 Task: Find connections with filter location Goslar with filter topic #Analyticswith filter profile language Spanish with filter current company HDFC ERGO General Insurance with filter school B K Birla Institute of Engineering & Technology, Pilani with filter industry Government Relations Services with filter service category Marketing with filter keywords title Office Clerk
Action: Mouse moved to (669, 98)
Screenshot: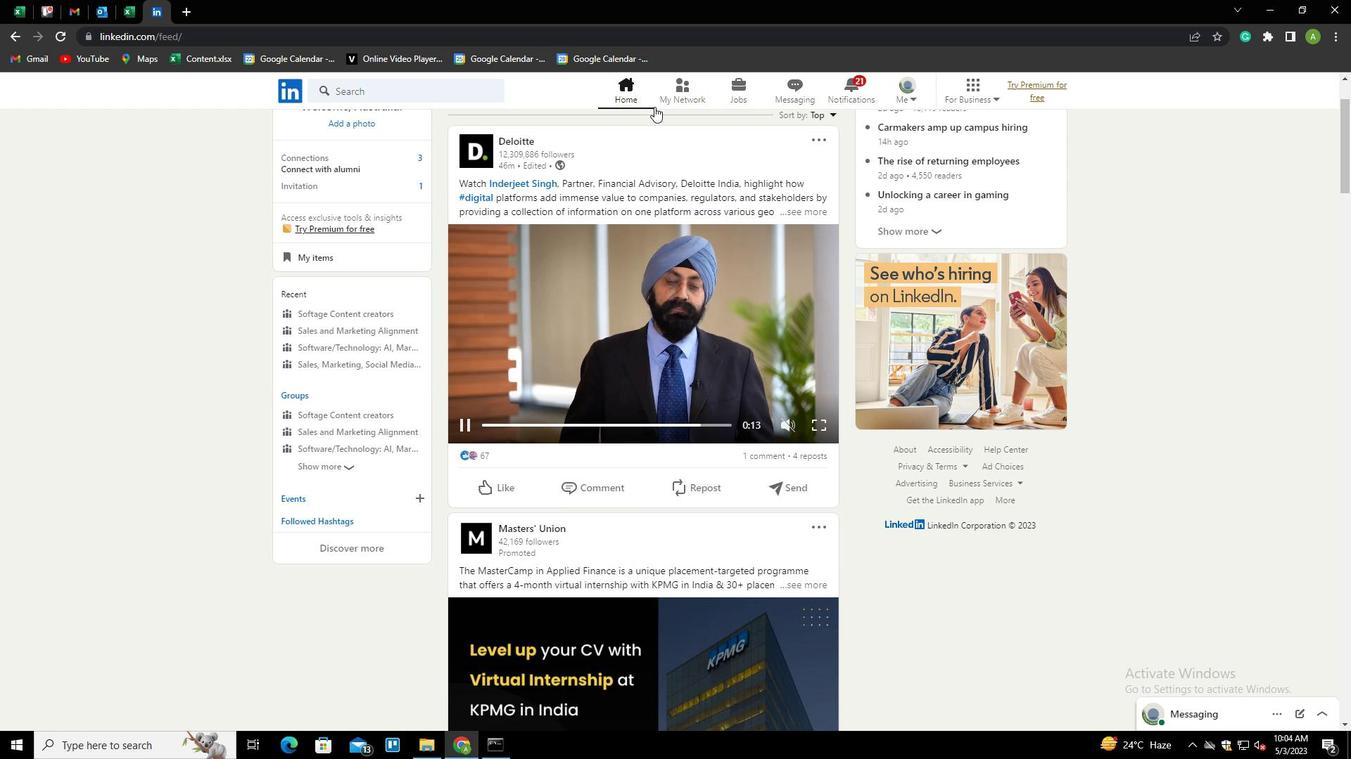 
Action: Mouse pressed left at (669, 98)
Screenshot: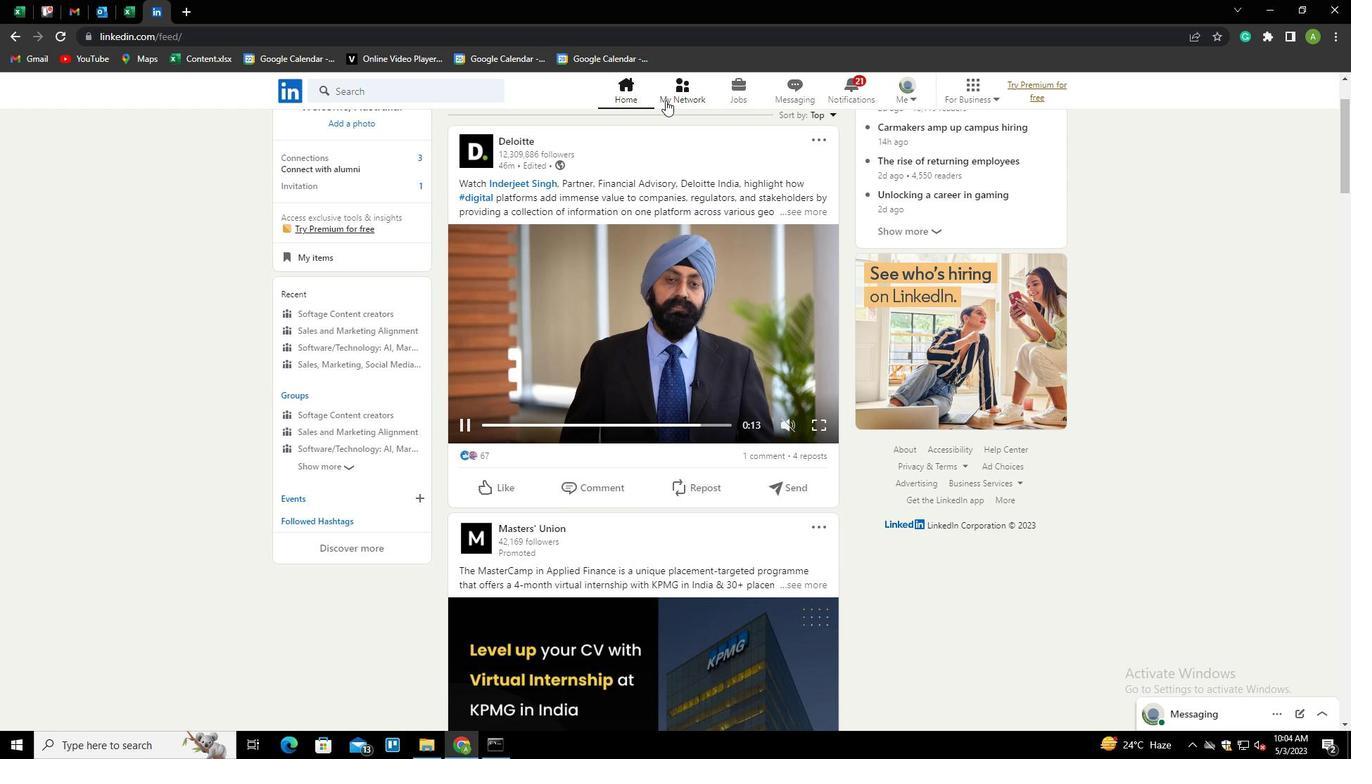 
Action: Mouse moved to (373, 170)
Screenshot: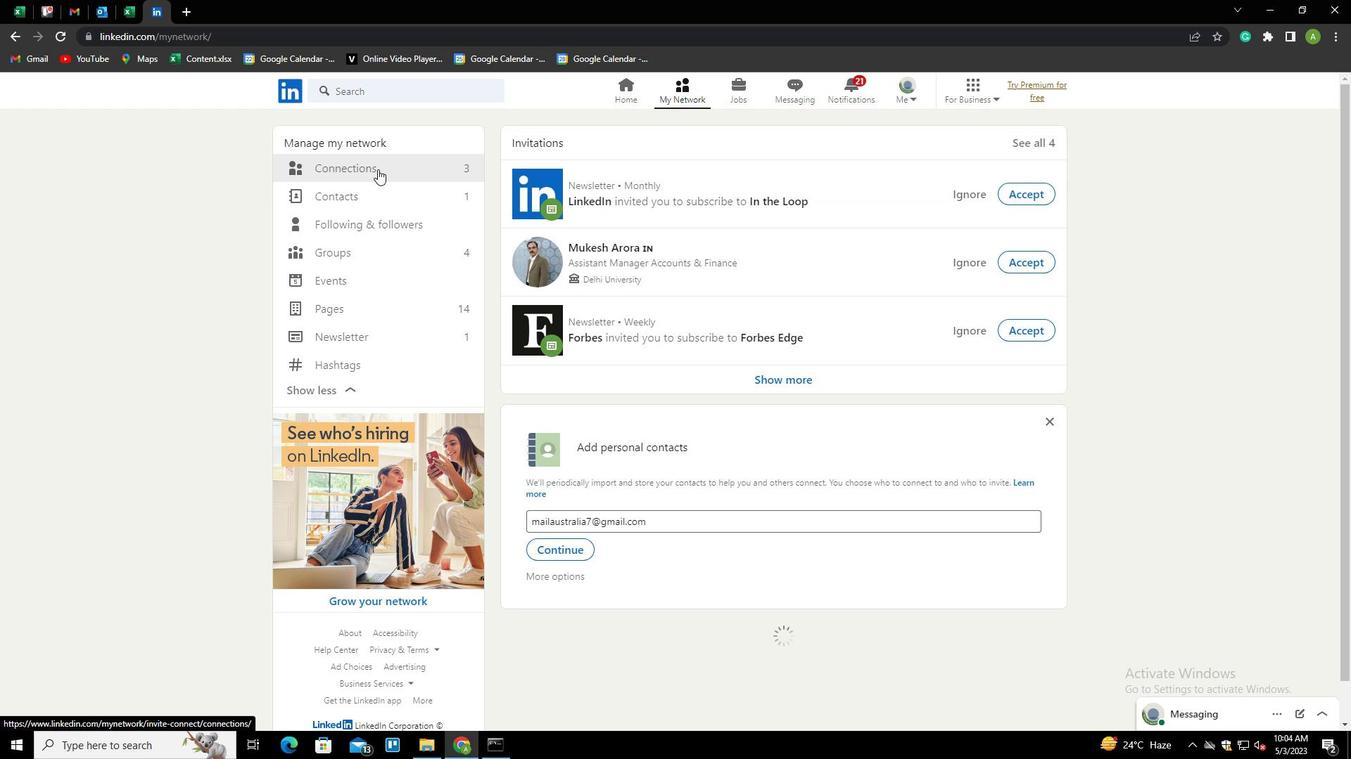 
Action: Mouse pressed left at (373, 170)
Screenshot: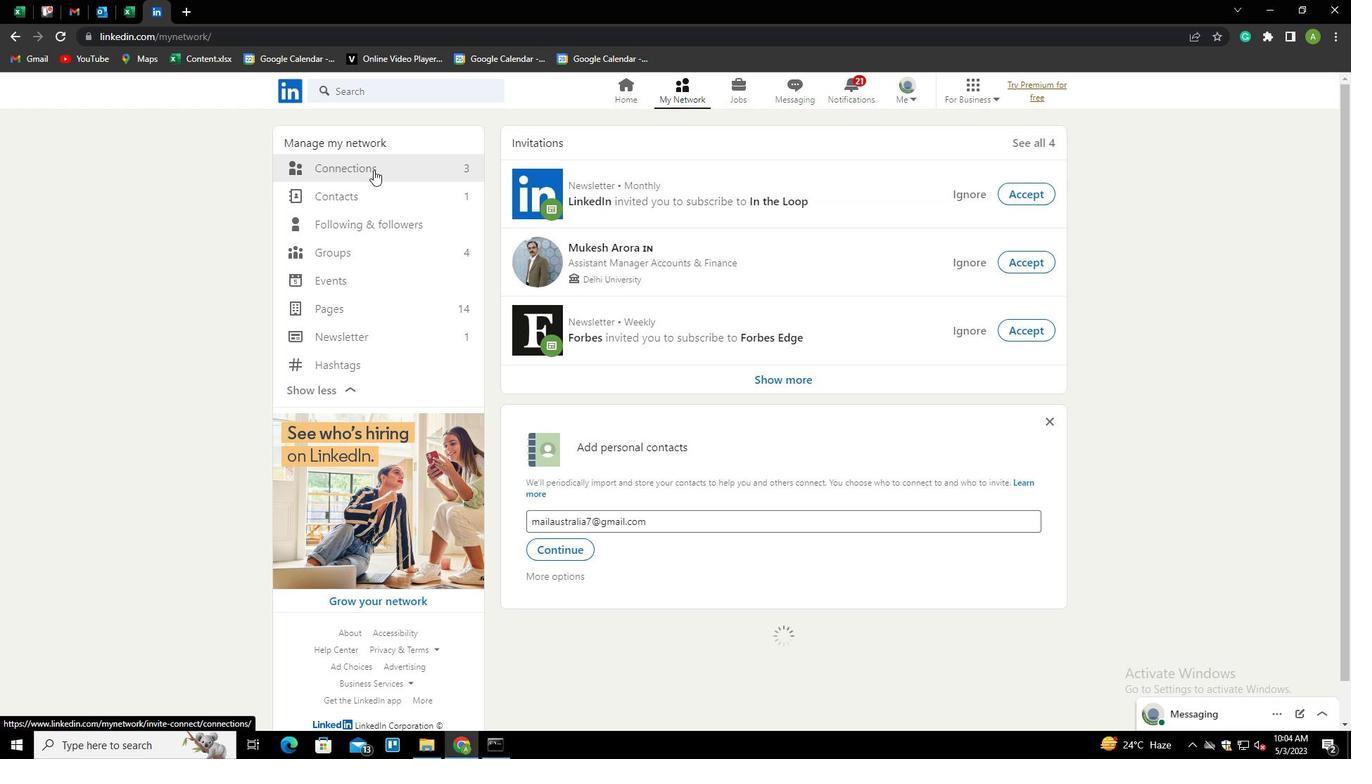 
Action: Mouse moved to (749, 169)
Screenshot: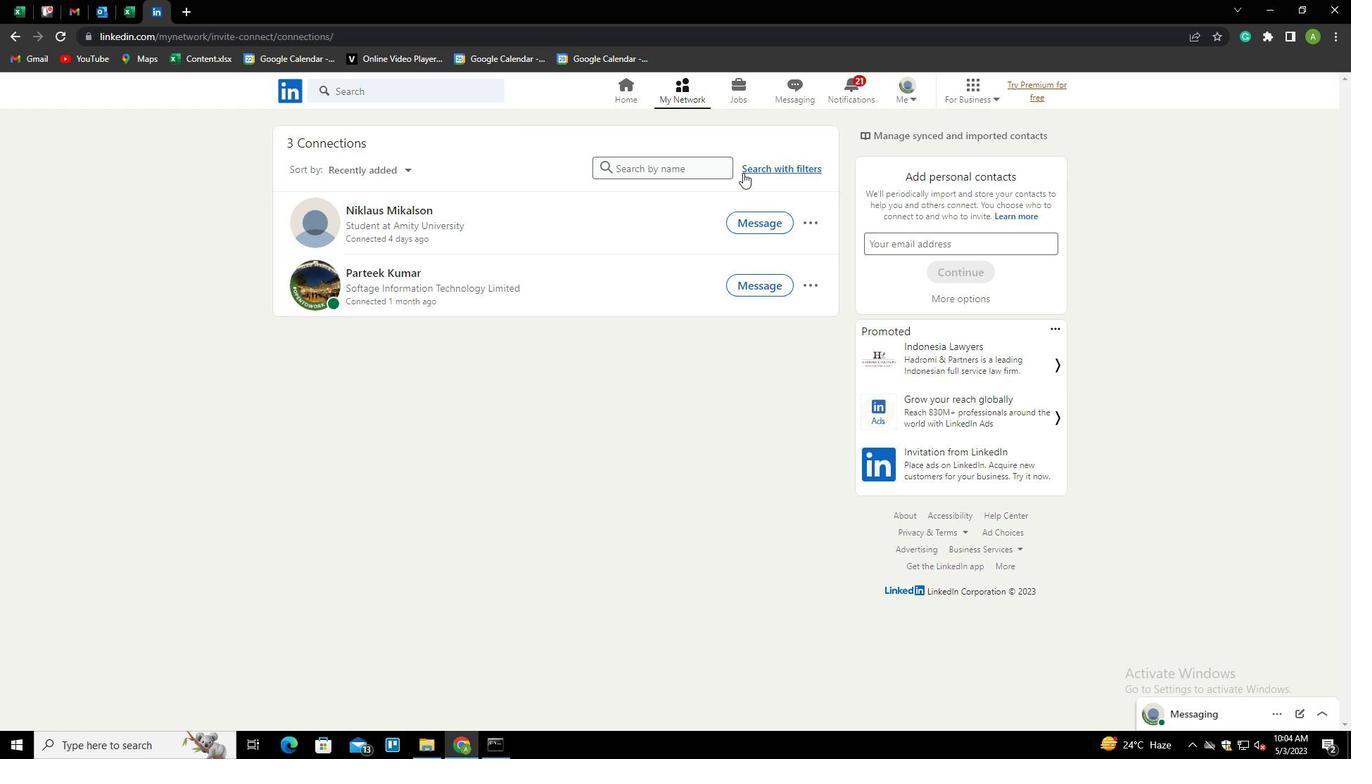 
Action: Mouse pressed left at (749, 169)
Screenshot: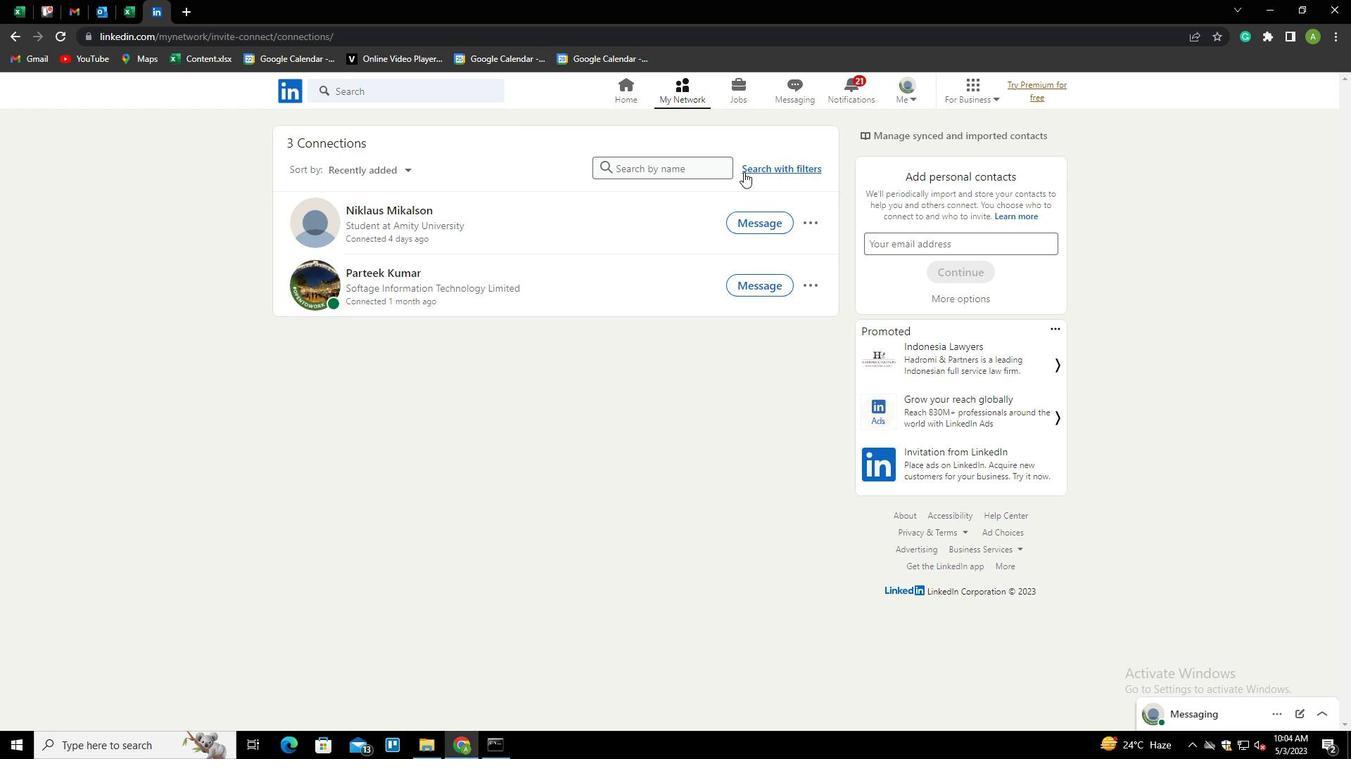 
Action: Mouse moved to (724, 130)
Screenshot: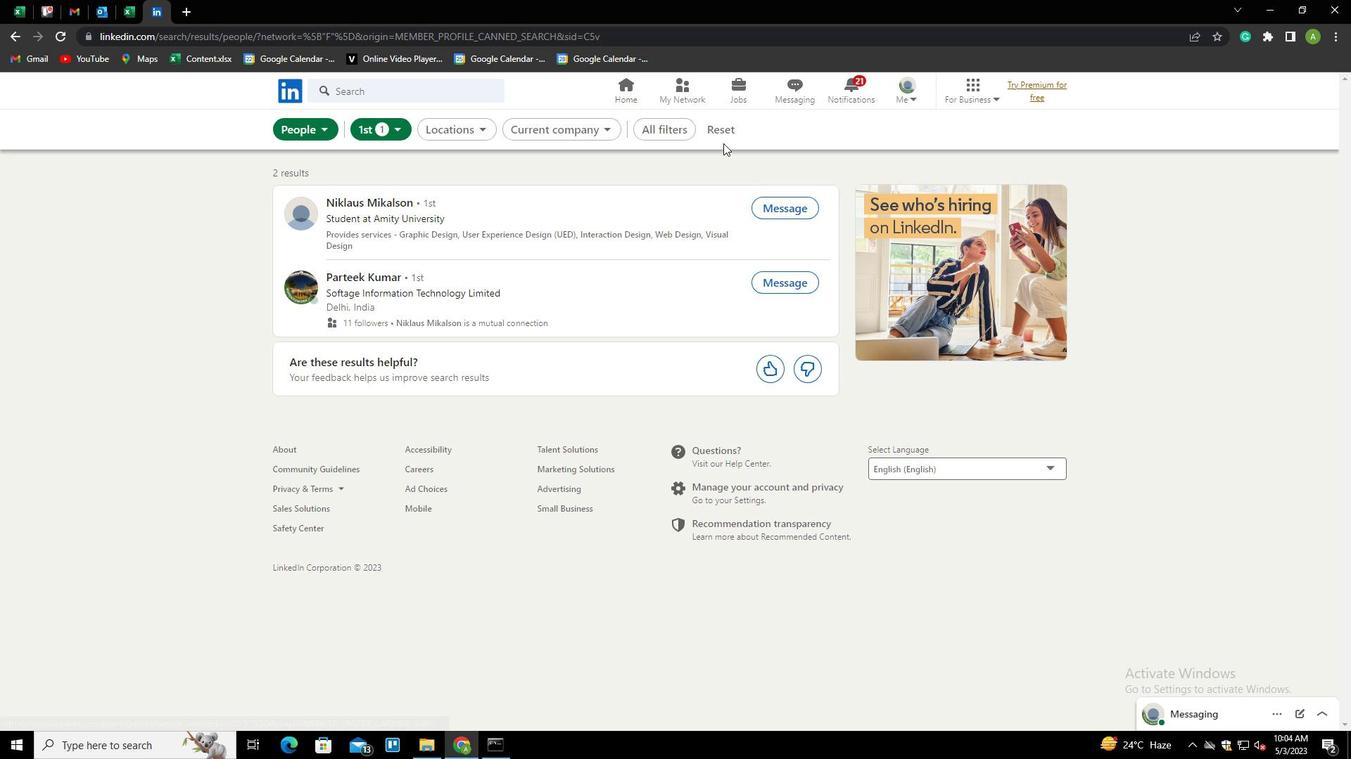 
Action: Mouse pressed left at (724, 130)
Screenshot: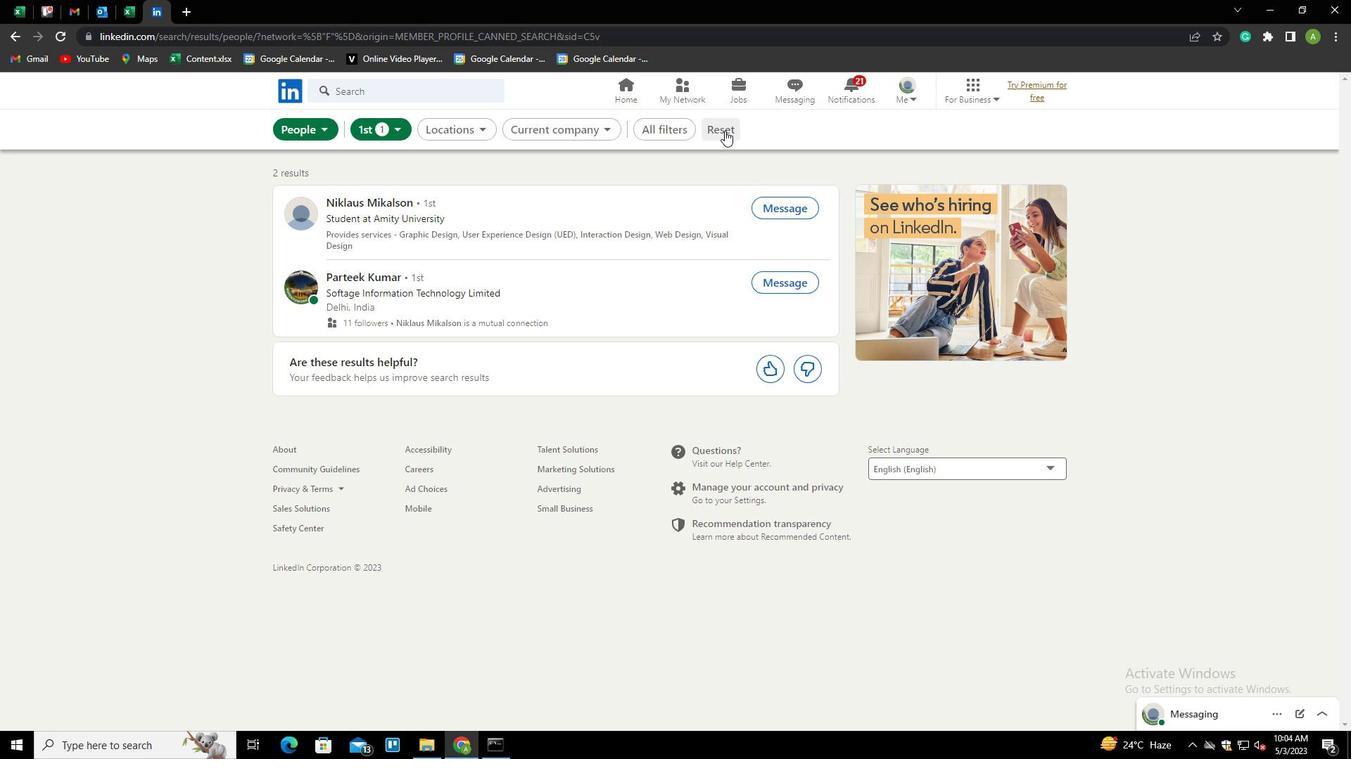 
Action: Mouse moved to (694, 130)
Screenshot: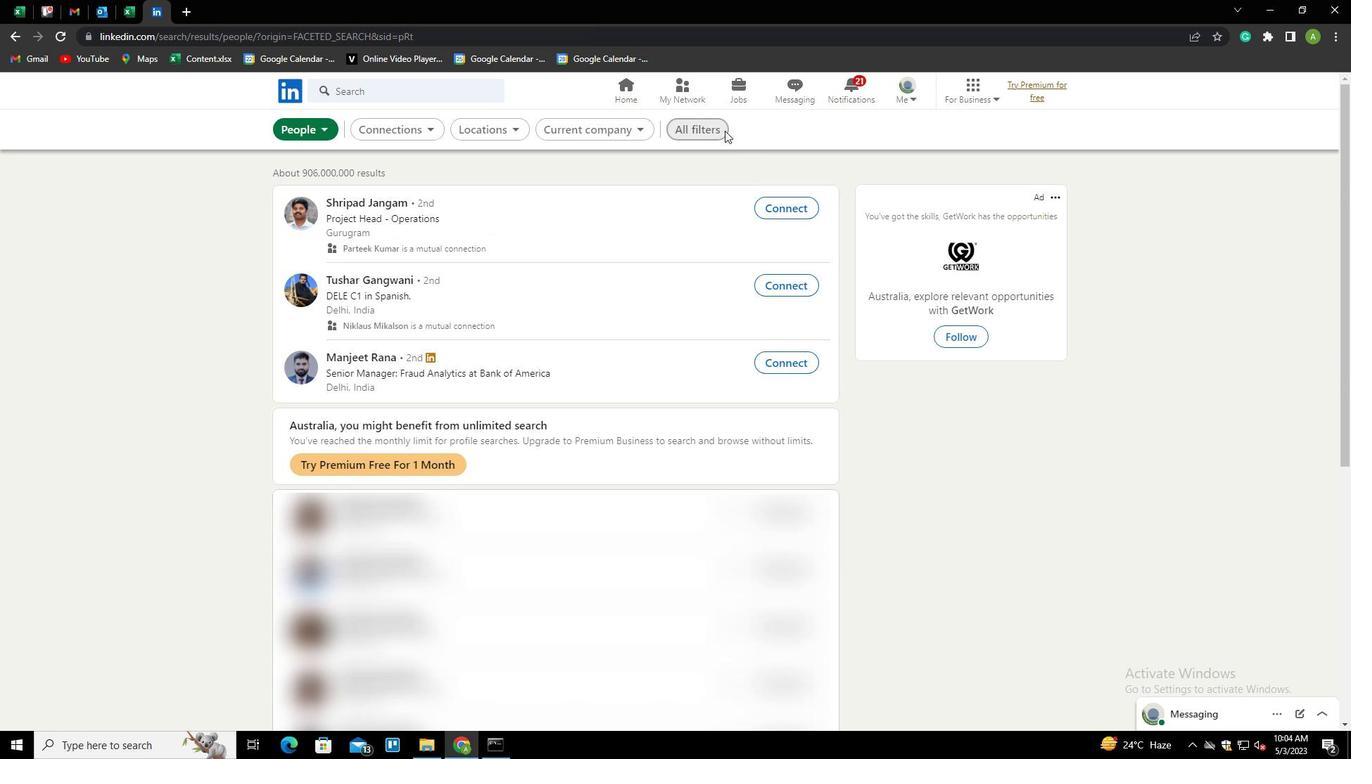 
Action: Mouse pressed left at (694, 130)
Screenshot: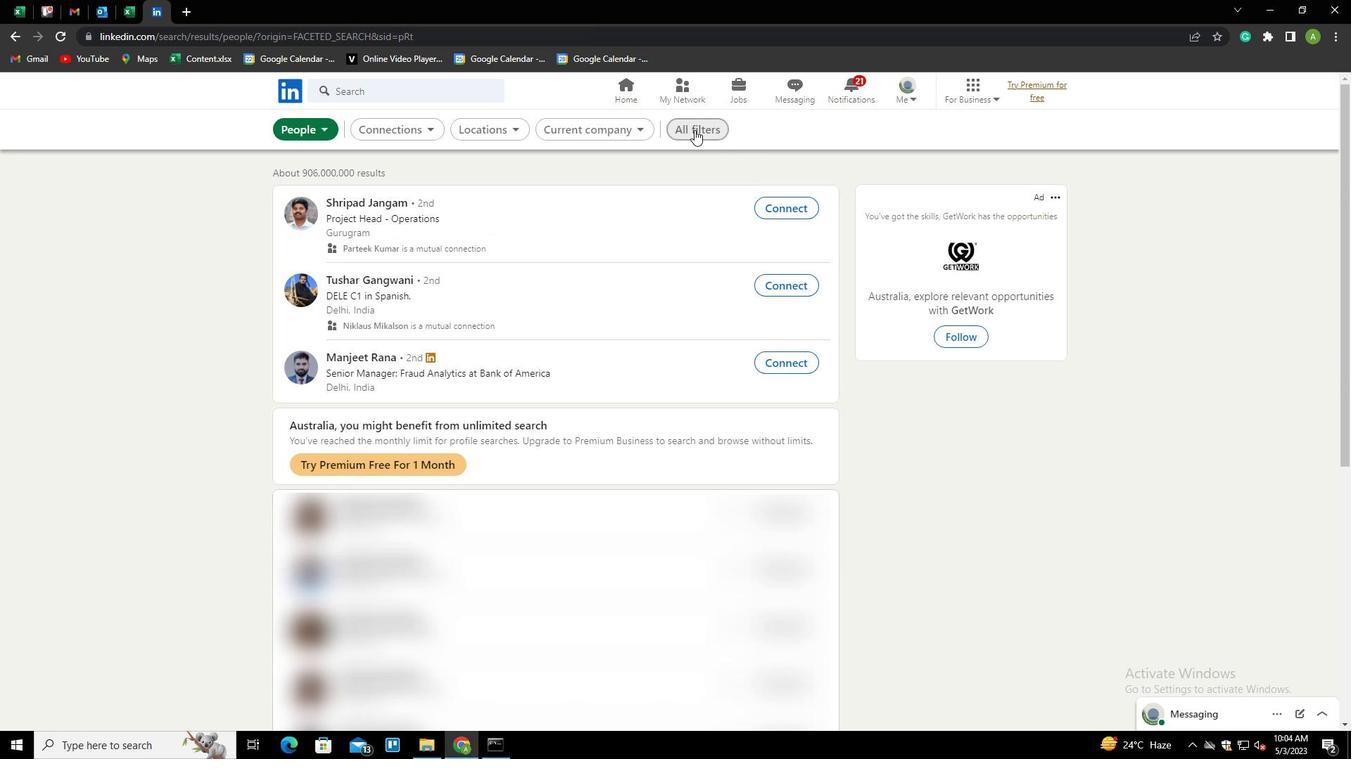 
Action: Mouse moved to (1111, 304)
Screenshot: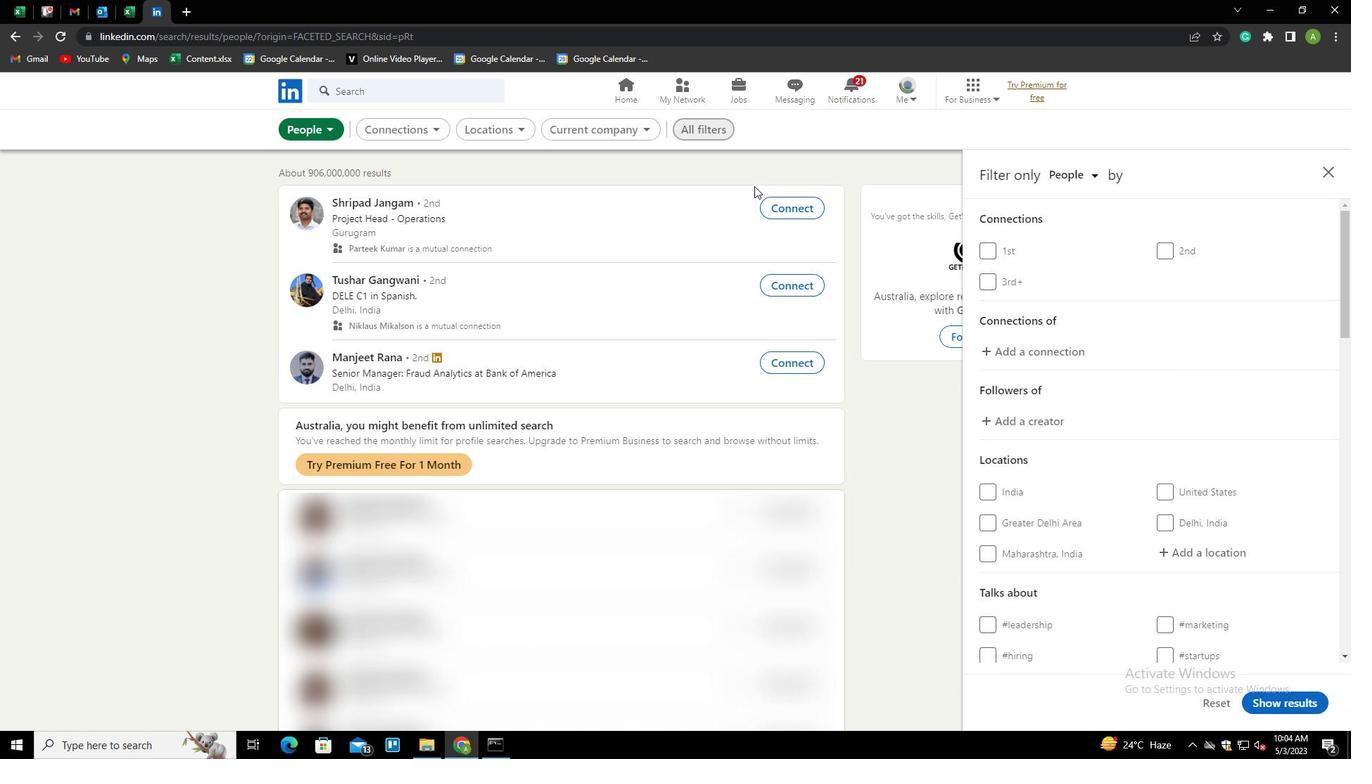 
Action: Mouse scrolled (1111, 303) with delta (0, 0)
Screenshot: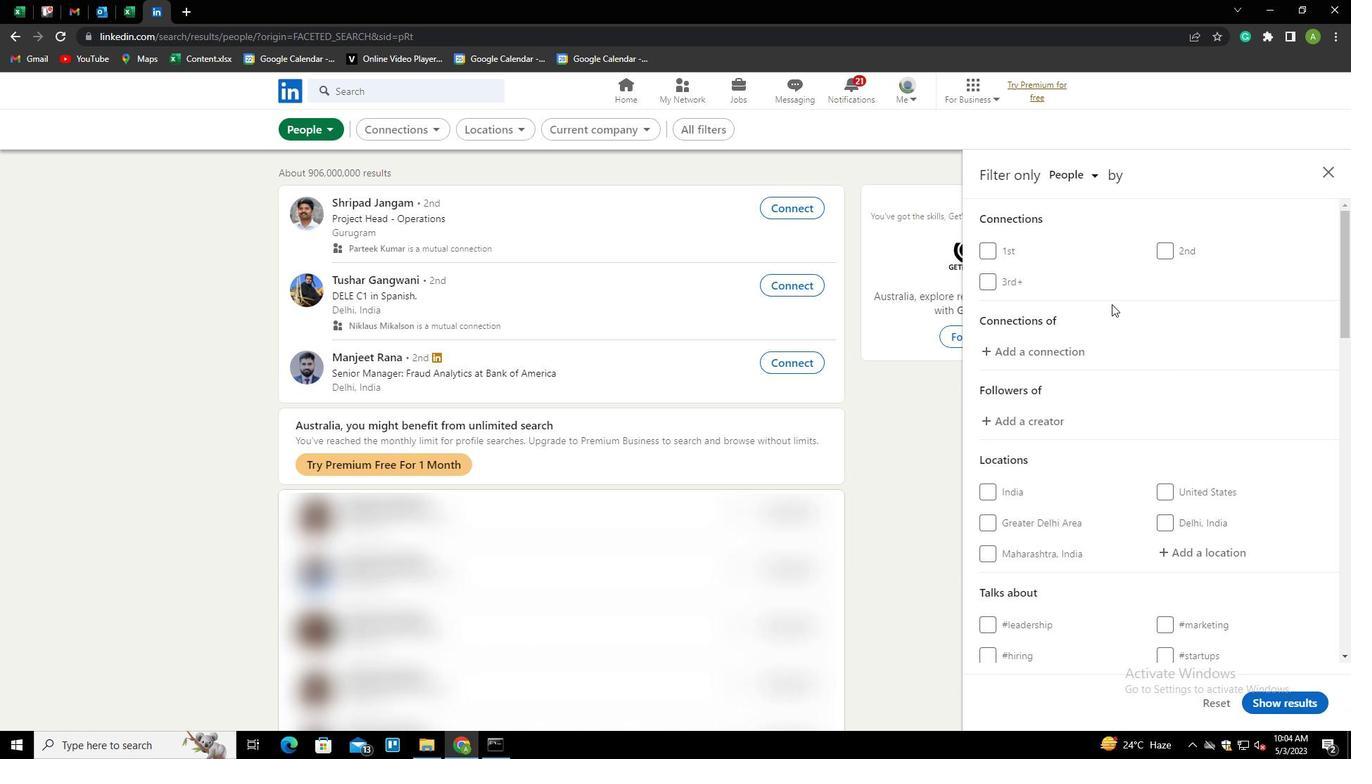 
Action: Mouse scrolled (1111, 303) with delta (0, 0)
Screenshot: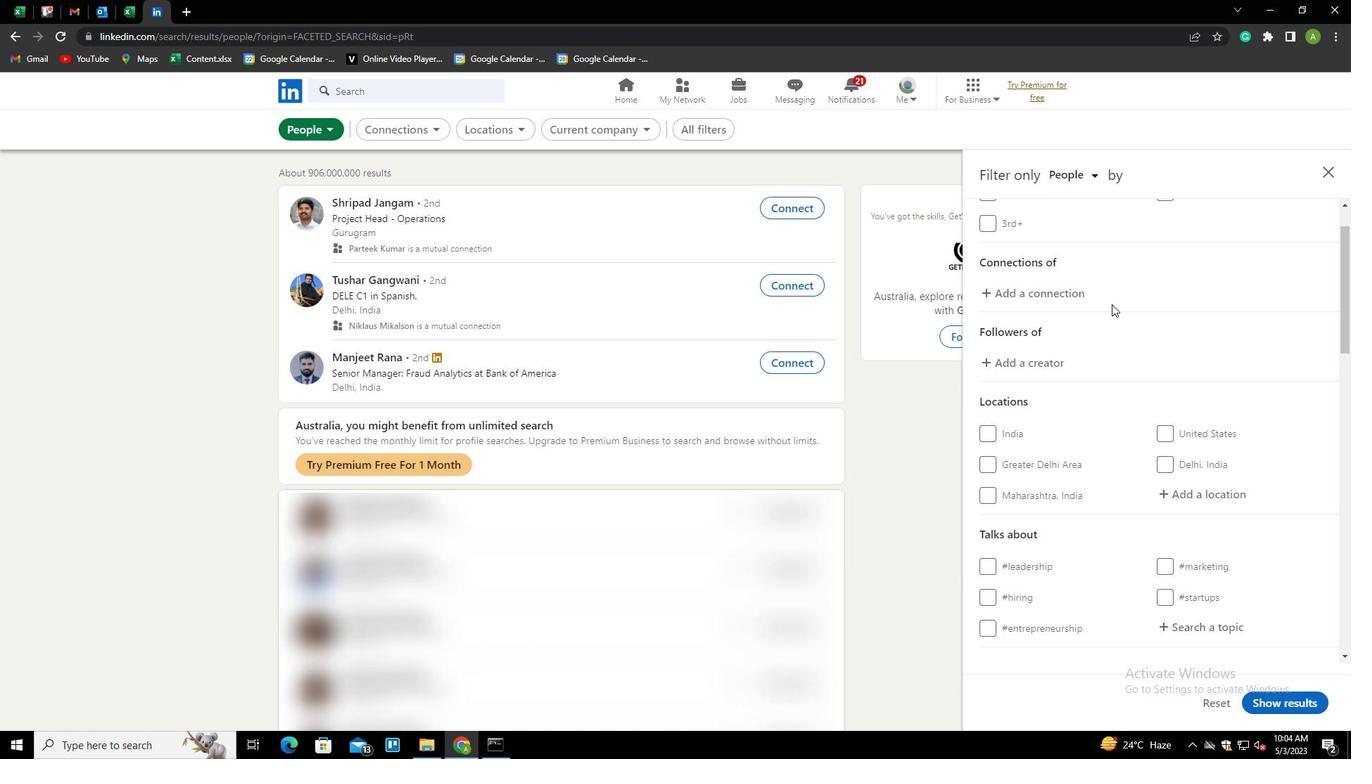 
Action: Mouse scrolled (1111, 303) with delta (0, 0)
Screenshot: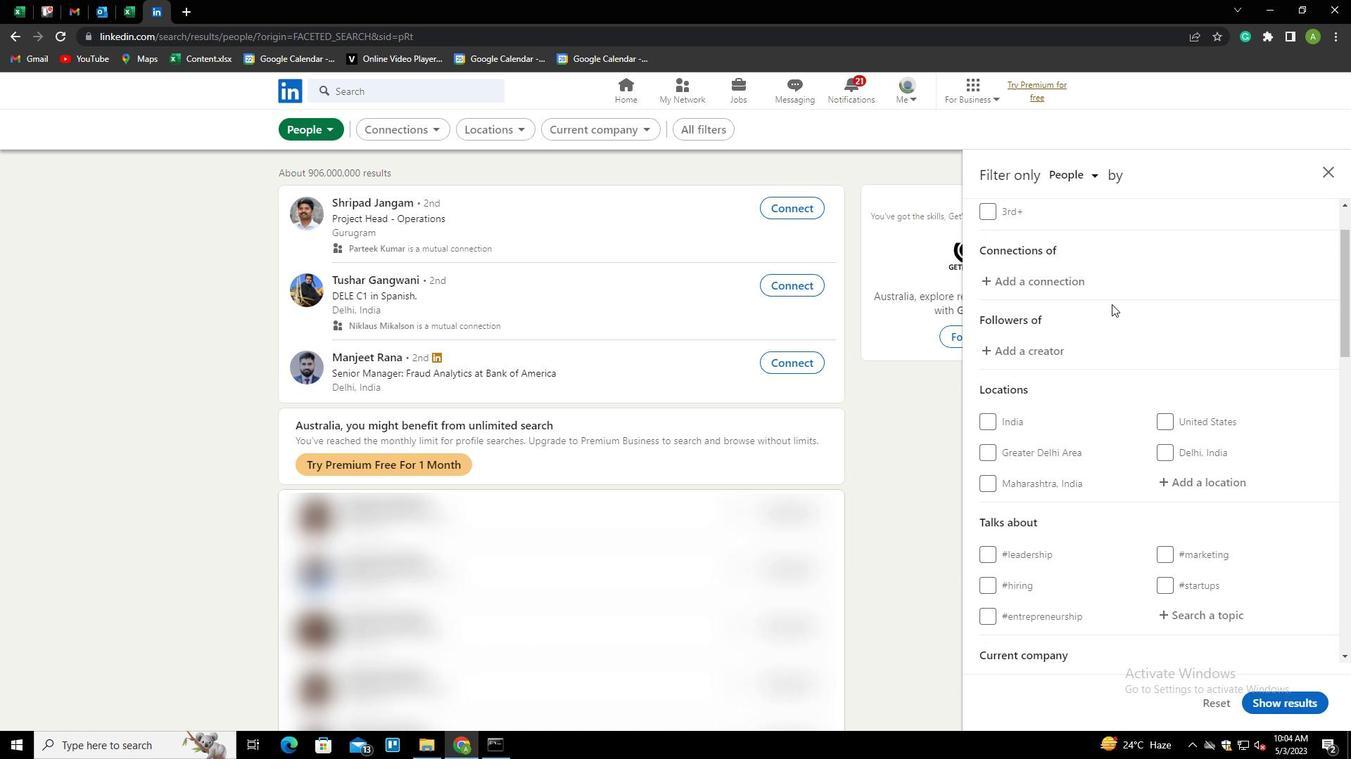 
Action: Mouse moved to (1198, 350)
Screenshot: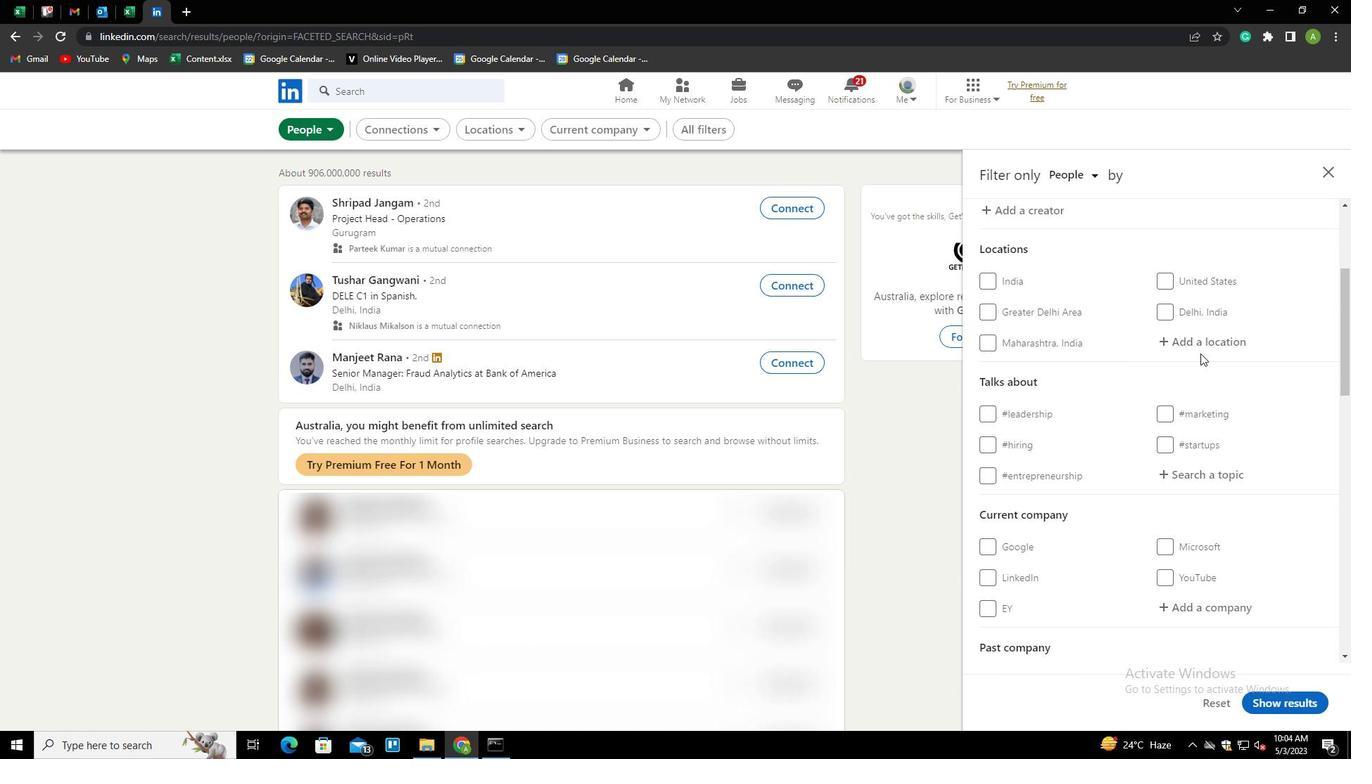 
Action: Mouse pressed left at (1198, 350)
Screenshot: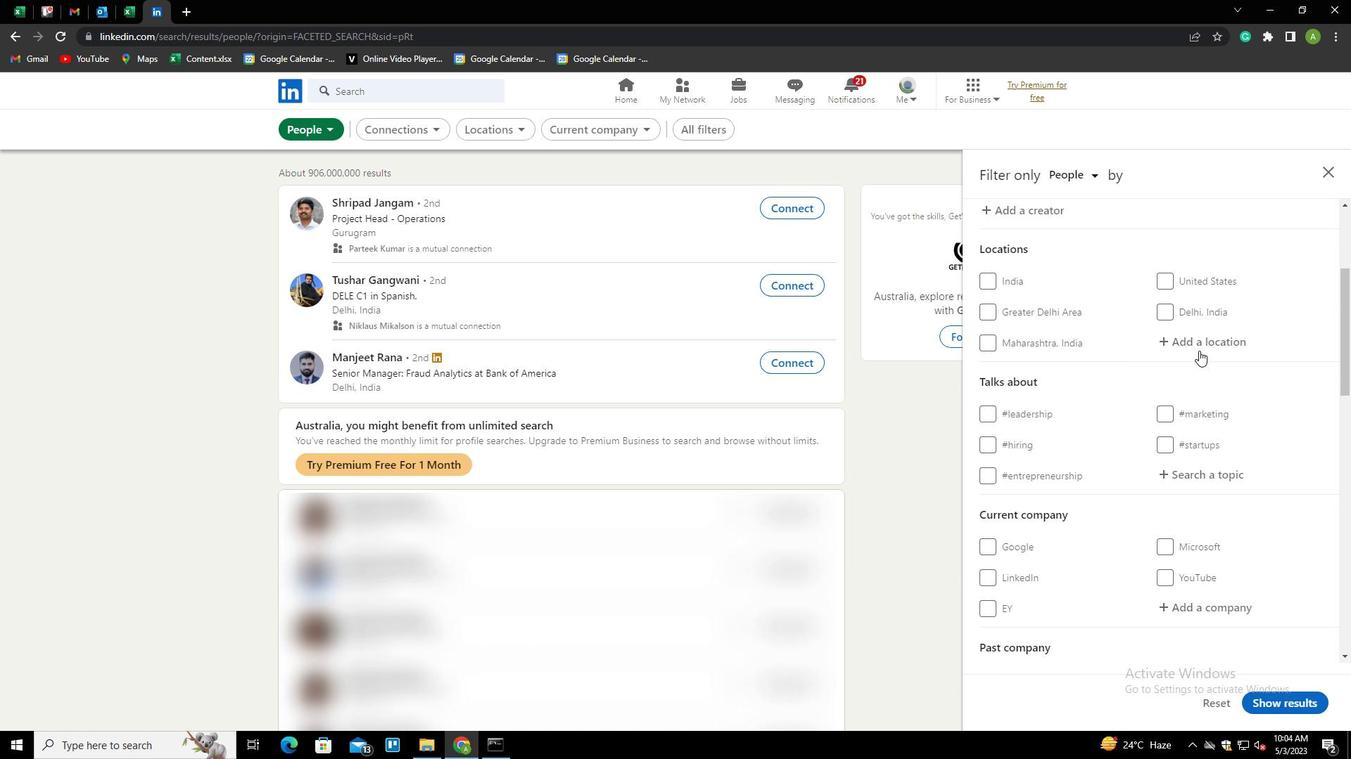 
Action: Key pressed <Key.shift>GOSLAR<Key.down><Key.enter>
Screenshot: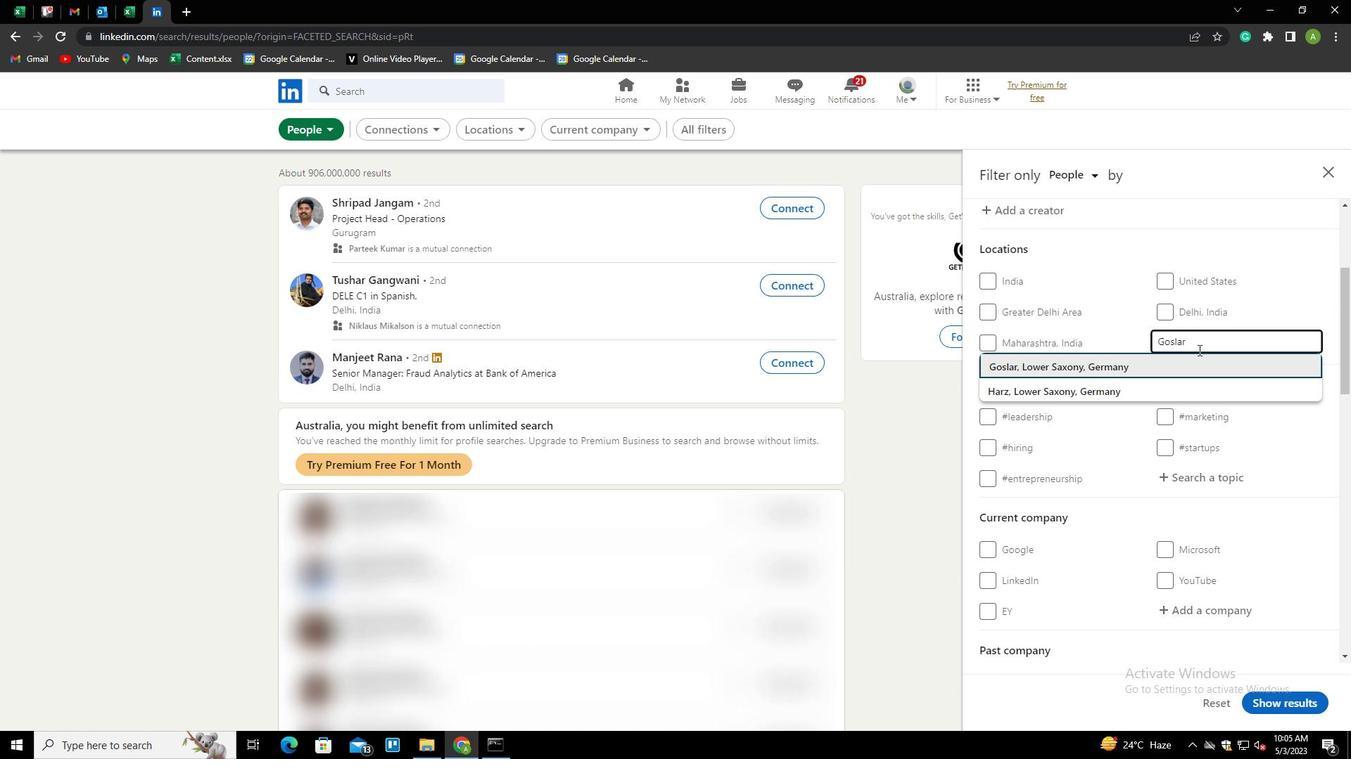 
Action: Mouse scrolled (1198, 349) with delta (0, 0)
Screenshot: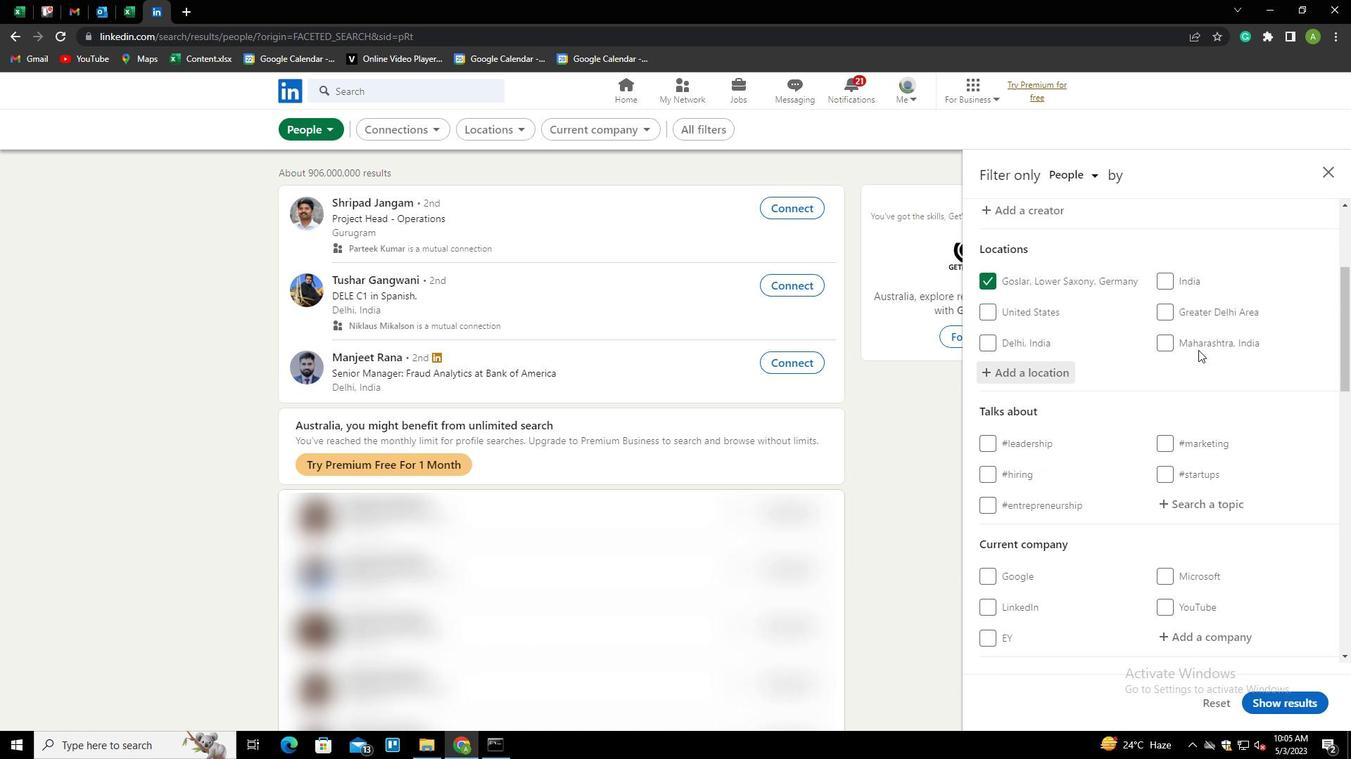 
Action: Mouse scrolled (1198, 349) with delta (0, 0)
Screenshot: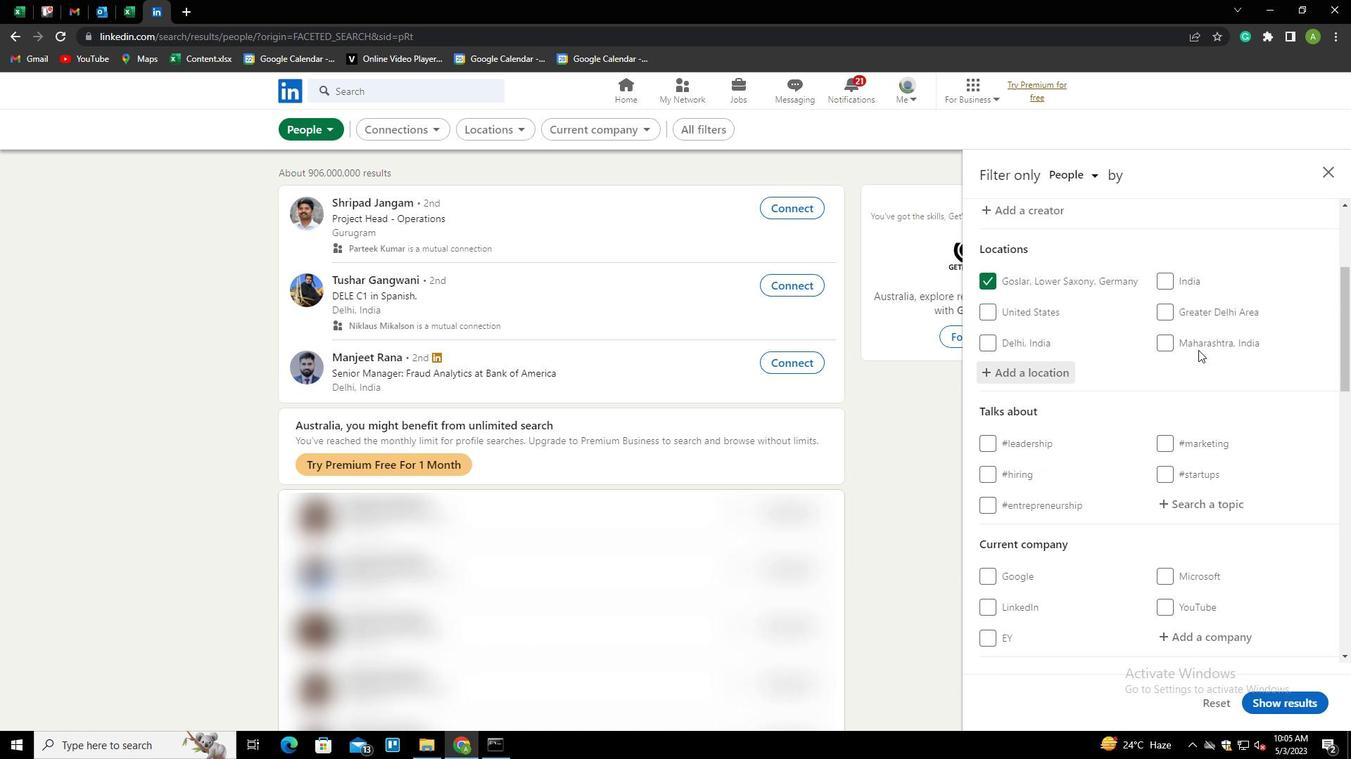 
Action: Mouse moved to (1197, 365)
Screenshot: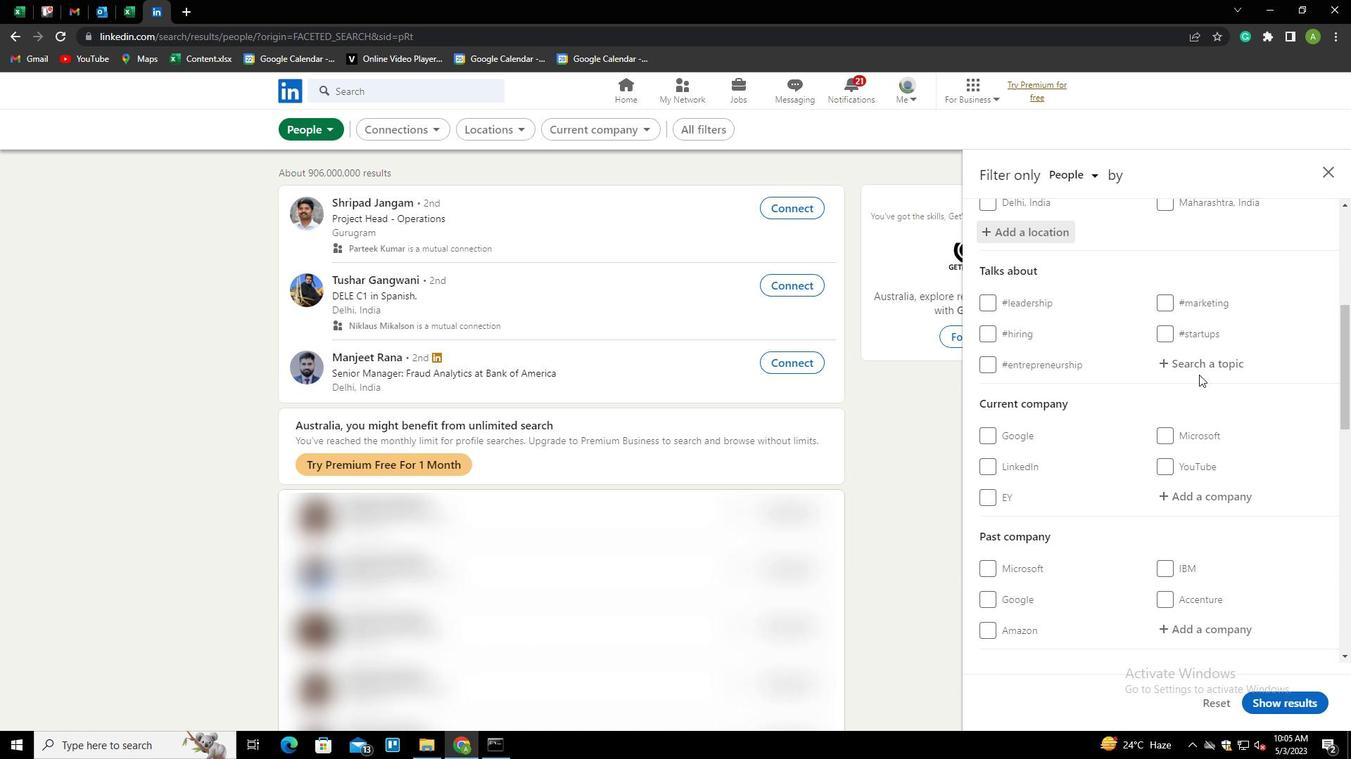 
Action: Mouse pressed left at (1197, 365)
Screenshot: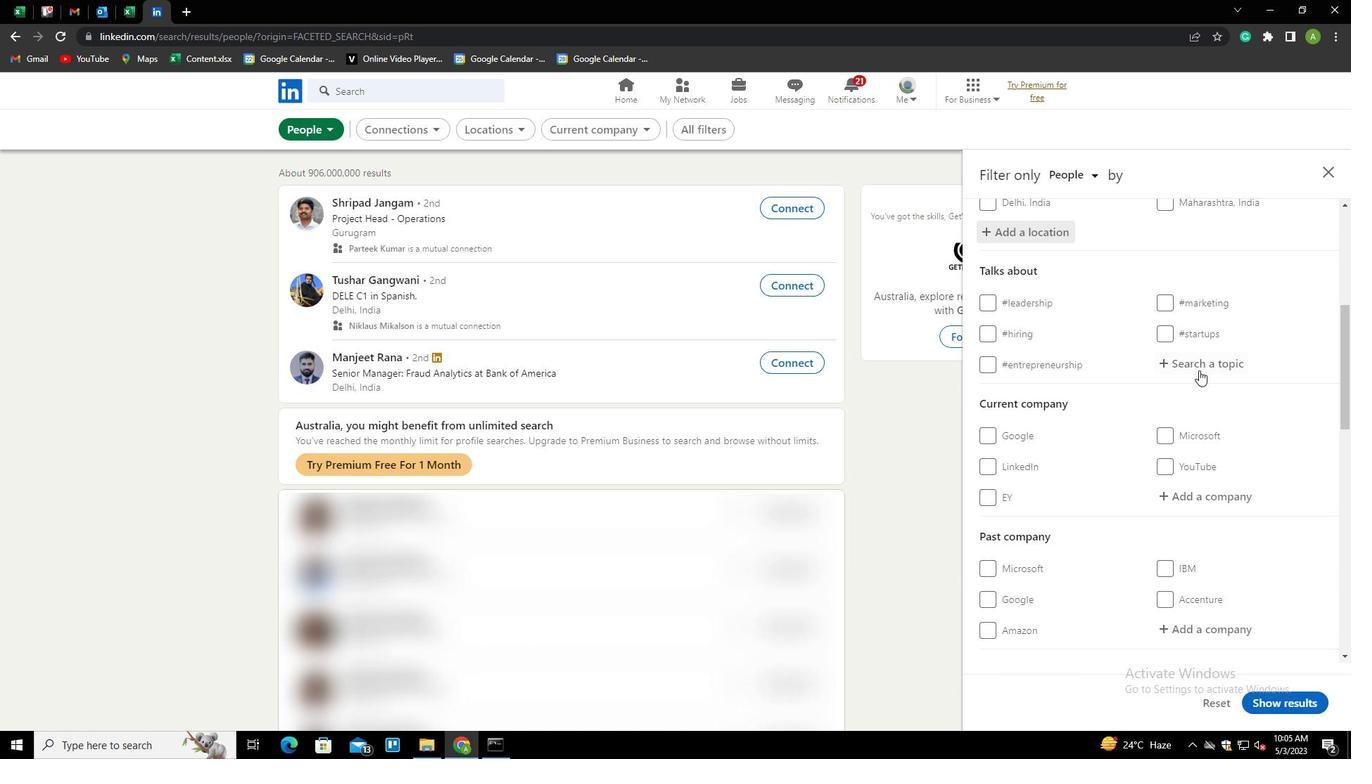 
Action: Key pressed ANALYTICS<Key.down><Key.enter>
Screenshot: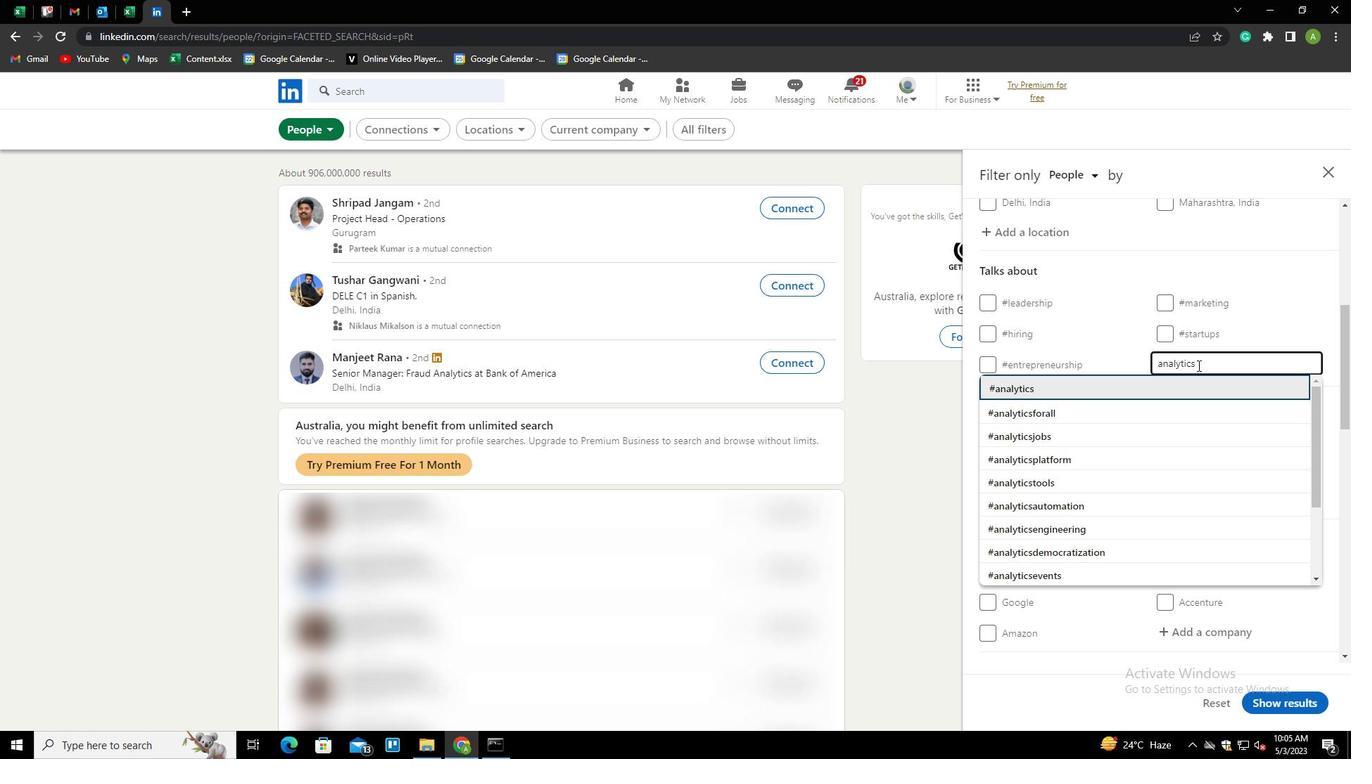 
Action: Mouse scrolled (1197, 365) with delta (0, 0)
Screenshot: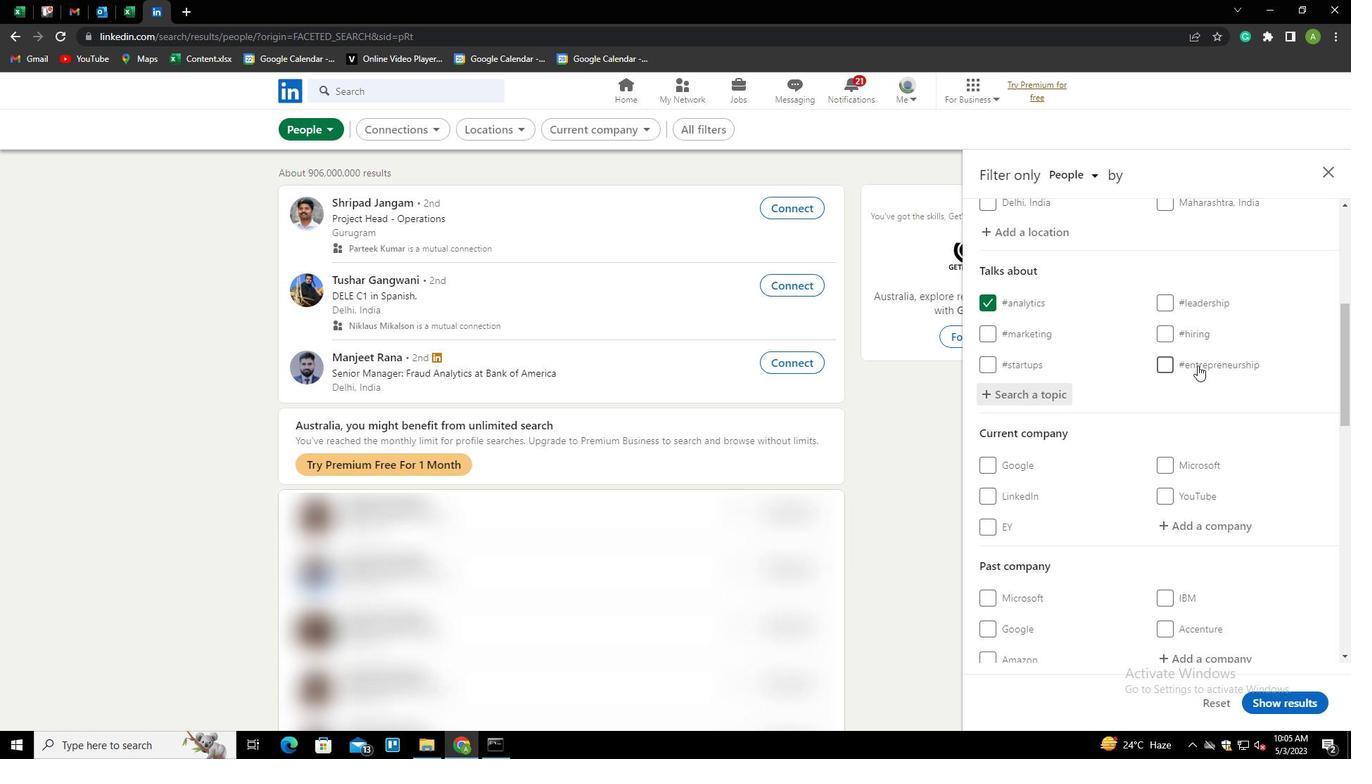 
Action: Mouse scrolled (1197, 365) with delta (0, 0)
Screenshot: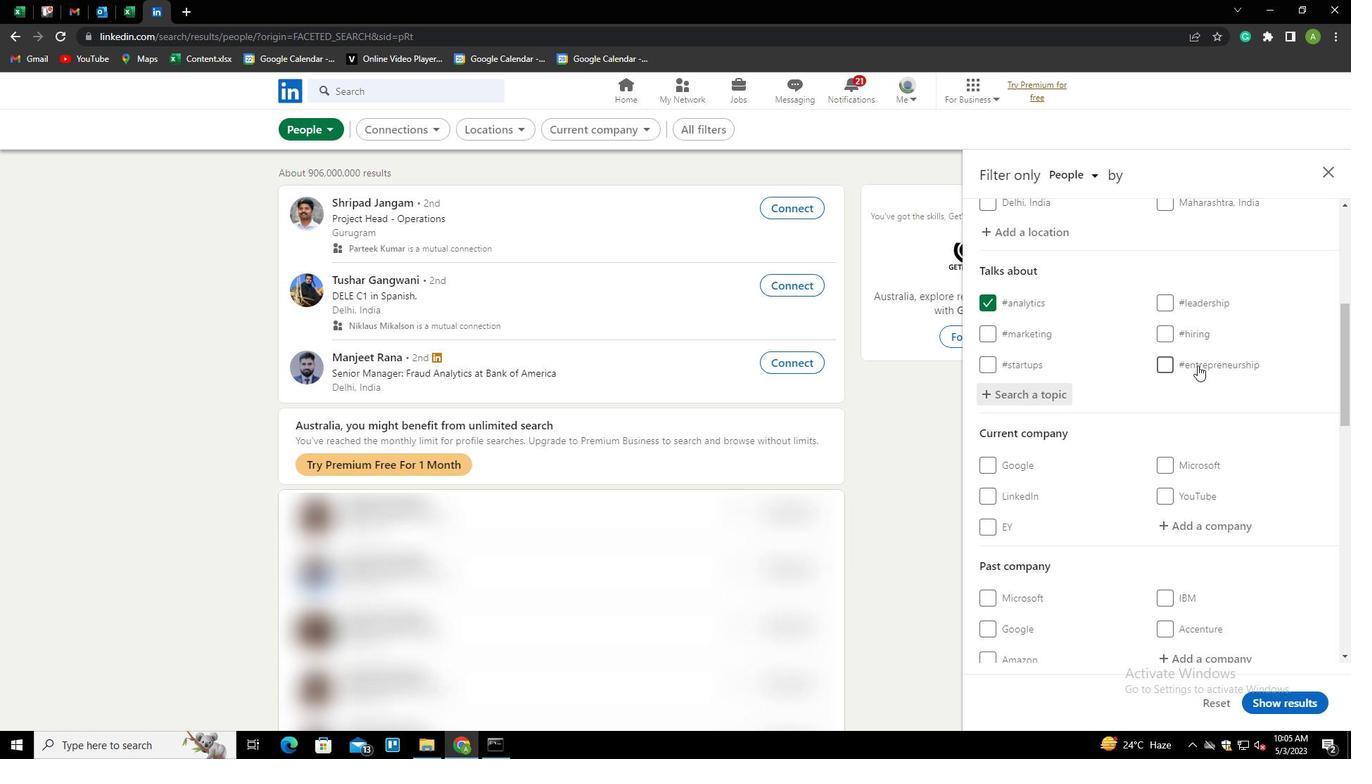 
Action: Mouse scrolled (1197, 365) with delta (0, 0)
Screenshot: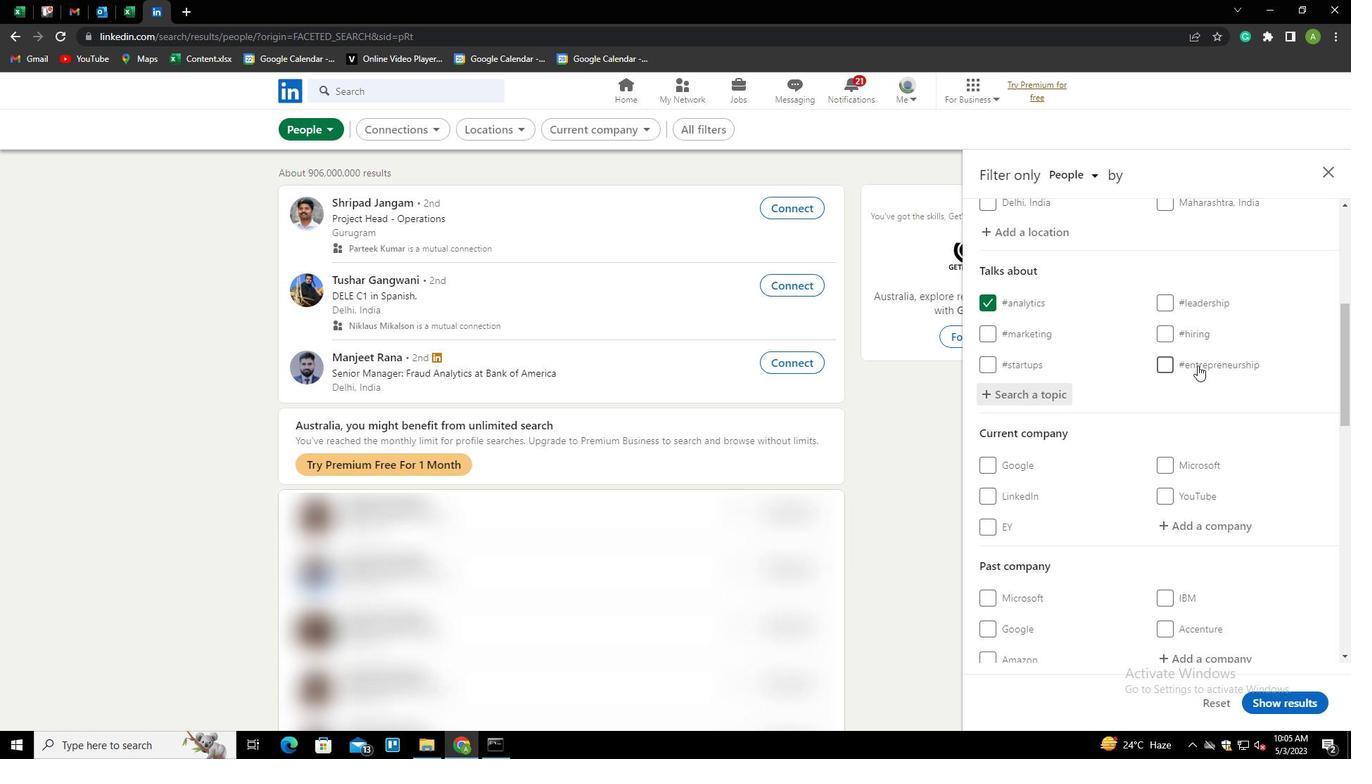 
Action: Mouse scrolled (1197, 365) with delta (0, 0)
Screenshot: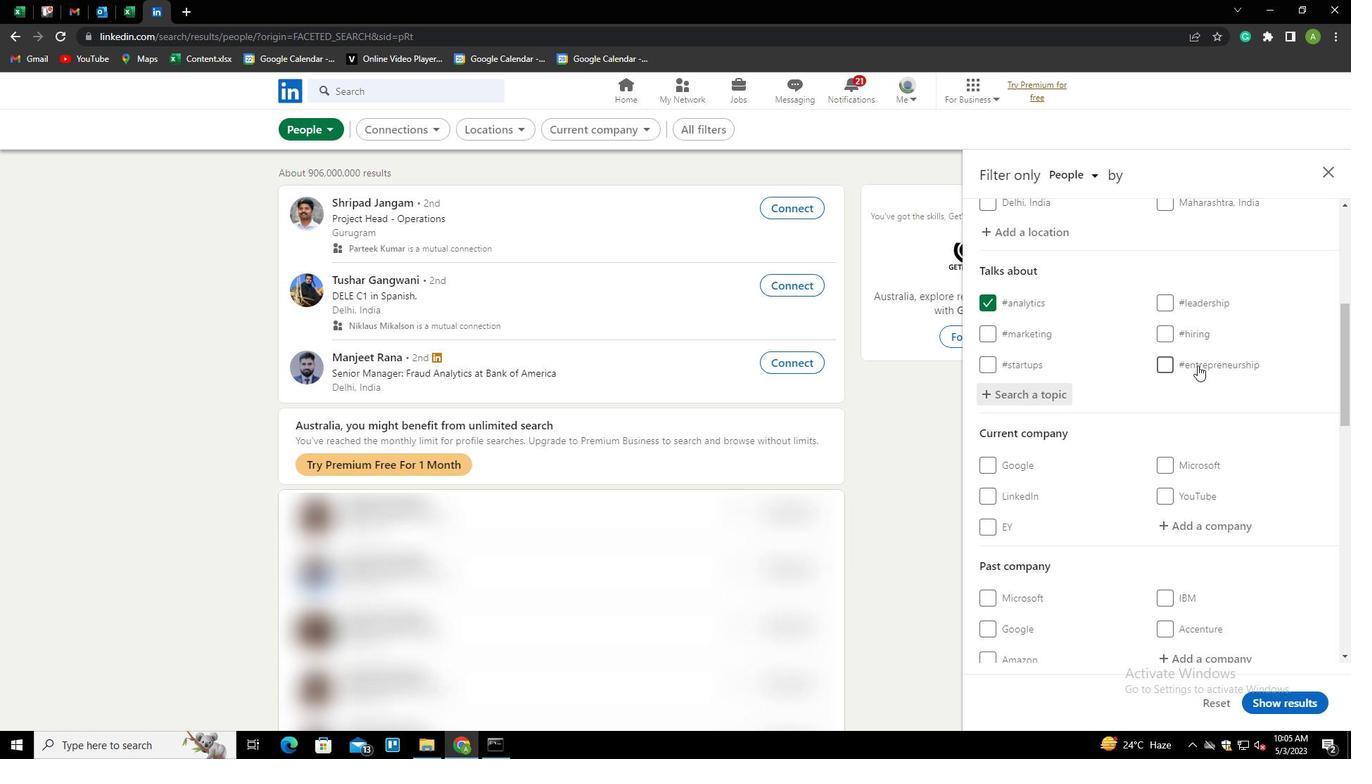 
Action: Mouse scrolled (1197, 365) with delta (0, 0)
Screenshot: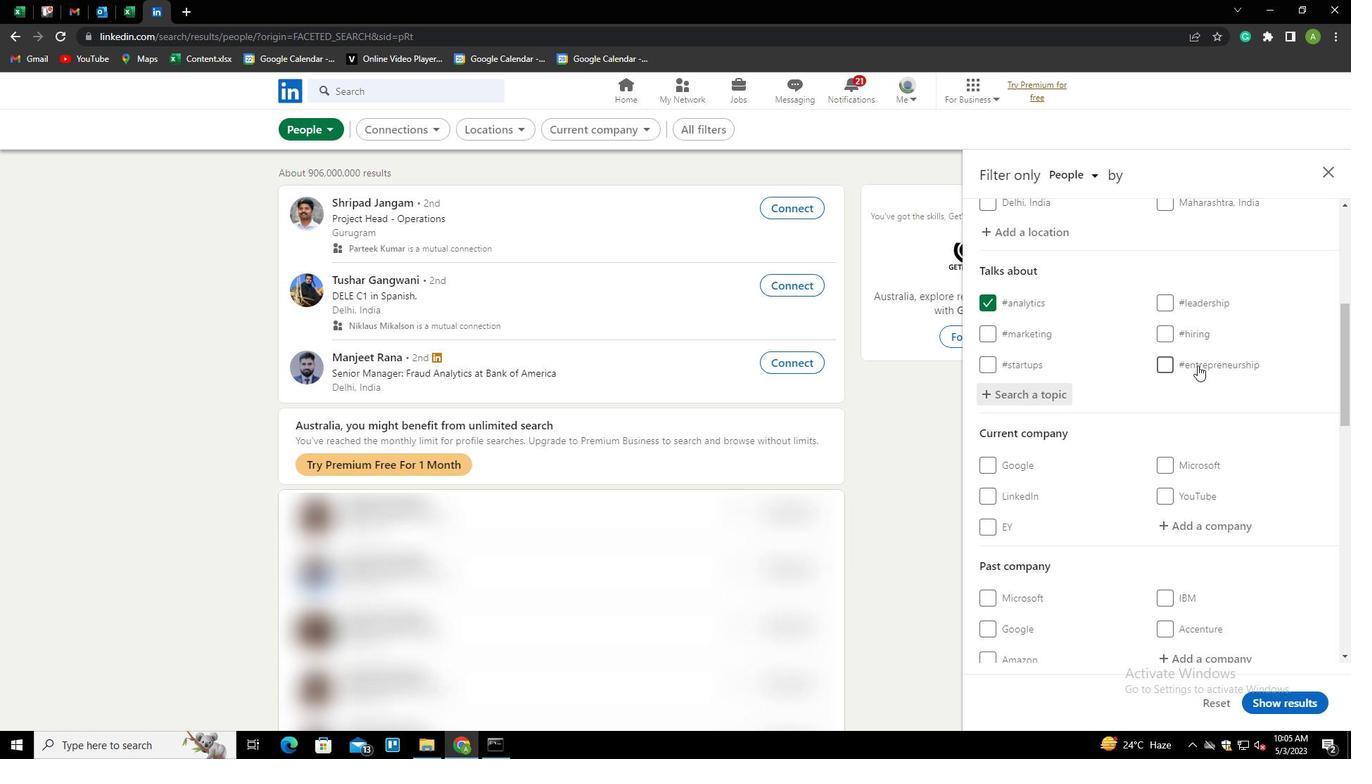 
Action: Mouse scrolled (1197, 365) with delta (0, 0)
Screenshot: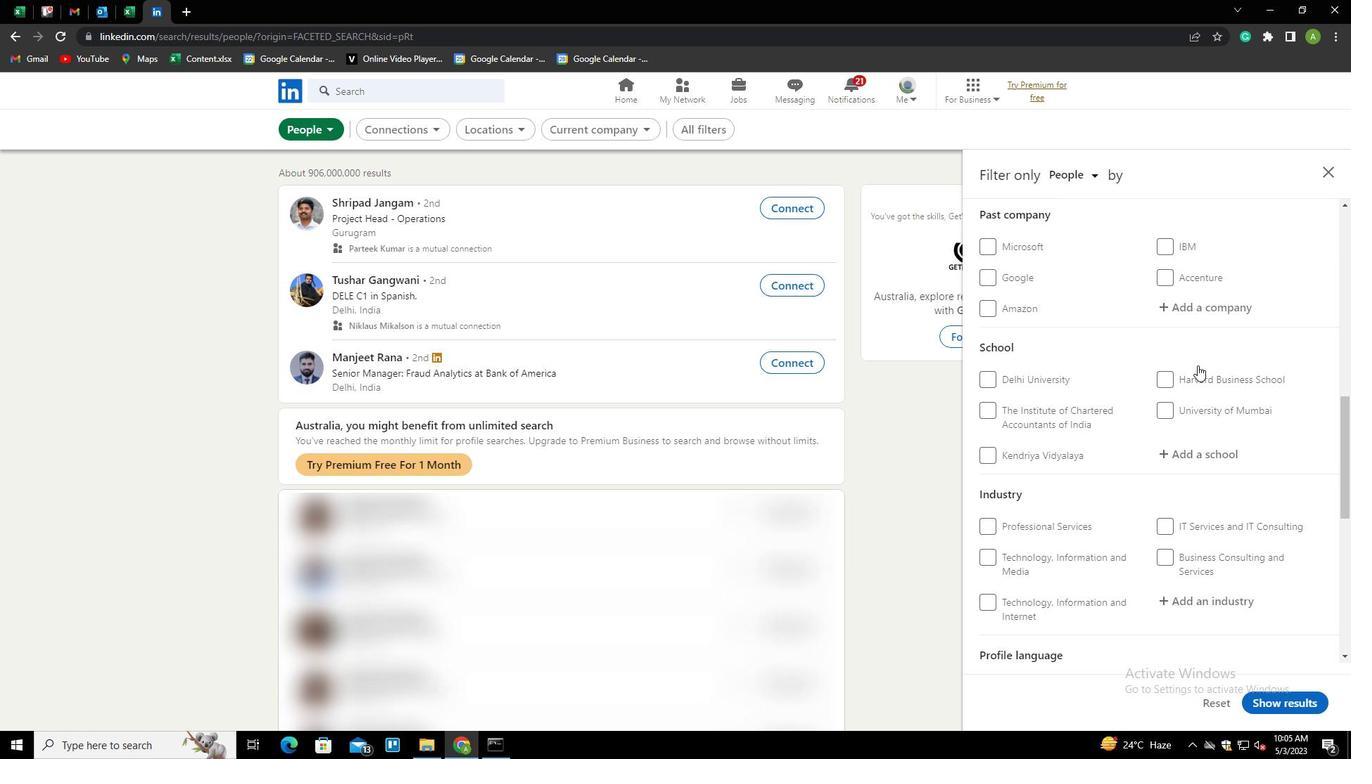 
Action: Mouse scrolled (1197, 365) with delta (0, 0)
Screenshot: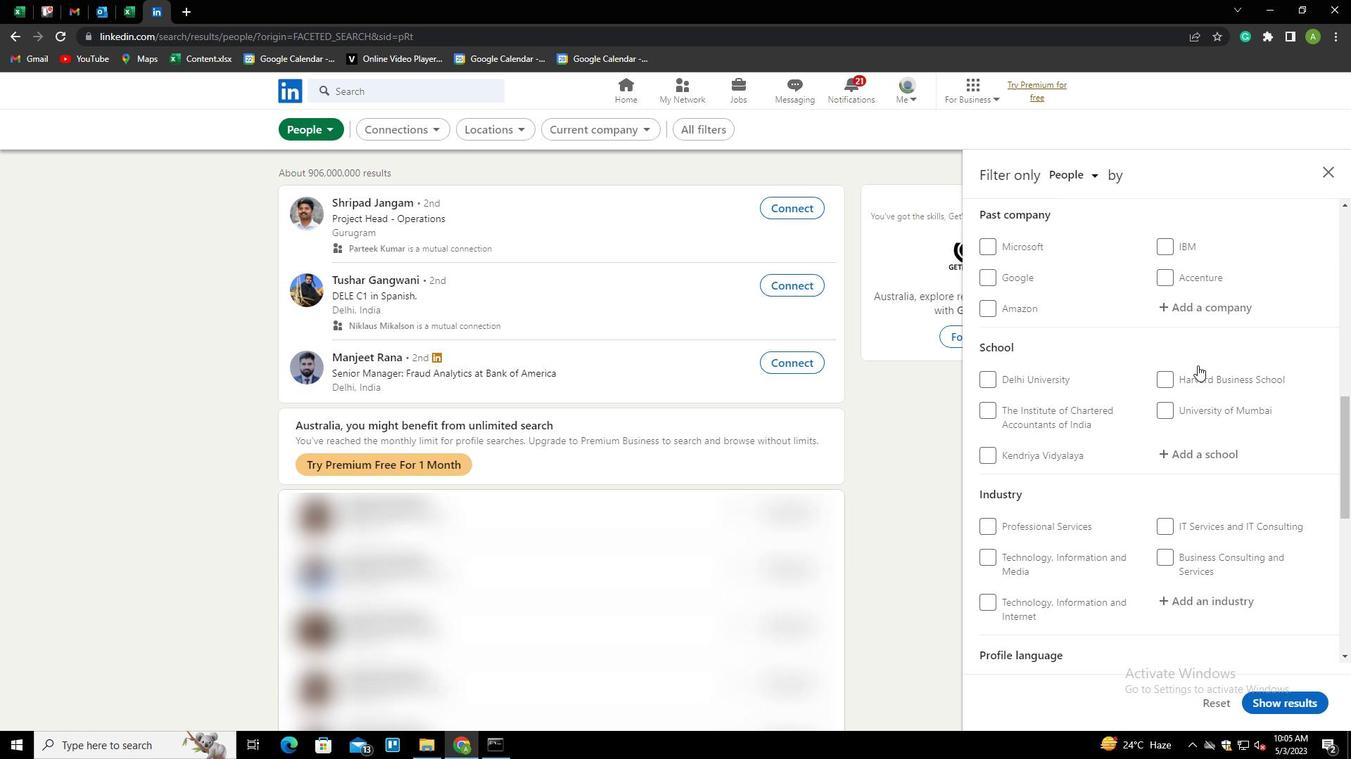 
Action: Mouse scrolled (1197, 365) with delta (0, 0)
Screenshot: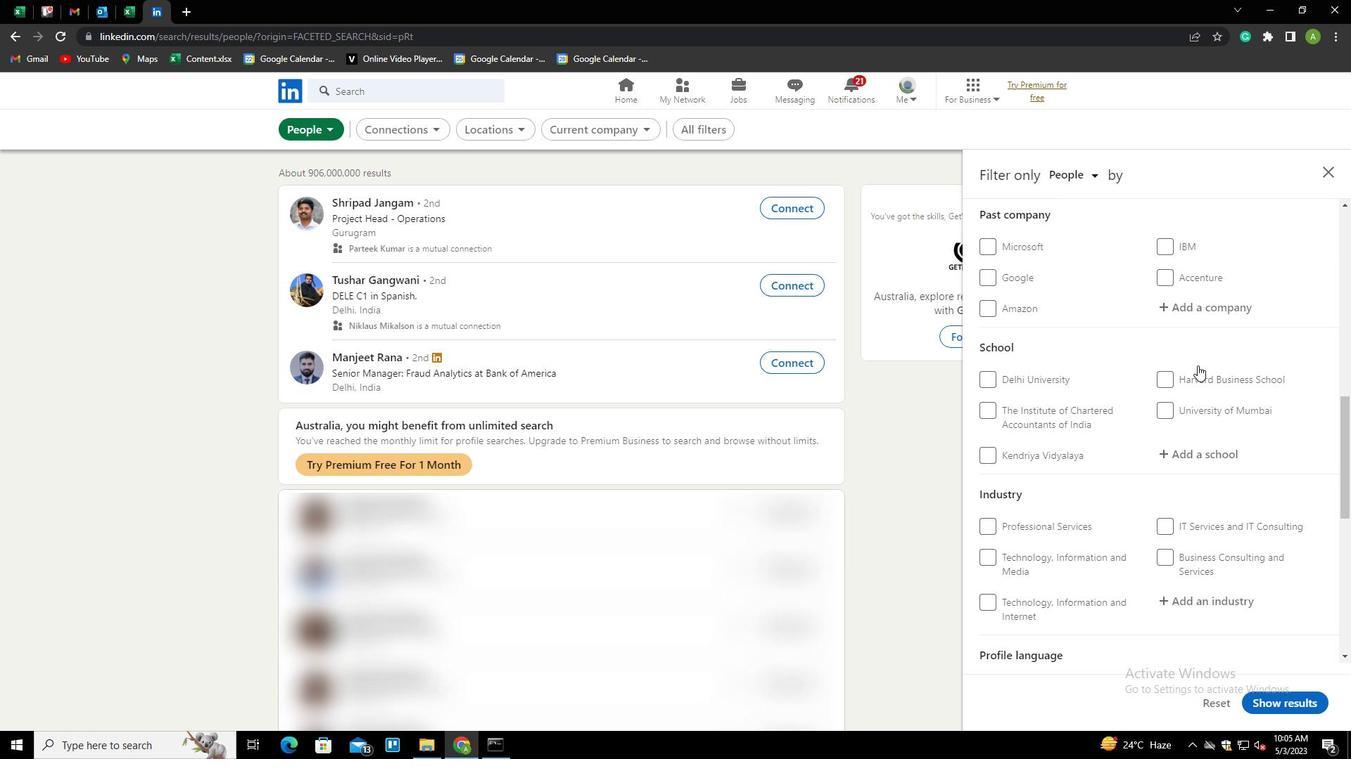 
Action: Mouse moved to (1000, 512)
Screenshot: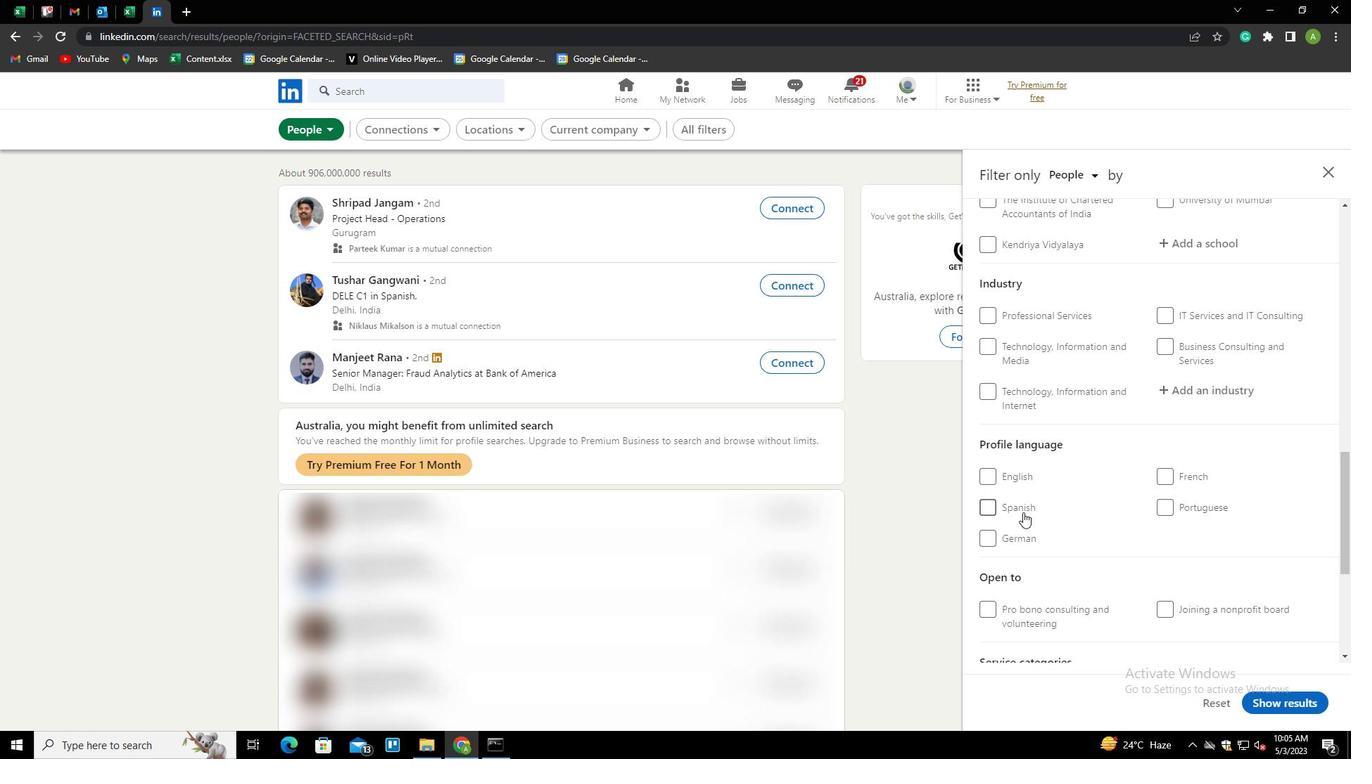 
Action: Mouse pressed left at (1000, 512)
Screenshot: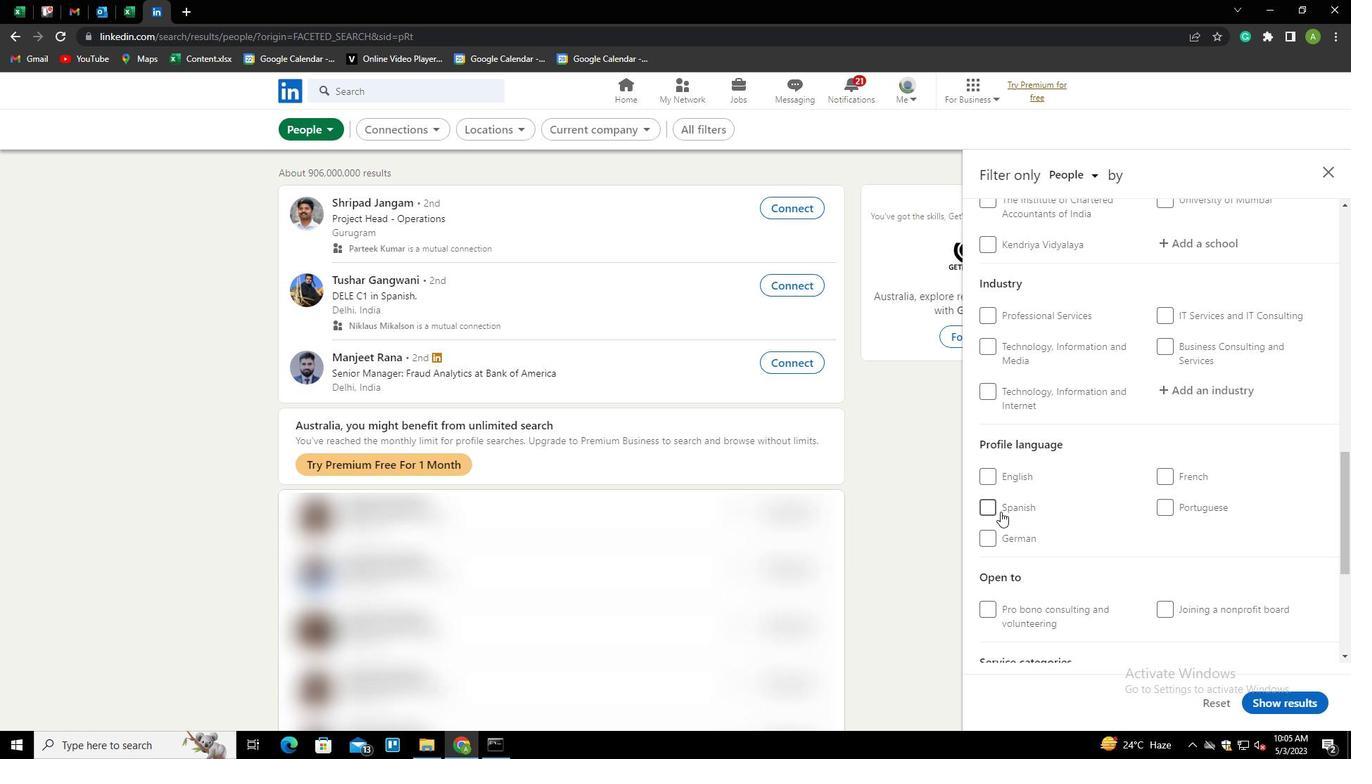 
Action: Mouse moved to (1135, 451)
Screenshot: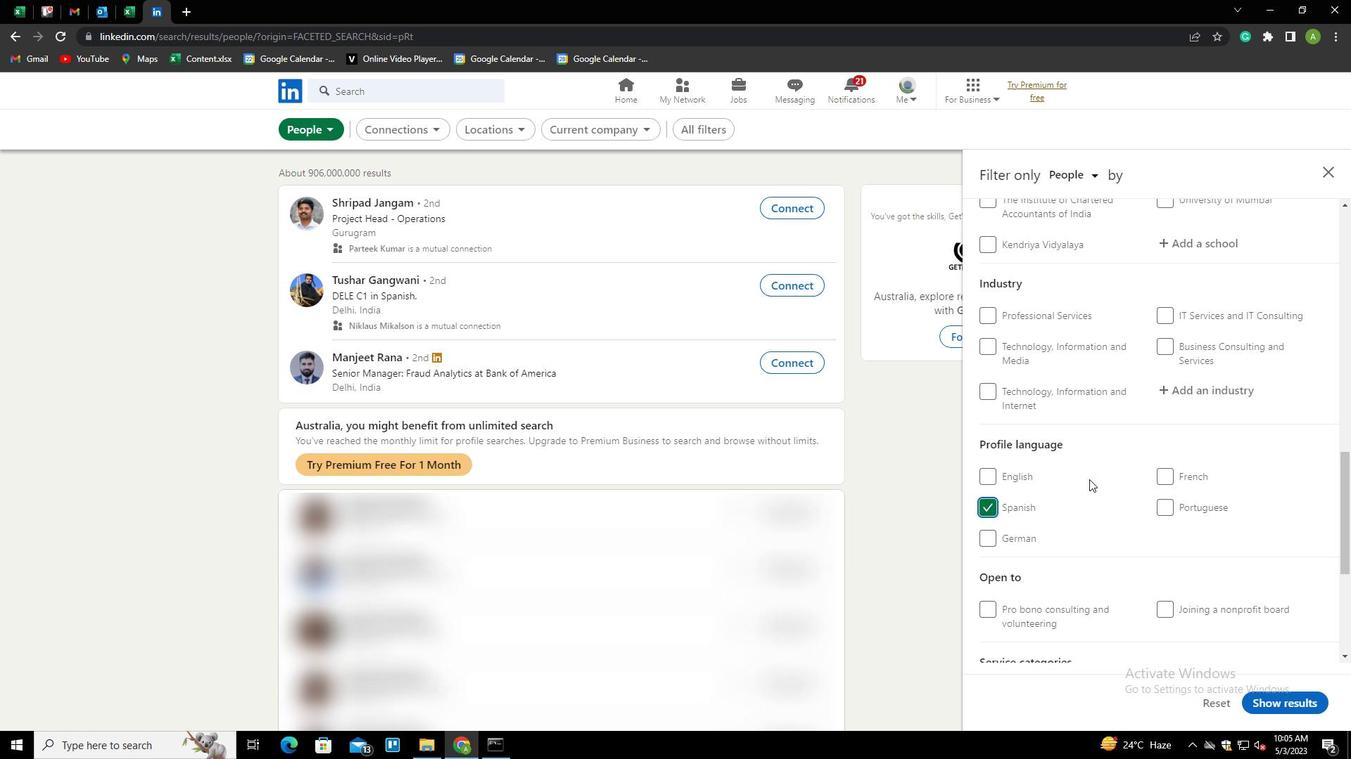 
Action: Mouse scrolled (1135, 452) with delta (0, 0)
Screenshot: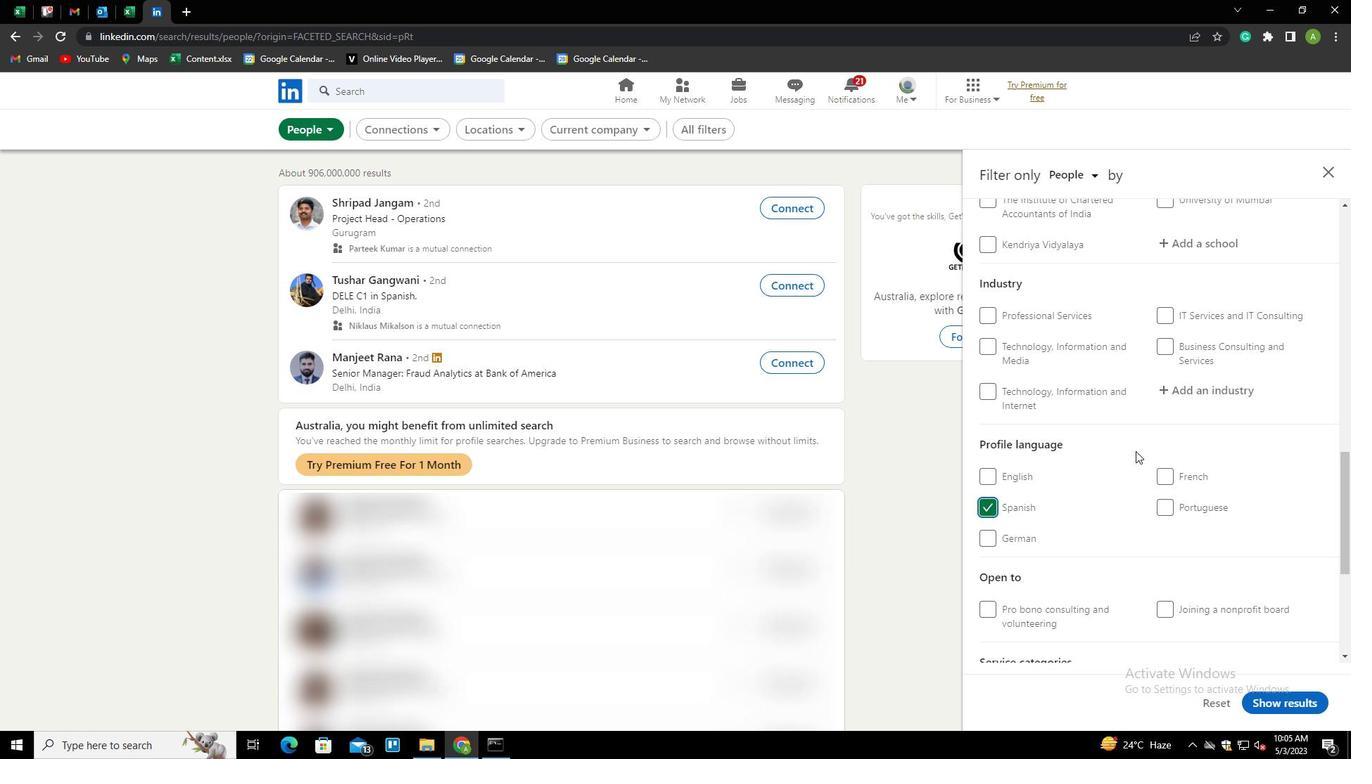 
Action: Mouse scrolled (1135, 452) with delta (0, 0)
Screenshot: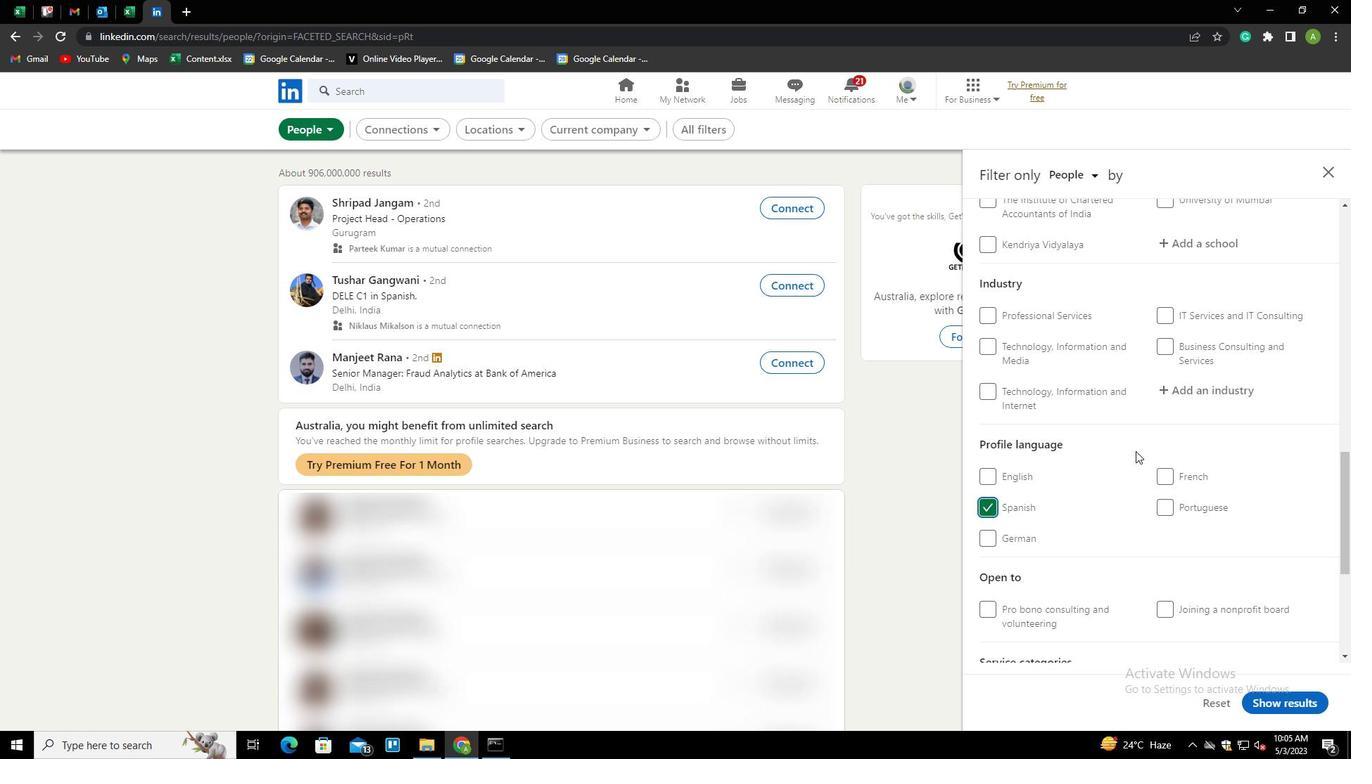 
Action: Mouse scrolled (1135, 452) with delta (0, 0)
Screenshot: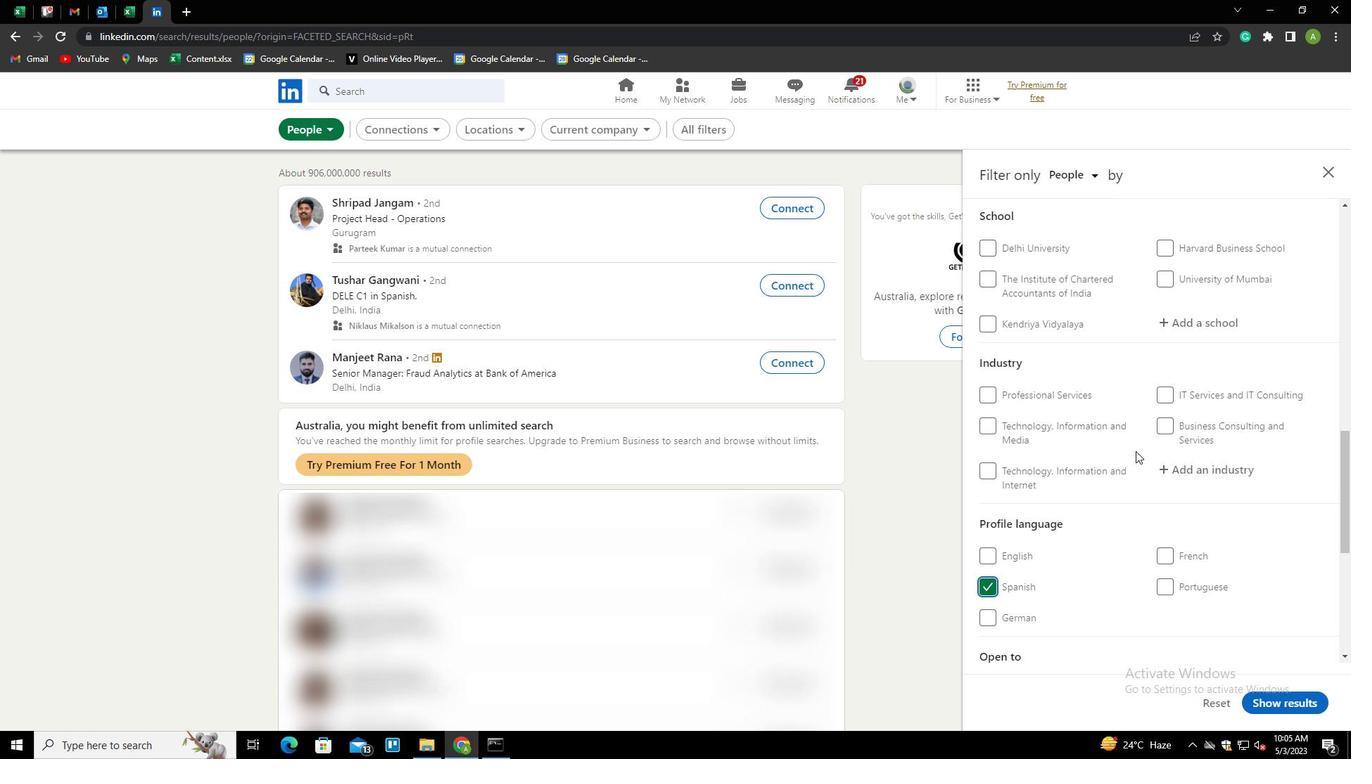 
Action: Mouse scrolled (1135, 452) with delta (0, 0)
Screenshot: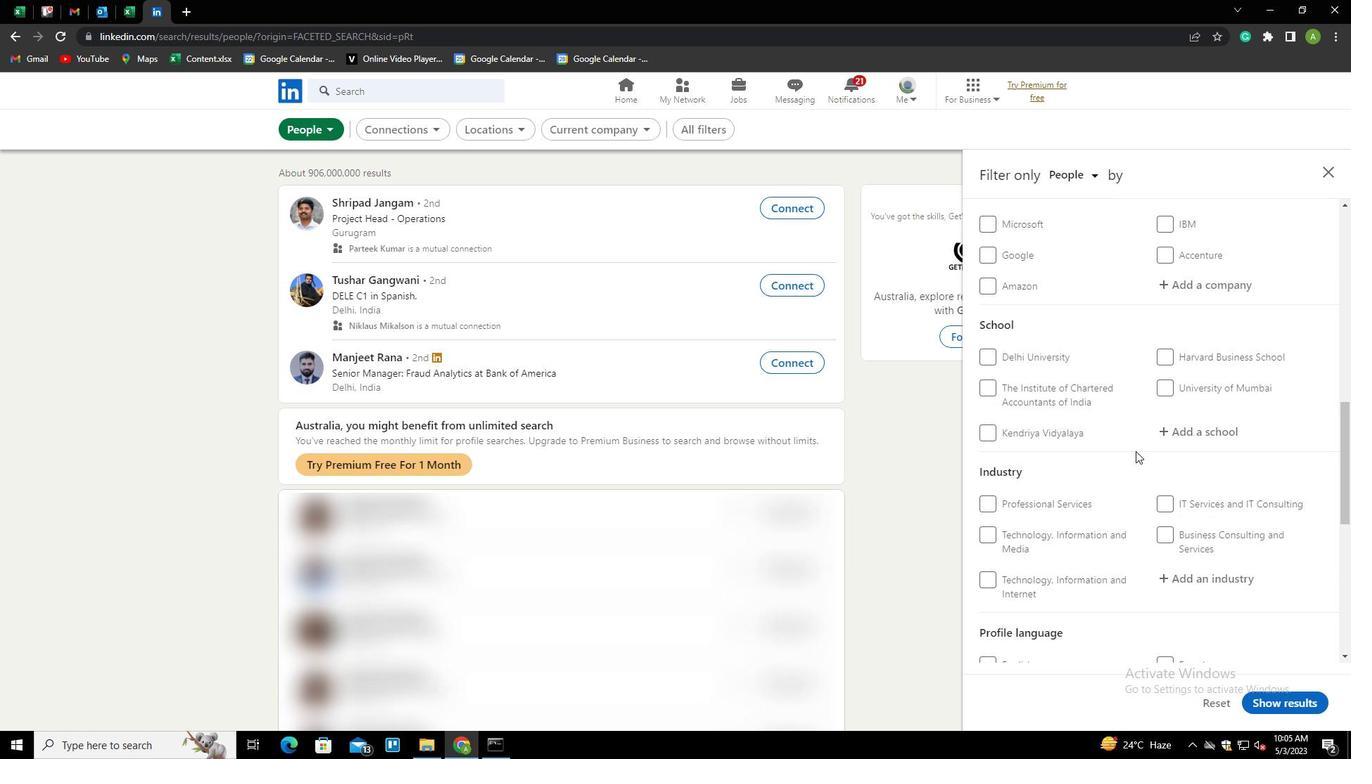 
Action: Mouse scrolled (1135, 452) with delta (0, 0)
Screenshot: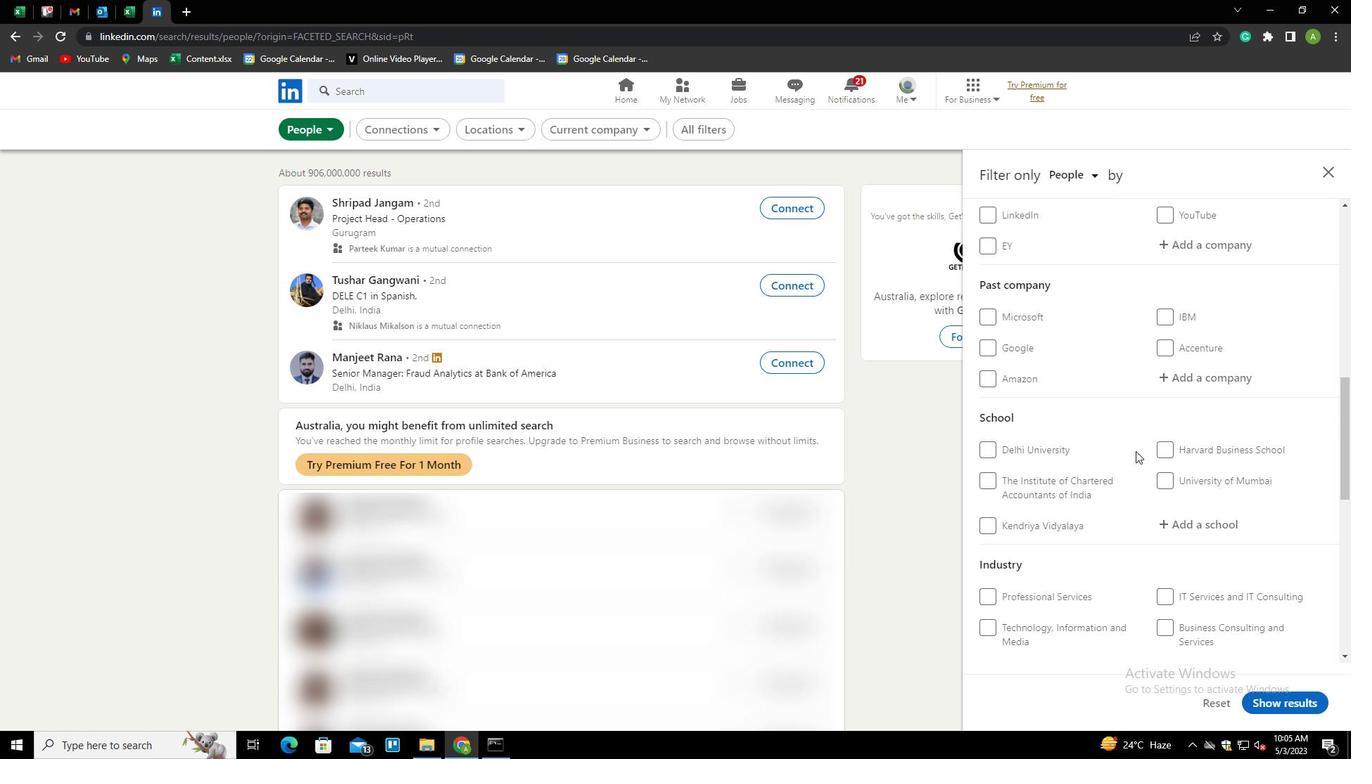 
Action: Mouse scrolled (1135, 452) with delta (0, 0)
Screenshot: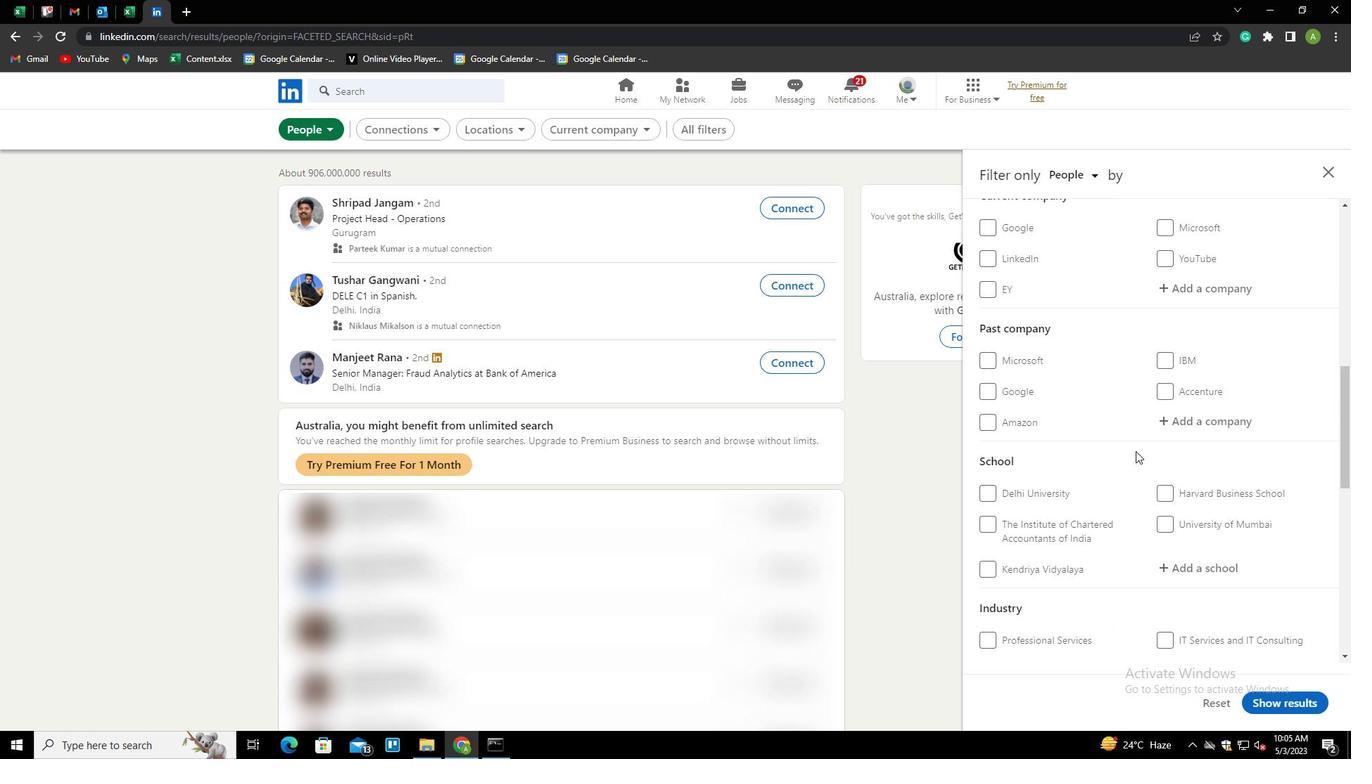
Action: Mouse scrolled (1135, 452) with delta (0, 0)
Screenshot: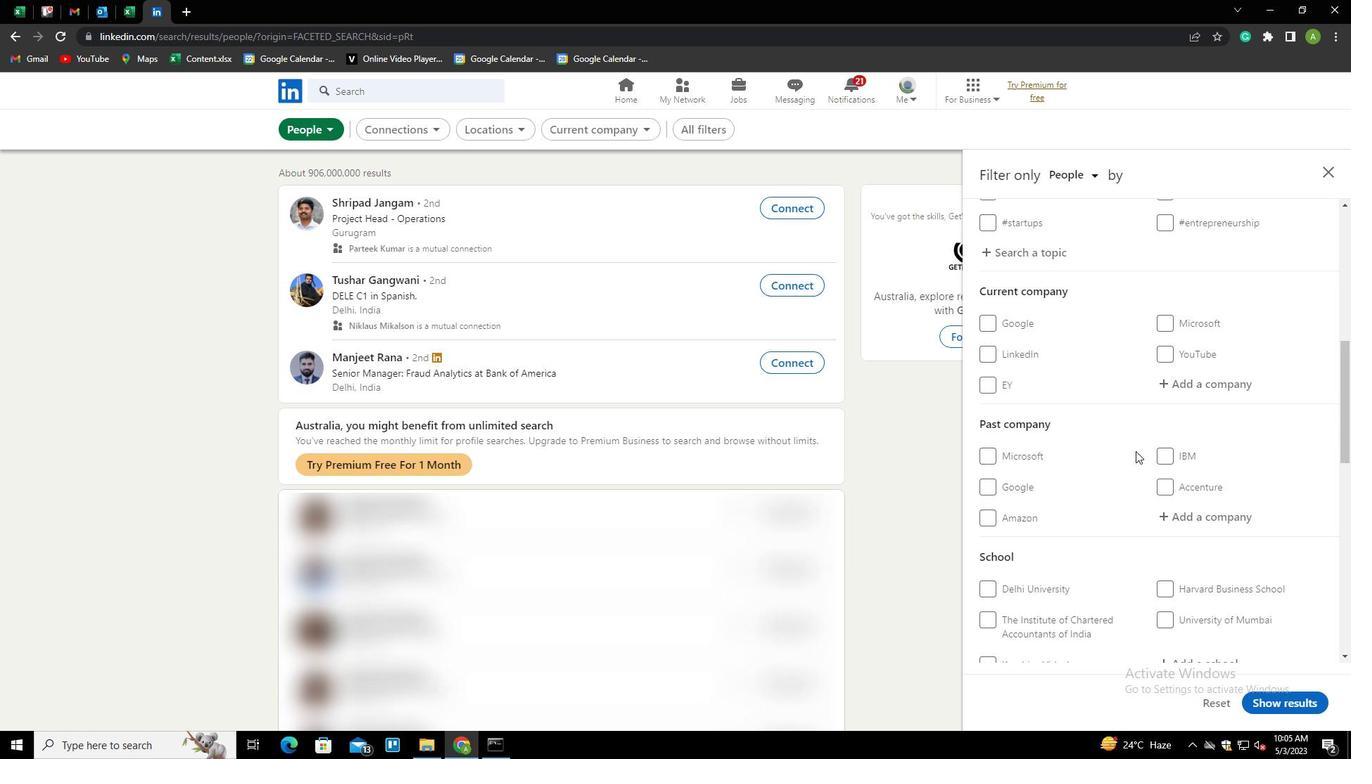 
Action: Mouse moved to (1202, 453)
Screenshot: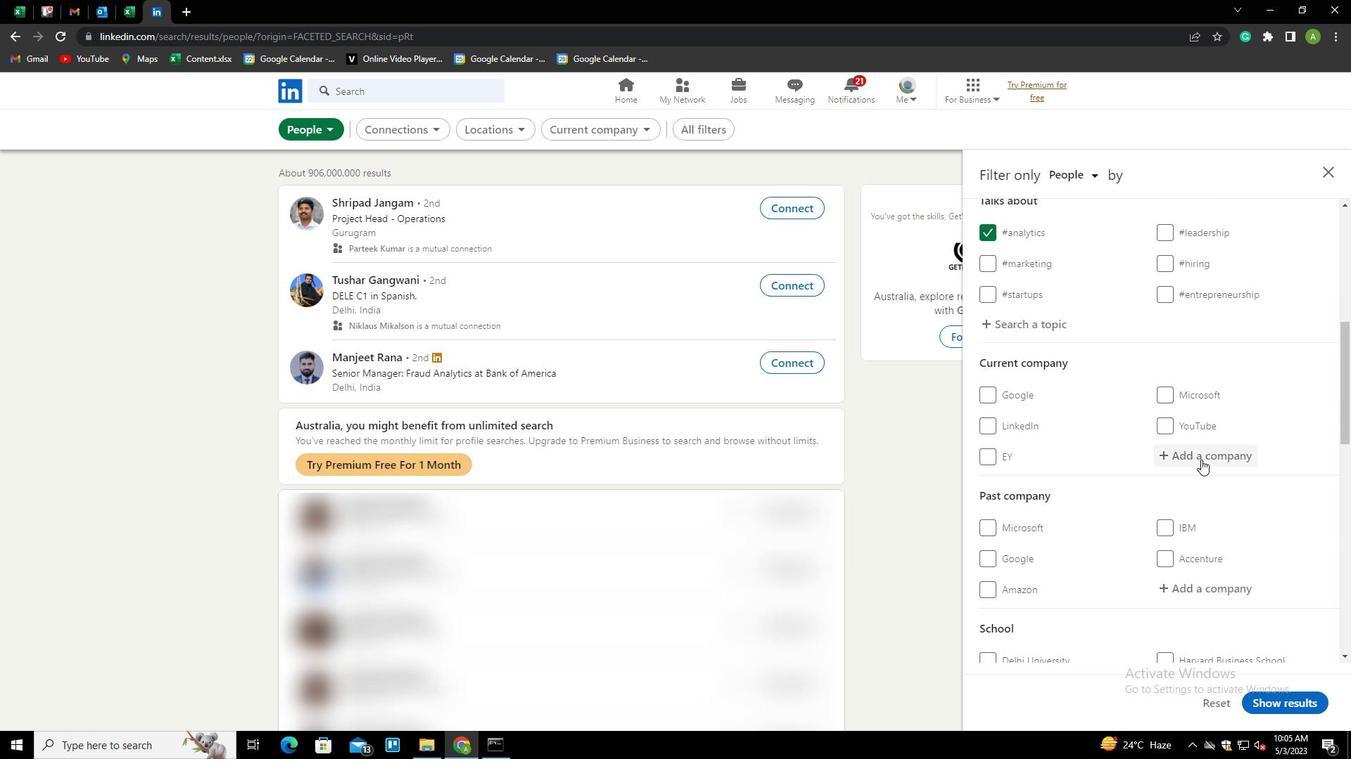 
Action: Mouse pressed left at (1202, 453)
Screenshot: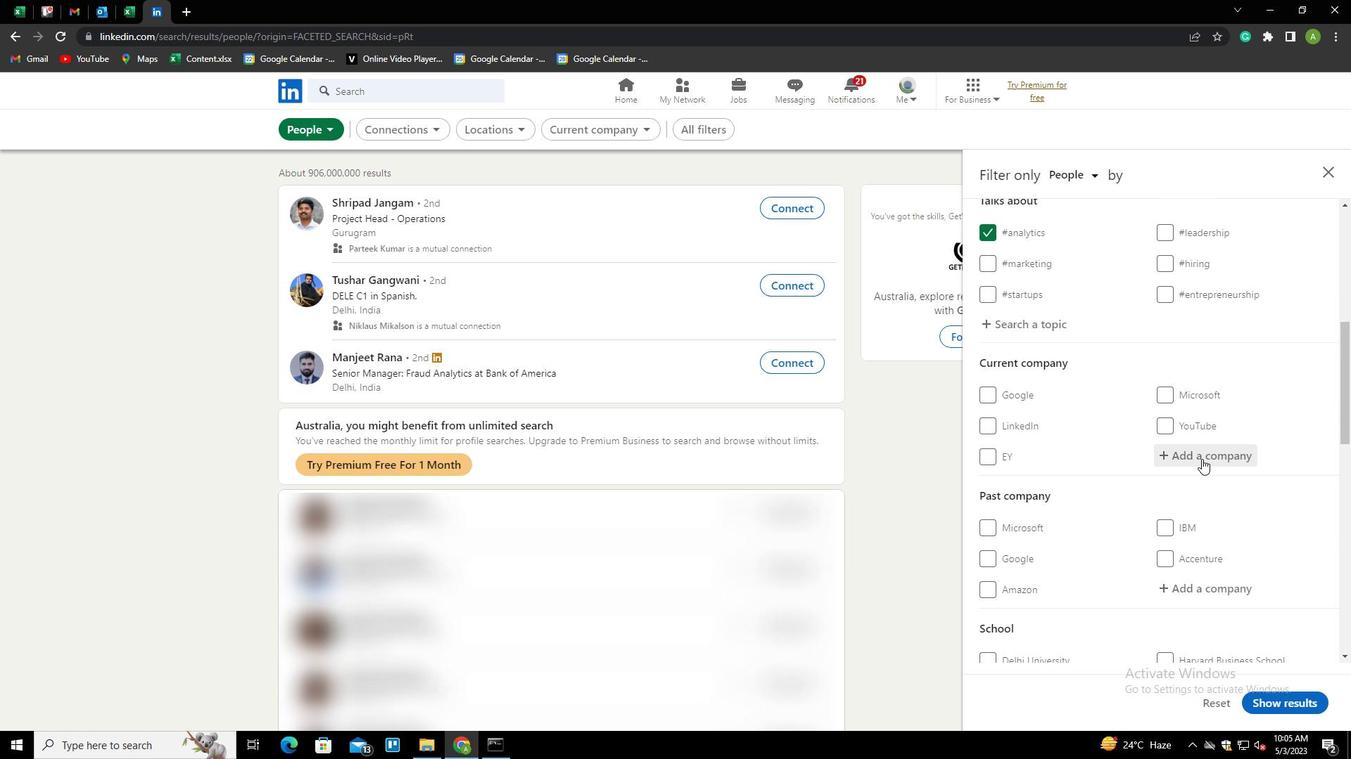 
Action: Key pressed <Key.shift>HE<Key.backspace><Key.shift>DFC<Key.space>ERDO<Key.backspace><Key.backspace>GO<Key.down><Key.enter>
Screenshot: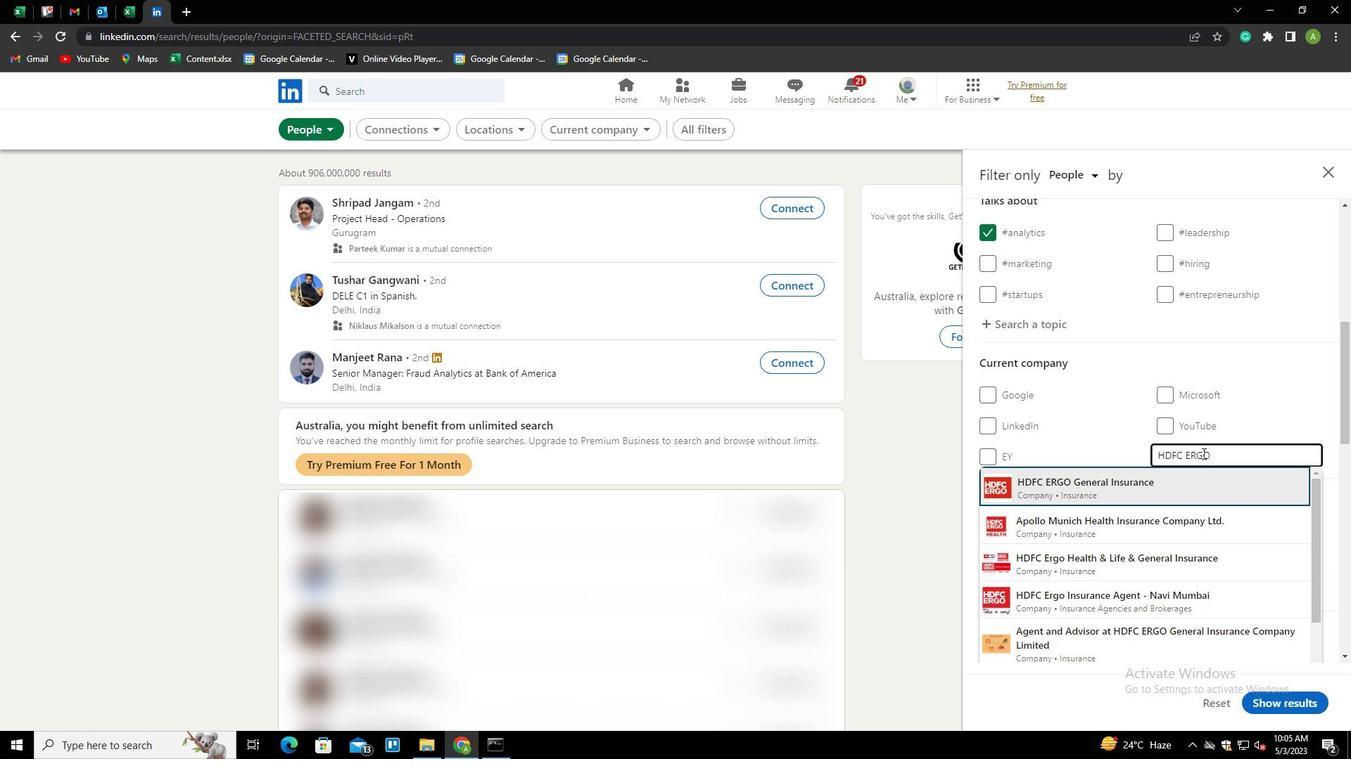 
Action: Mouse scrolled (1202, 453) with delta (0, 0)
Screenshot: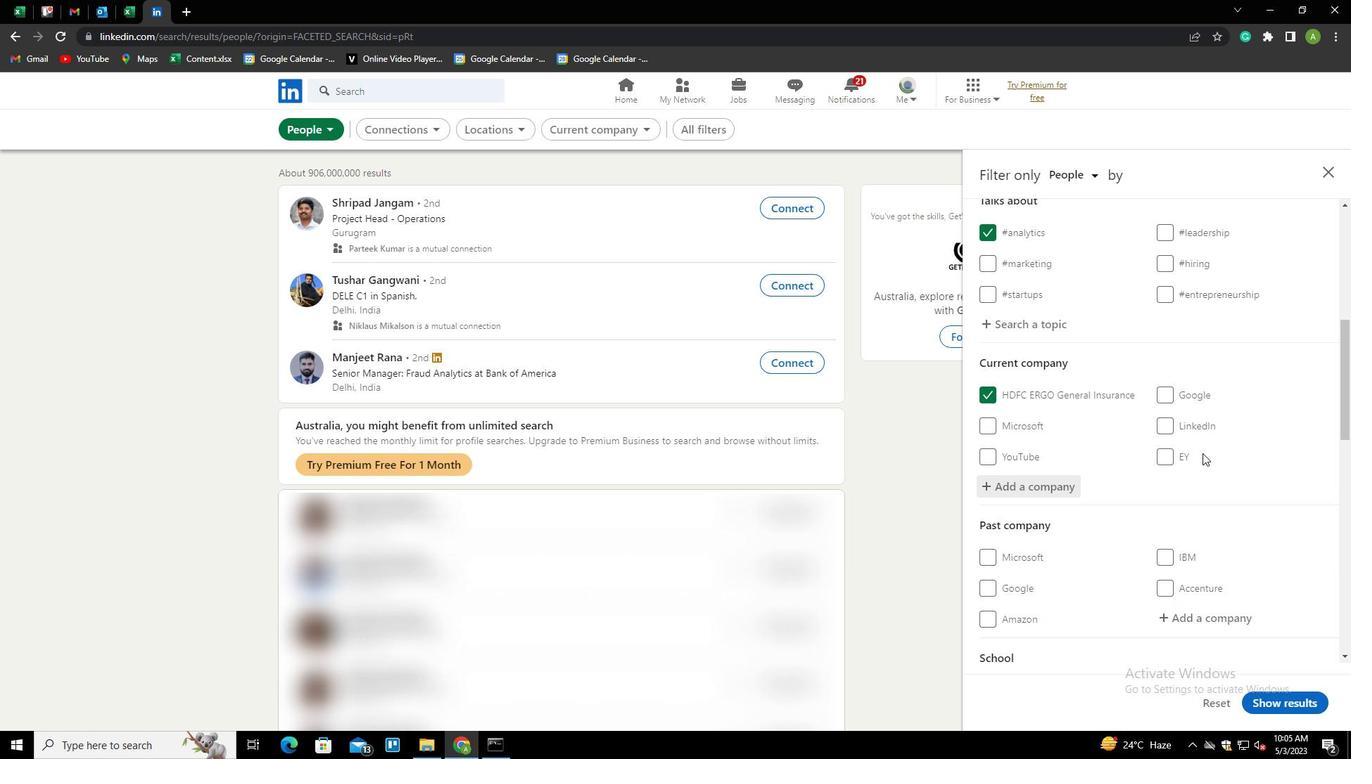 
Action: Mouse scrolled (1202, 453) with delta (0, 0)
Screenshot: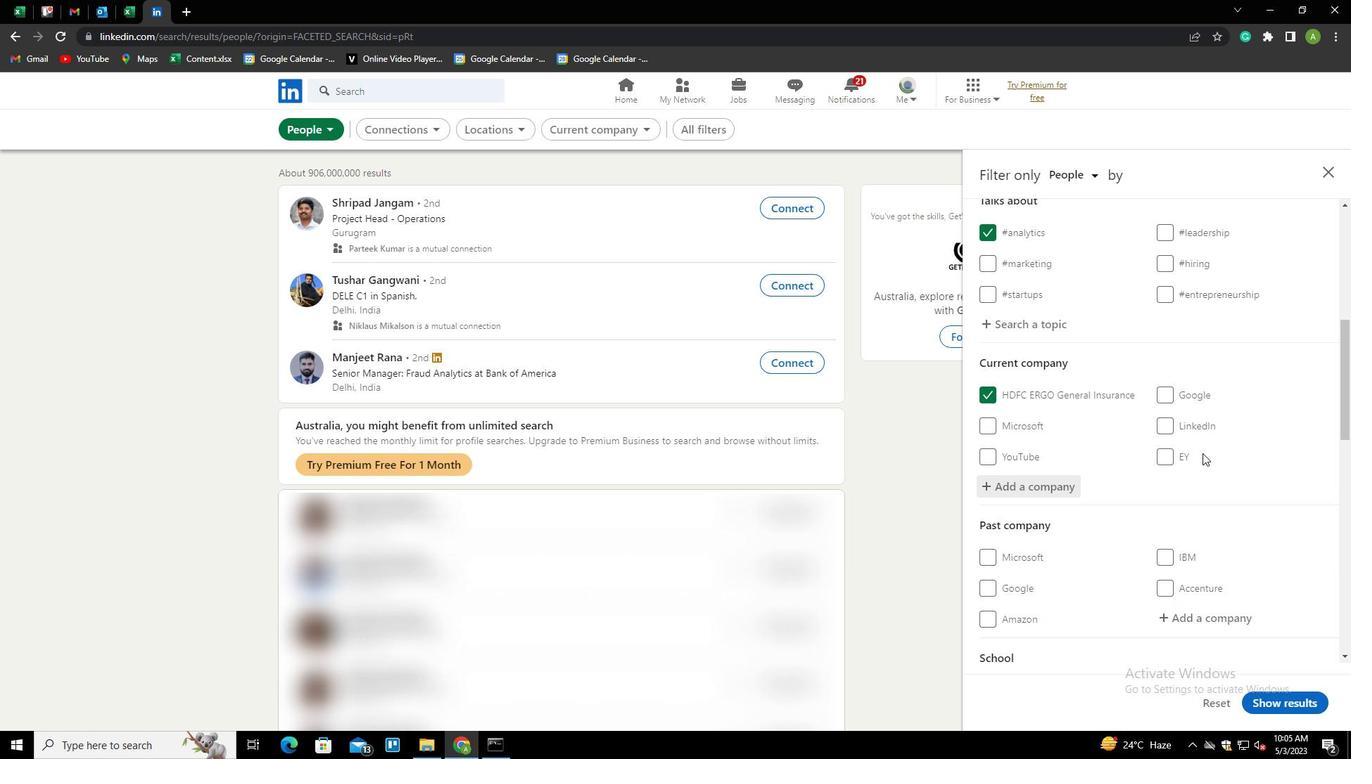 
Action: Mouse scrolled (1202, 453) with delta (0, 0)
Screenshot: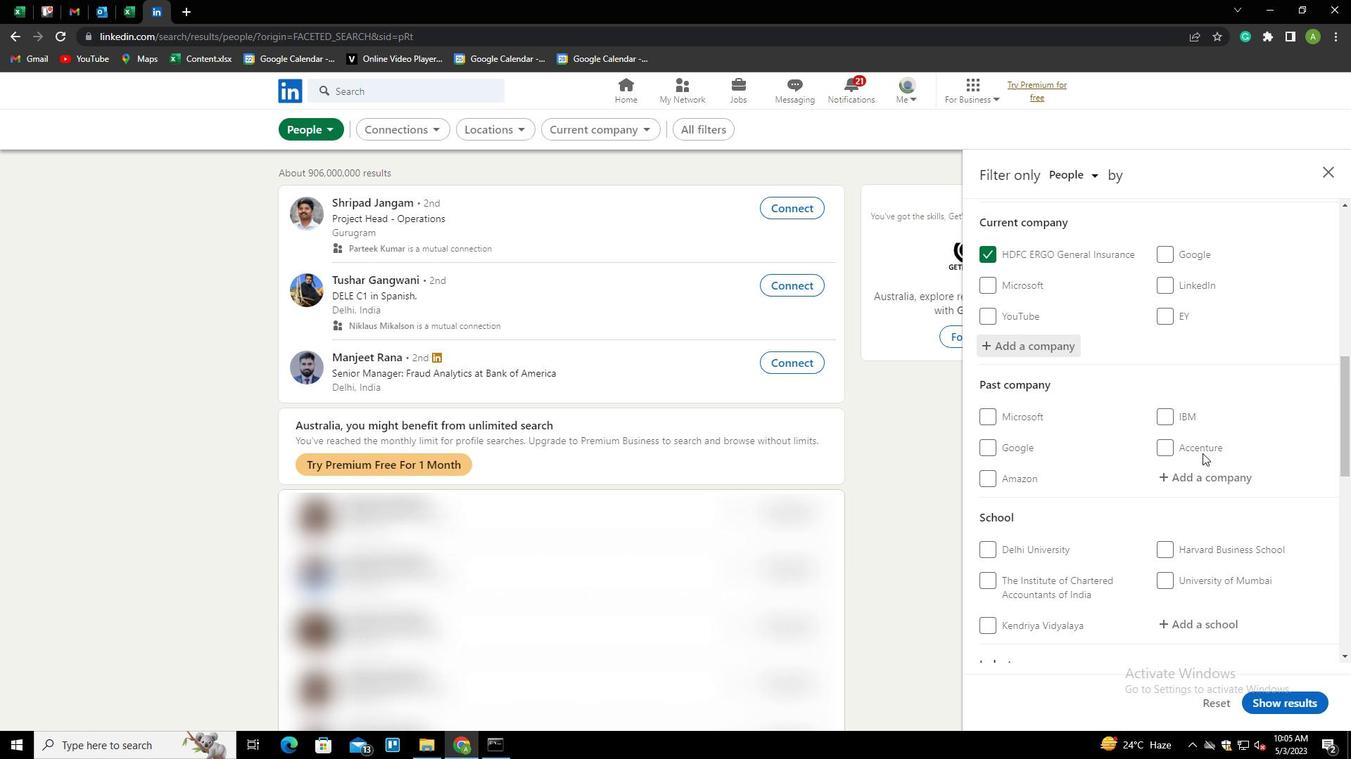 
Action: Mouse scrolled (1202, 453) with delta (0, 0)
Screenshot: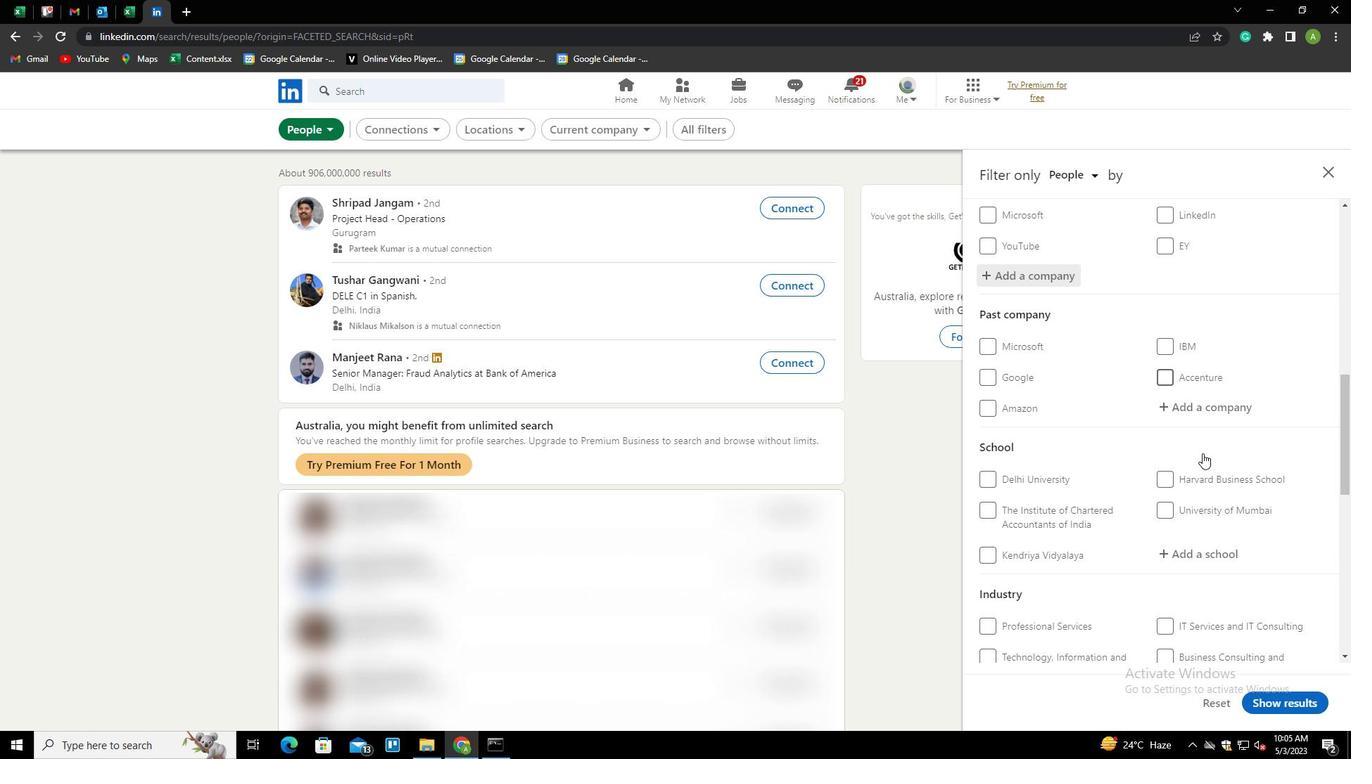 
Action: Mouse scrolled (1202, 453) with delta (0, 0)
Screenshot: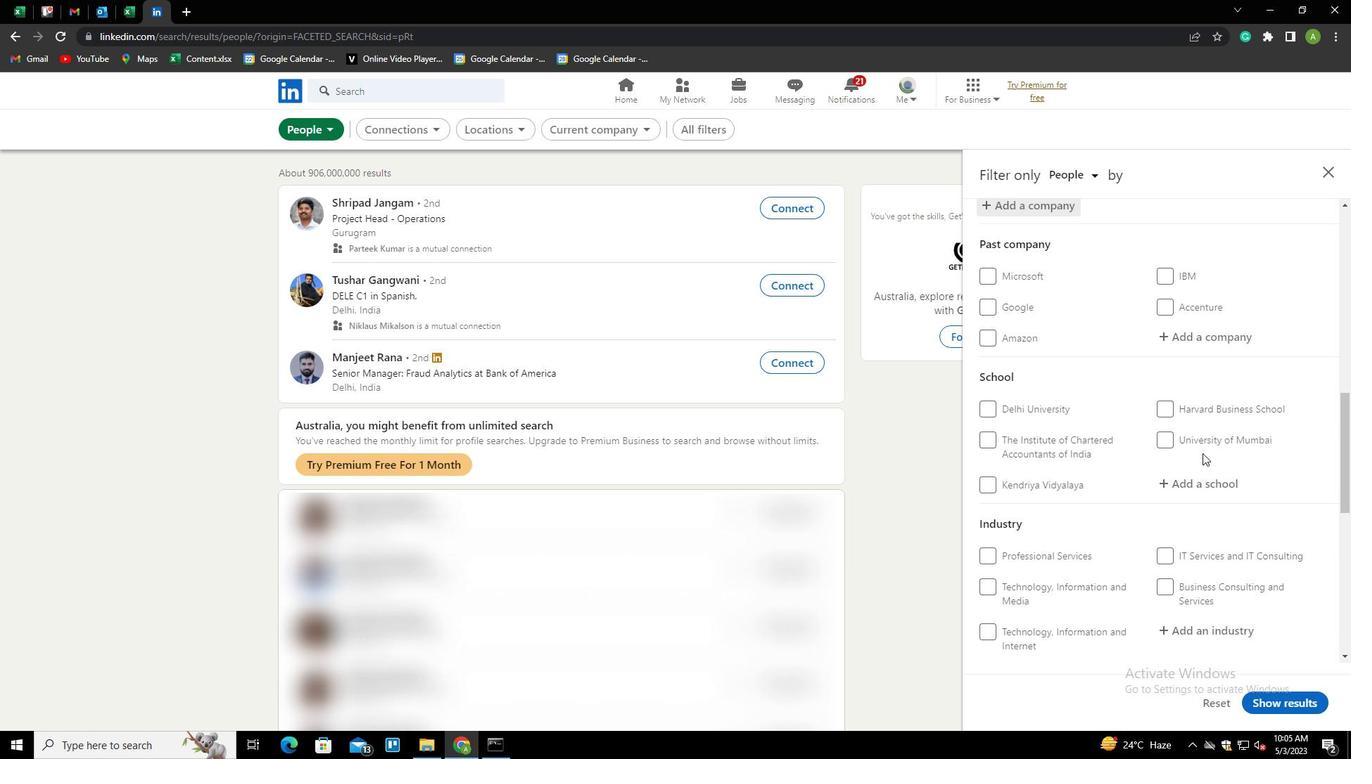 
Action: Mouse moved to (1183, 408)
Screenshot: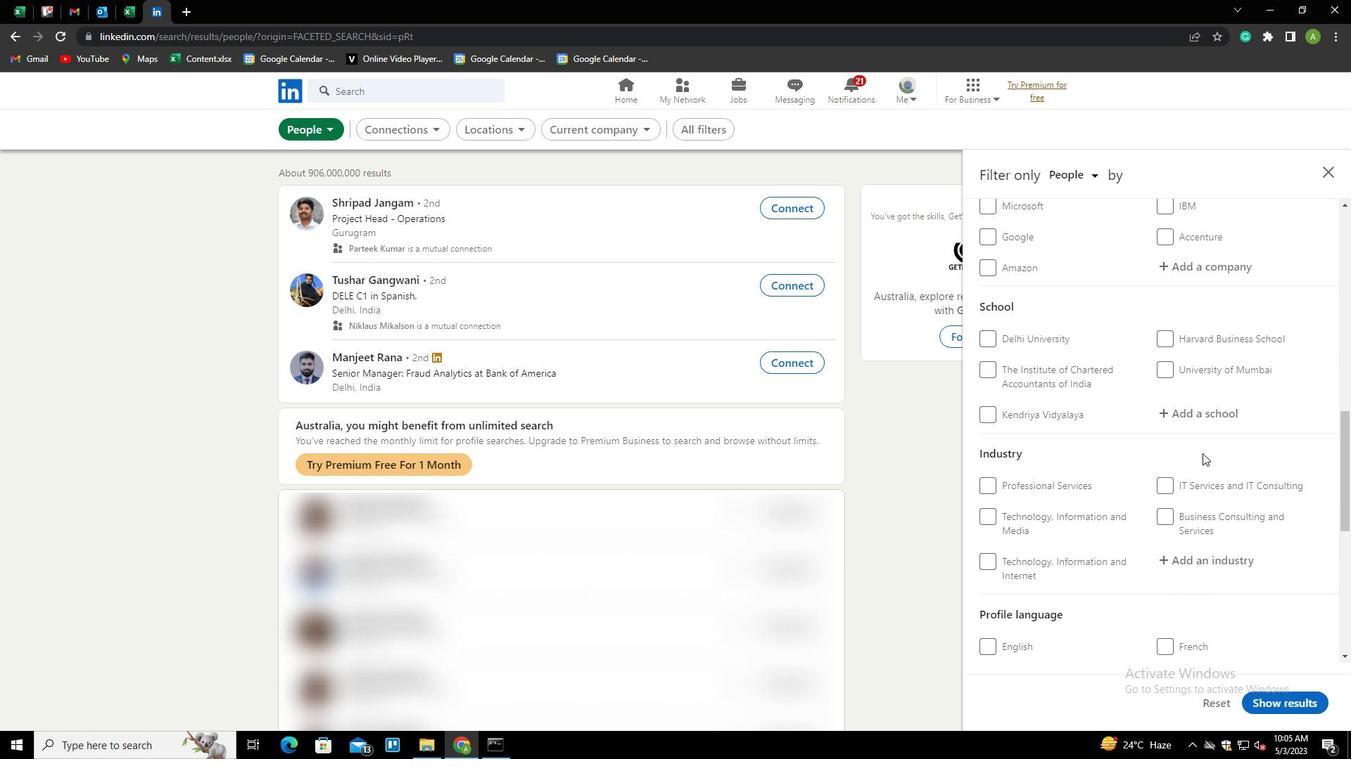 
Action: Mouse pressed left at (1183, 408)
Screenshot: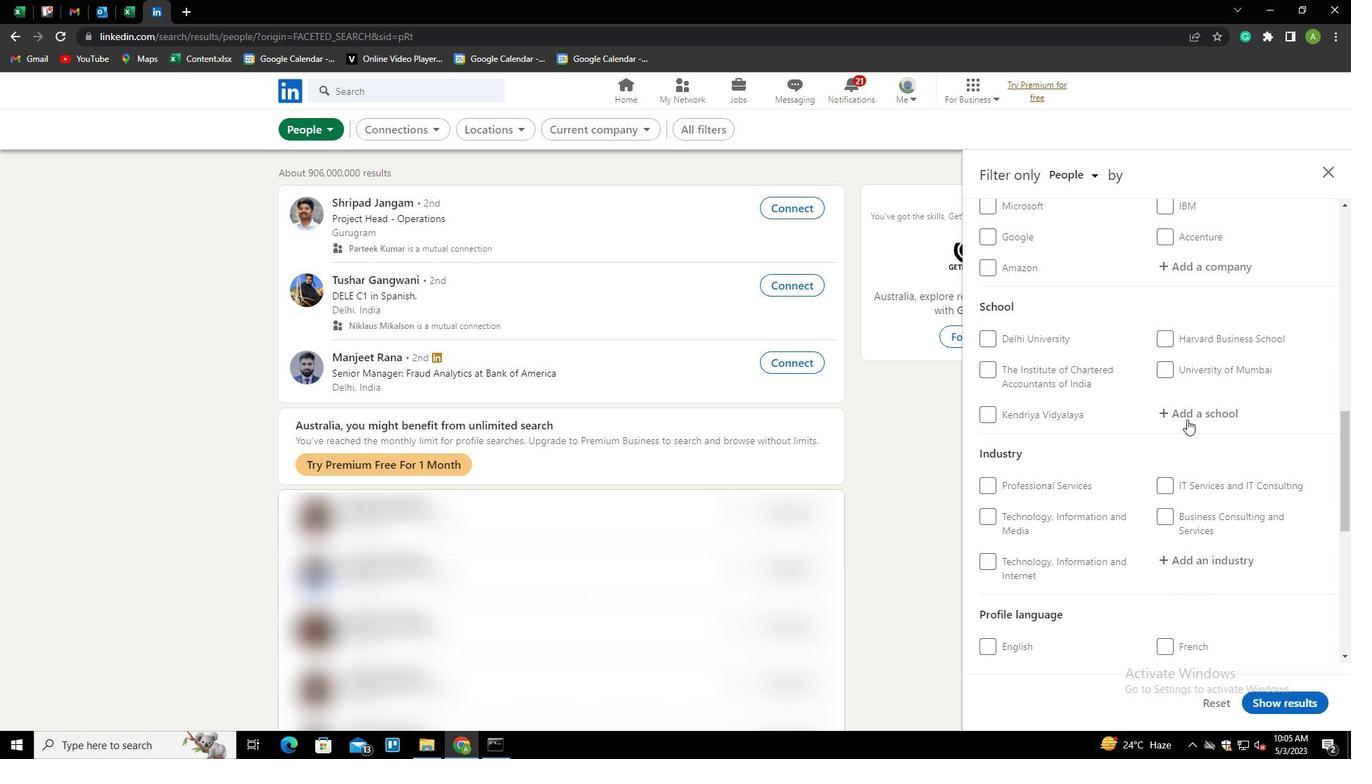 
Action: Mouse moved to (1187, 410)
Screenshot: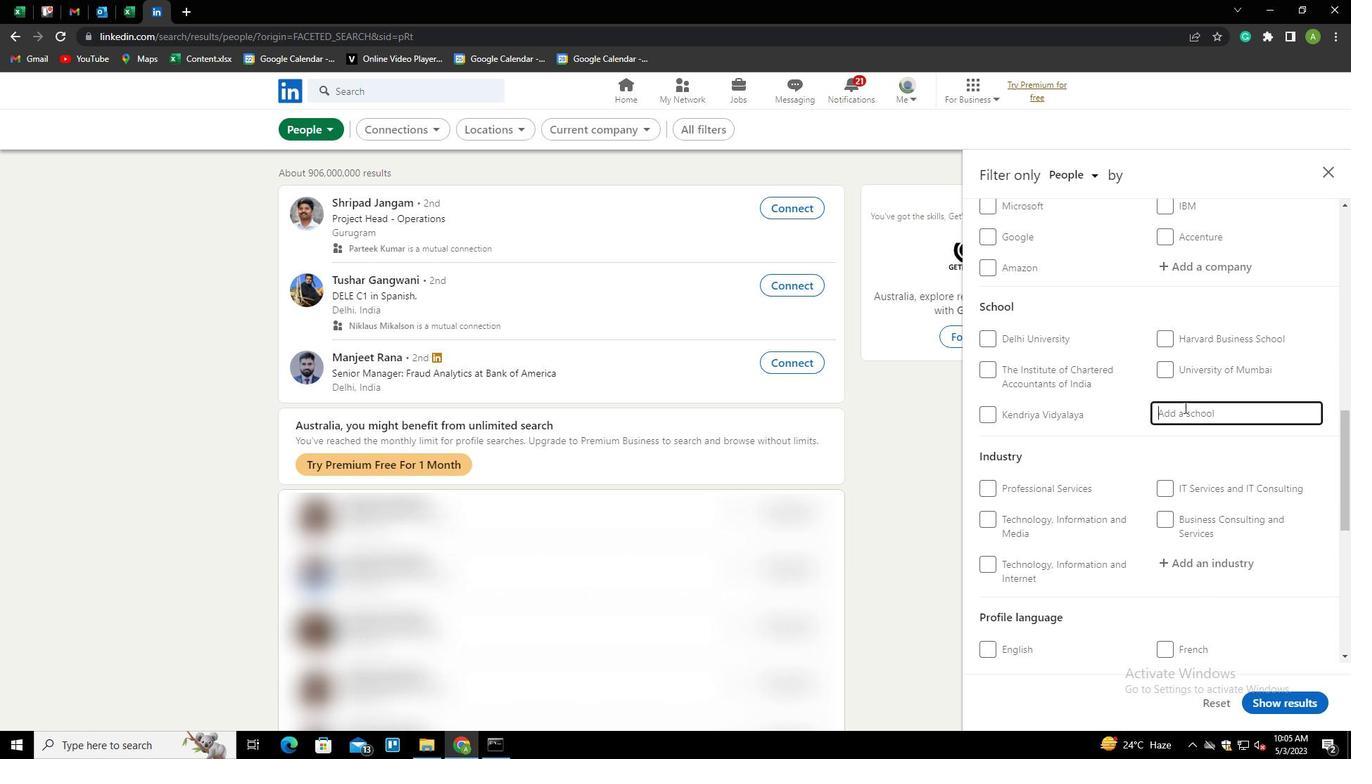 
Action: Mouse pressed left at (1187, 410)
Screenshot: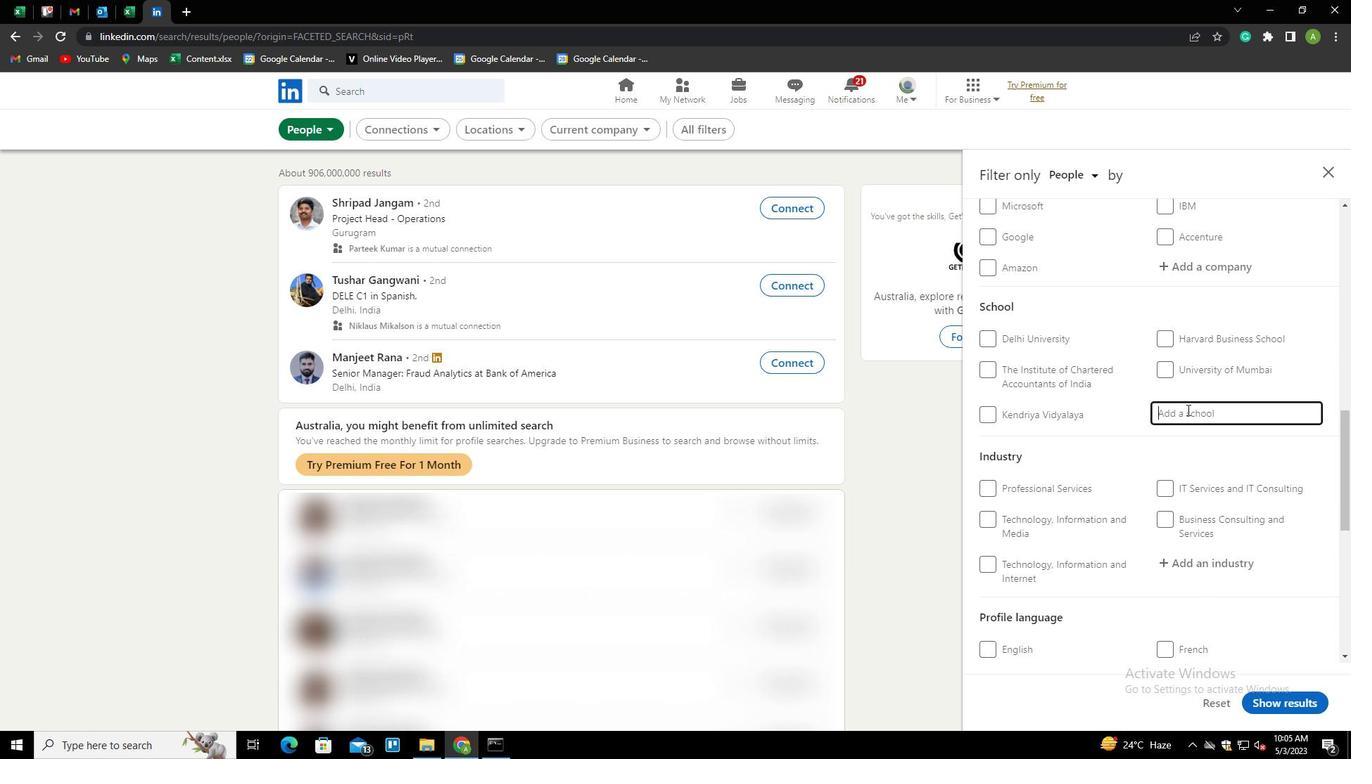 
Action: Key pressed <Key.shift>K<Key.backspace><Key.shift><Key.shift><Key.shift><Key.shift><Key.shift><Key.shift><Key.shift><Key.shift><Key.shift><Key.shift><Key.shift><Key.shift><Key.shift><Key.shift><Key.shift><Key.shift><Key.shift><Key.shift><Key.shift><Key.shift><Key.shift><Key.shift><Key.shift><Key.shift><Key.shift><Key.shift><Key.shift><Key.shift><Key.shift><Key.shift><Key.shift><Key.shift><Key.shift><Key.shift><Key.shift><Key.shift><Key.shift><Key.shift><Key.shift><Key.shift><Key.shift><Key.shift><Key.shift><Key.shift><Key.shift><Key.shift><Key.shift><Key.shift><Key.shift><Key.shift><Key.shift><Key.shift><Key.shift><Key.shift><Key.shift><Key.shift><Key.shift><Key.shift><Key.shift><Key.shift><Key.shift><Key.shift><Key.shift><Key.shift>B<Key.space>K<Key.space>BIRLA<Key.down><Key.enter>
Screenshot: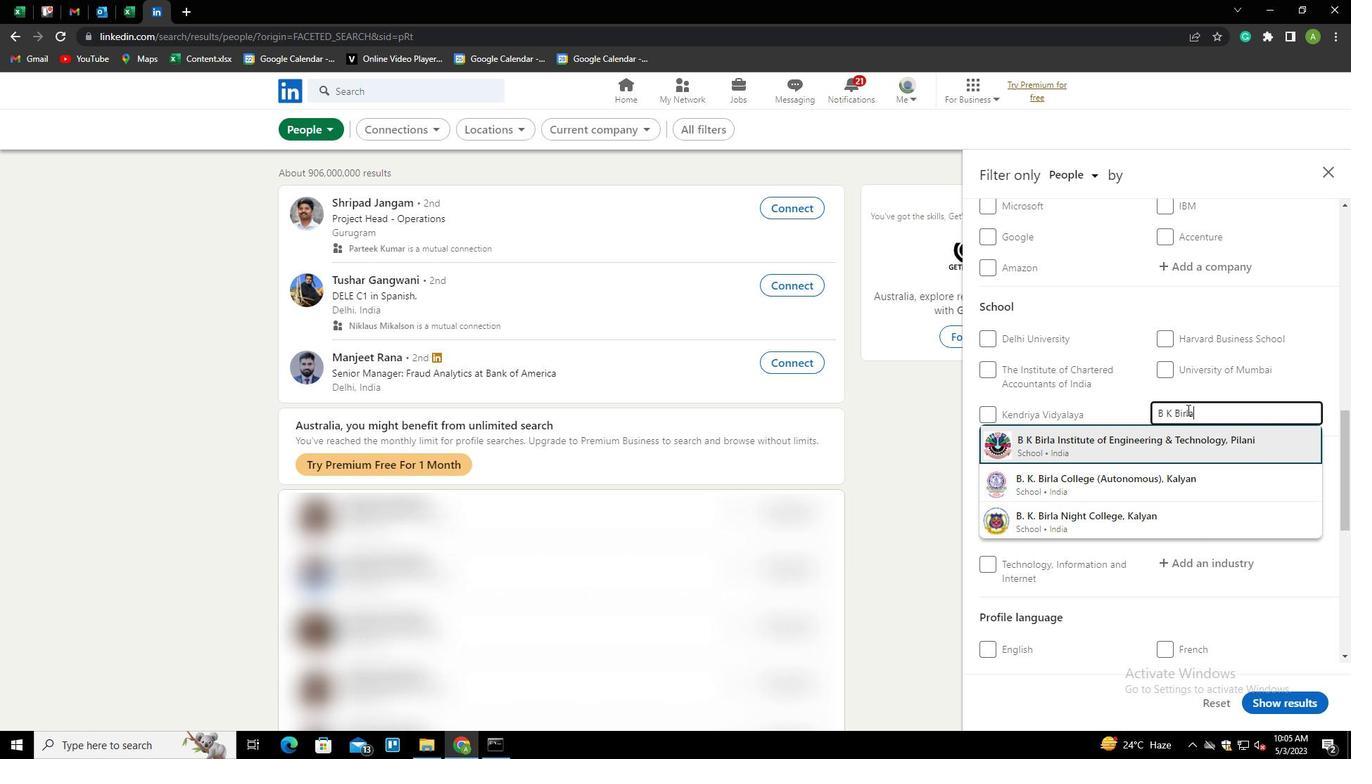 
Action: Mouse scrolled (1187, 409) with delta (0, 0)
Screenshot: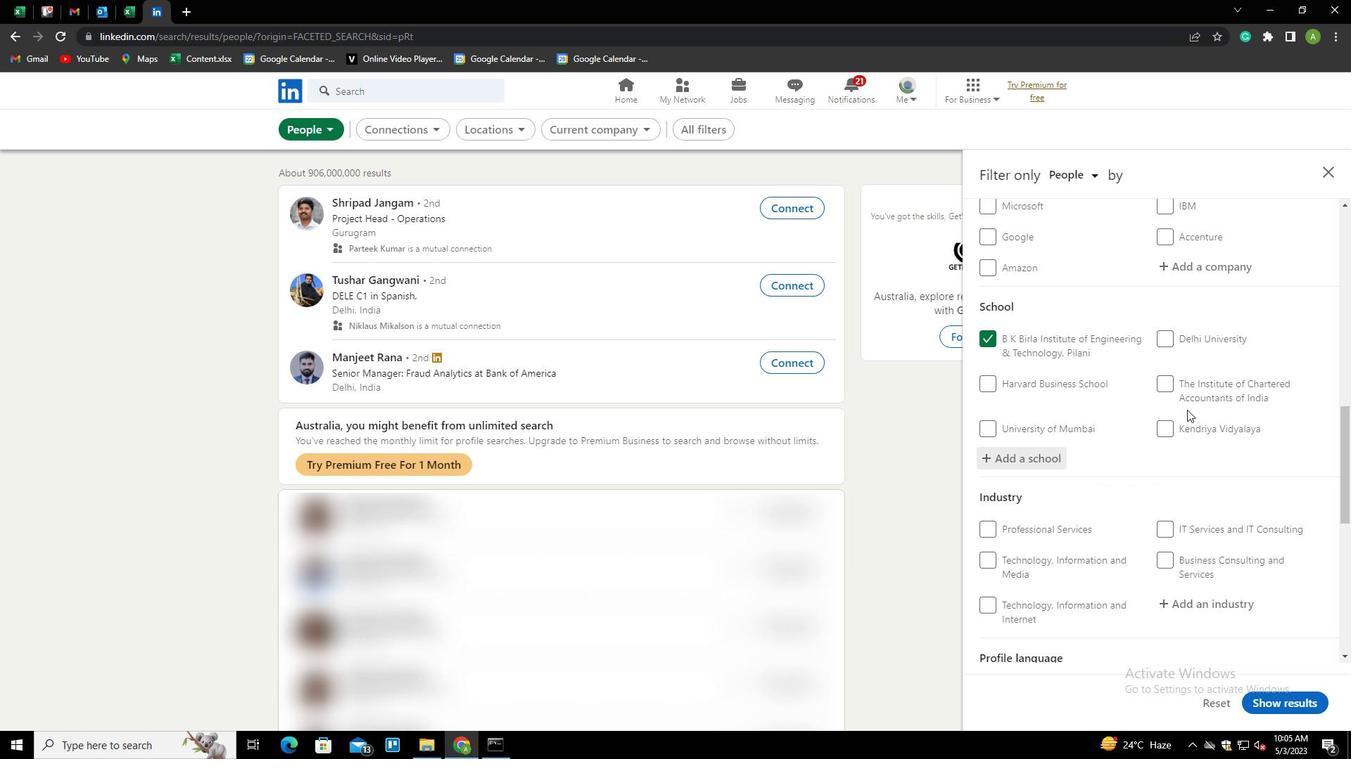 
Action: Mouse scrolled (1187, 409) with delta (0, 0)
Screenshot: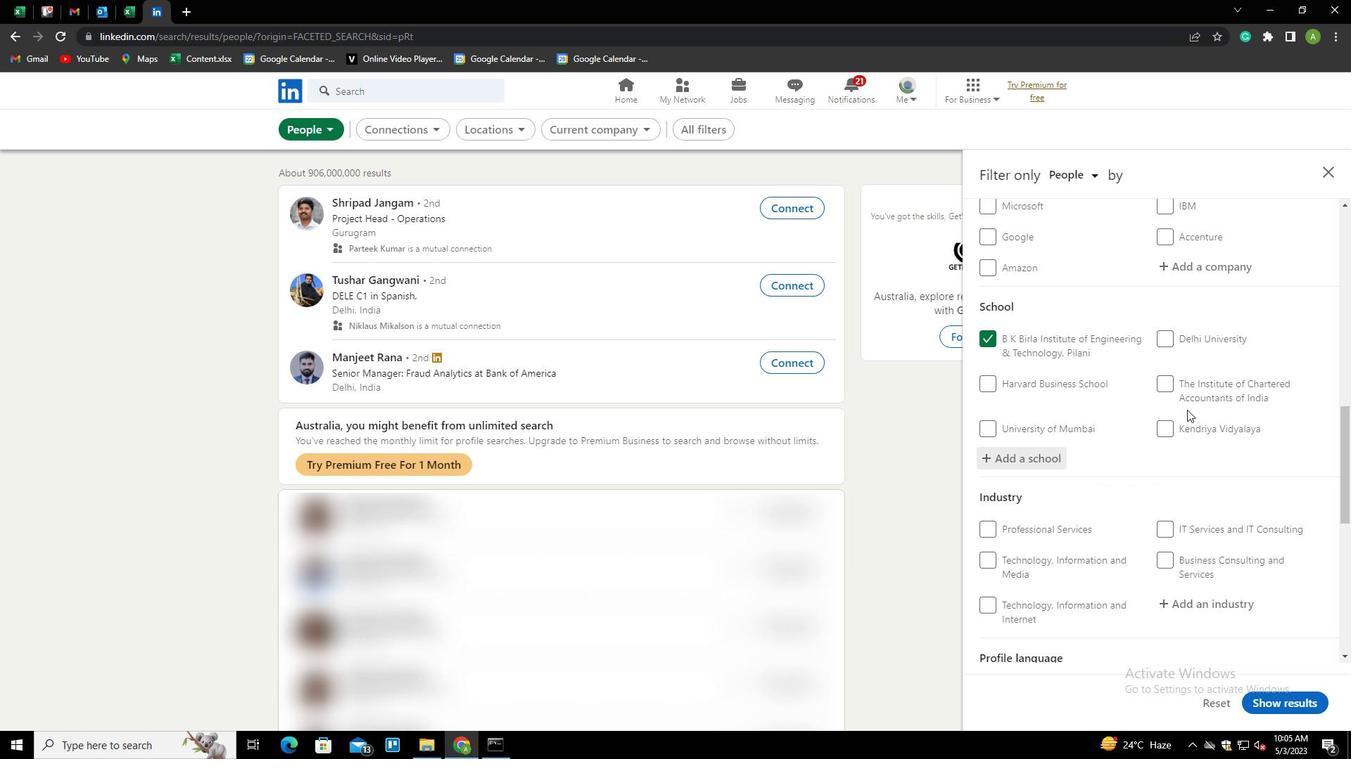 
Action: Mouse scrolled (1187, 409) with delta (0, 0)
Screenshot: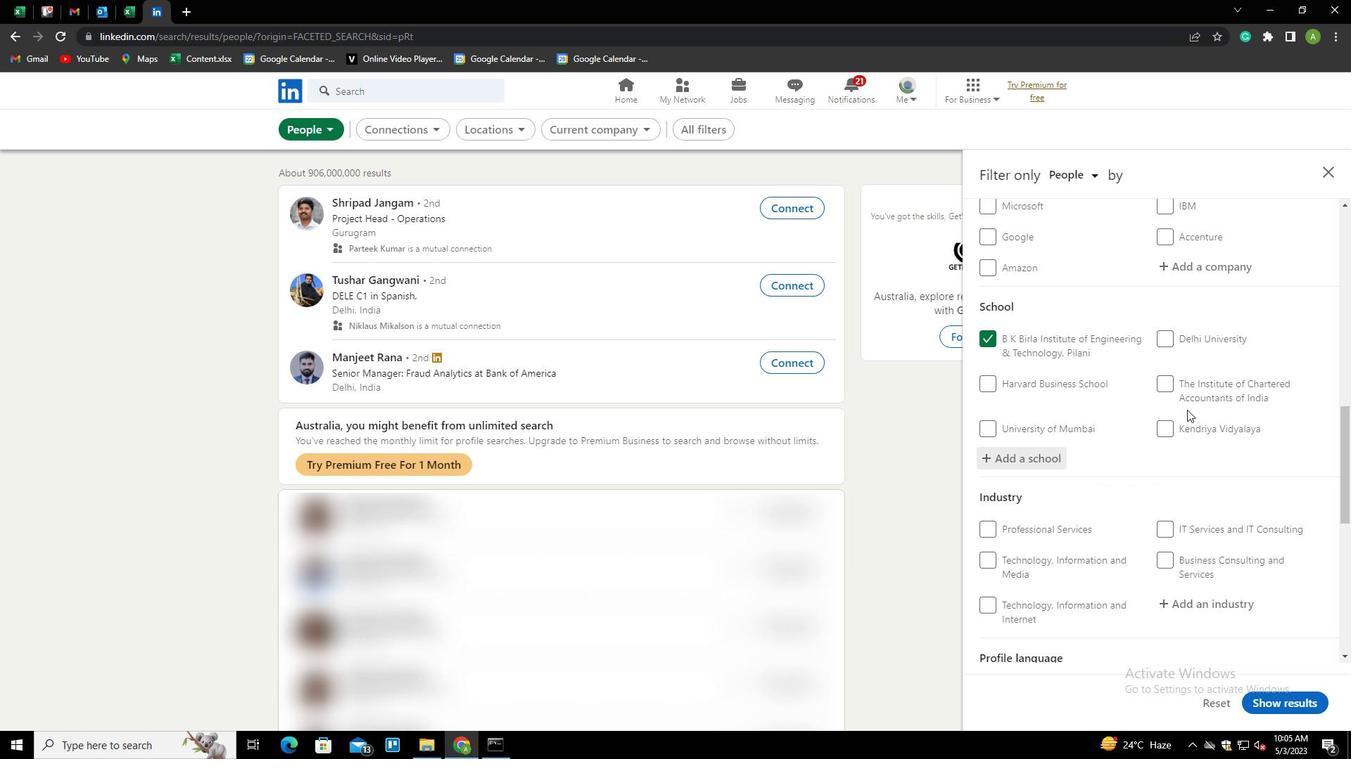 
Action: Mouse moved to (1193, 392)
Screenshot: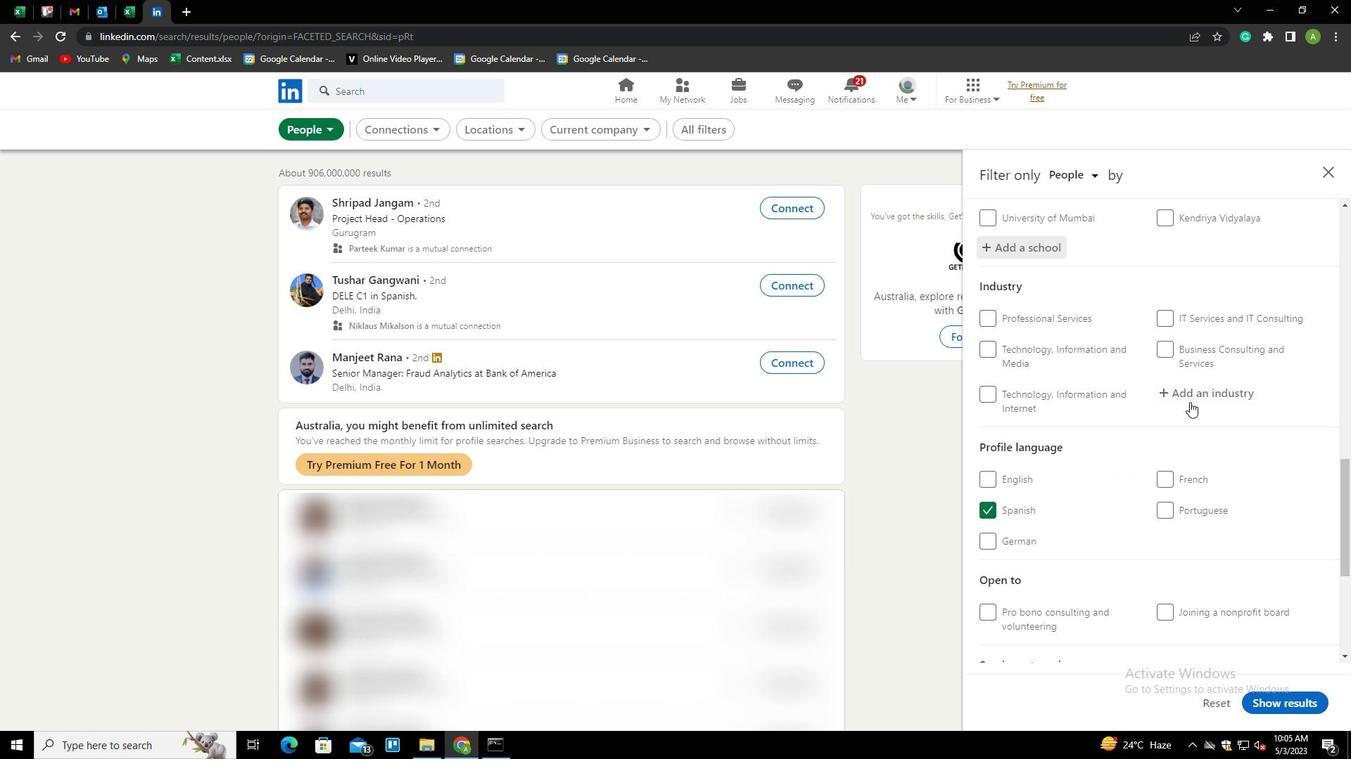 
Action: Mouse pressed left at (1193, 392)
Screenshot: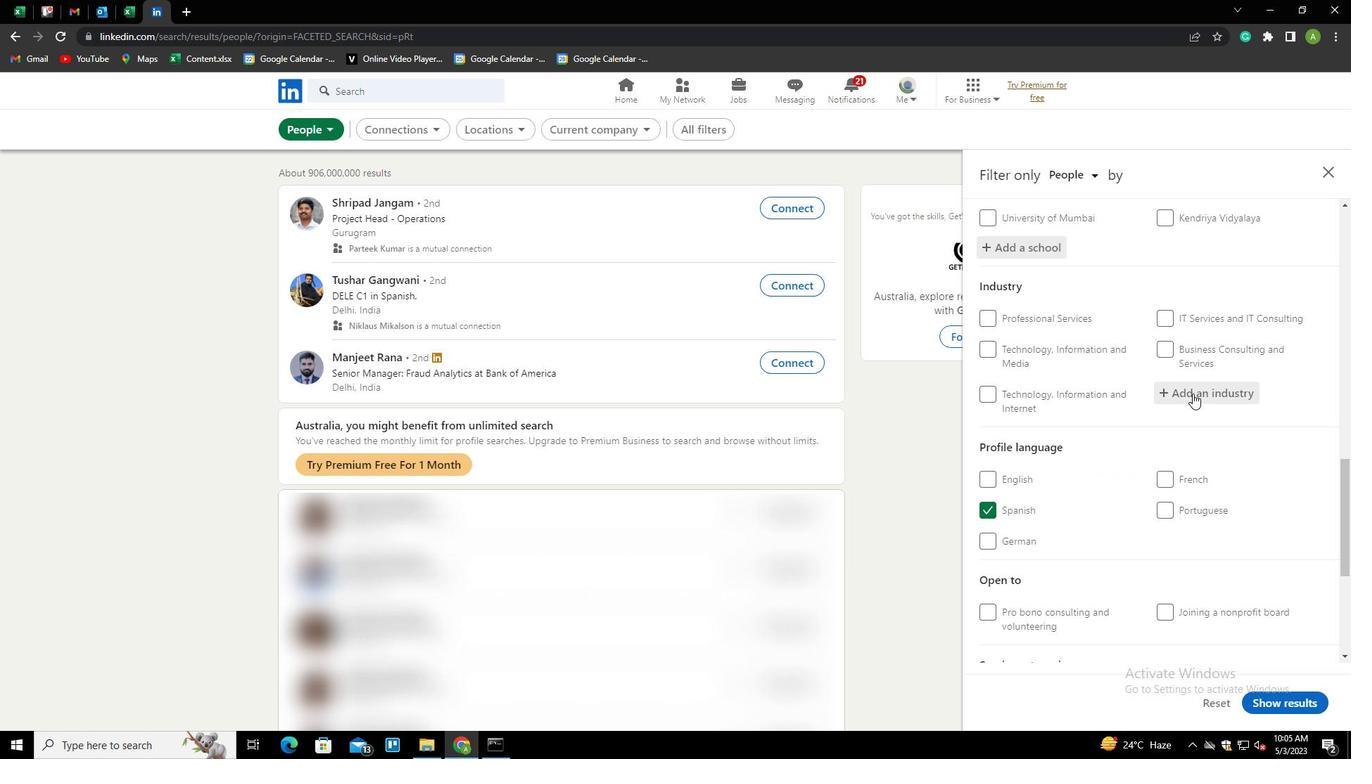 
Action: Mouse moved to (1199, 393)
Screenshot: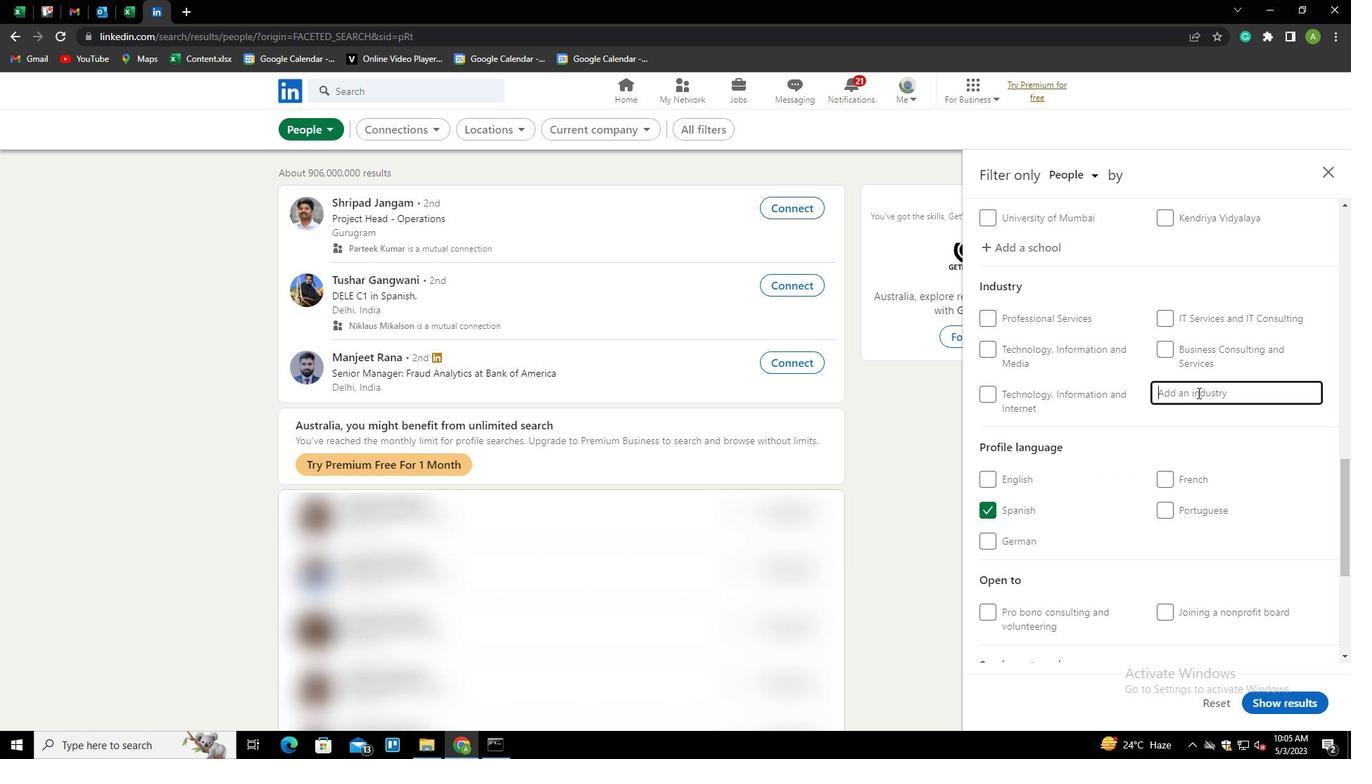 
Action: Mouse pressed left at (1199, 393)
Screenshot: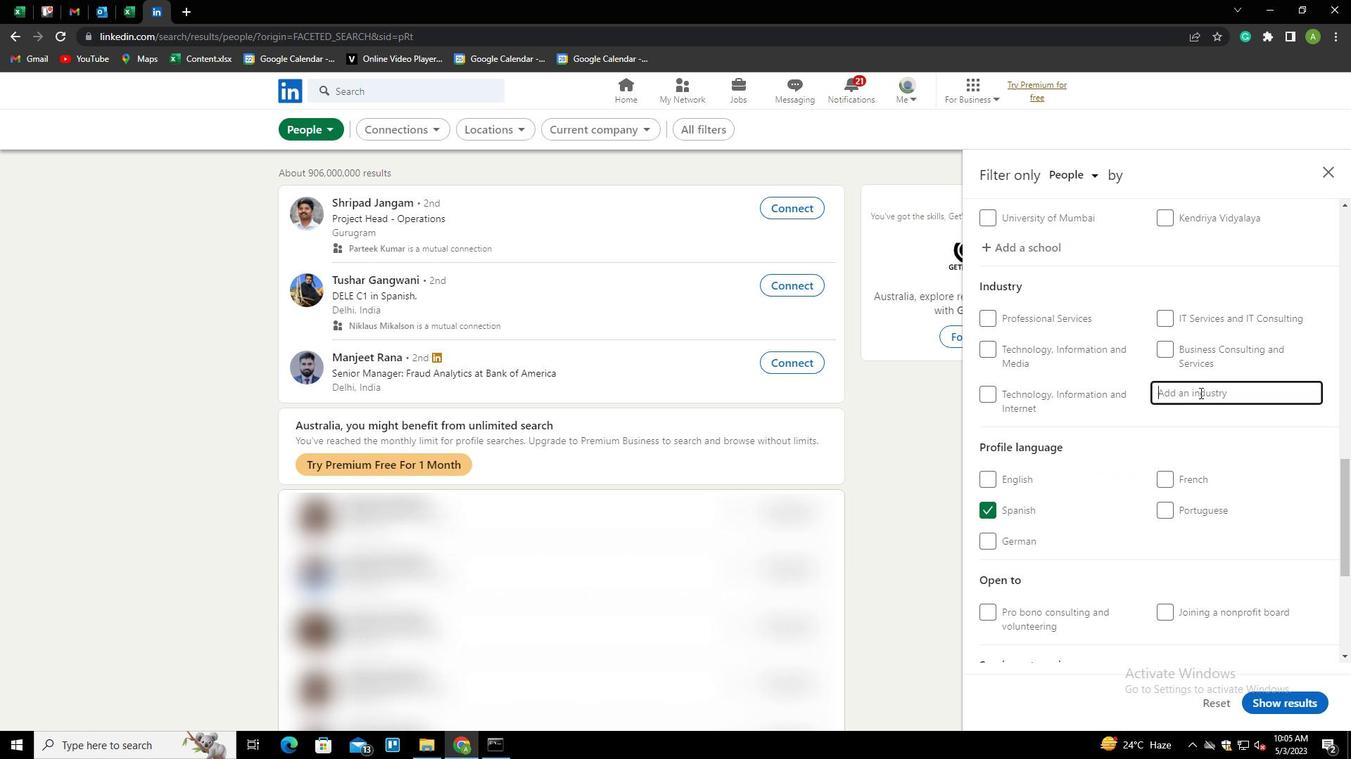 
Action: Key pressed <Key.shift><Key.shift><Key.shift><Key.shift>GOVERNMENA<Key.backspace>T<Key.space><Key.down><Key.down><Key.enter>
Screenshot: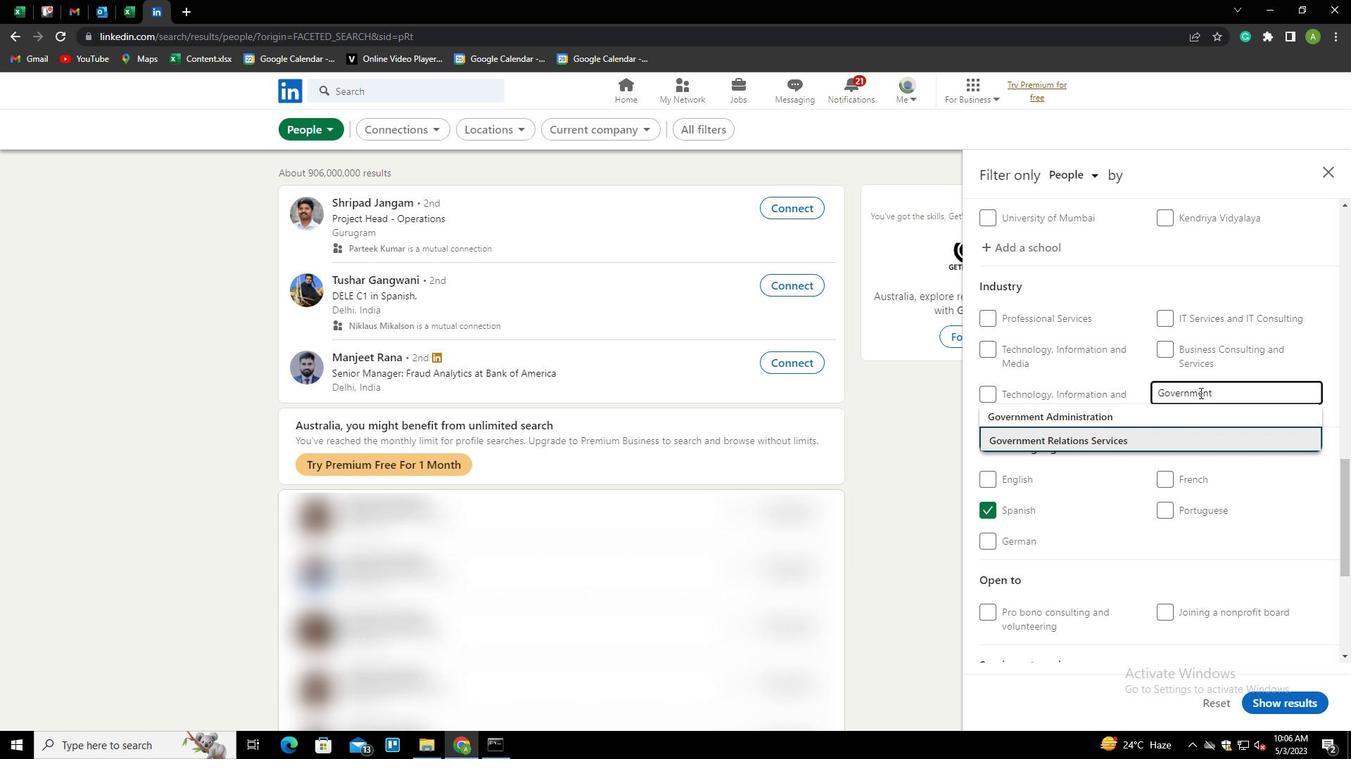
Action: Mouse scrolled (1199, 392) with delta (0, 0)
Screenshot: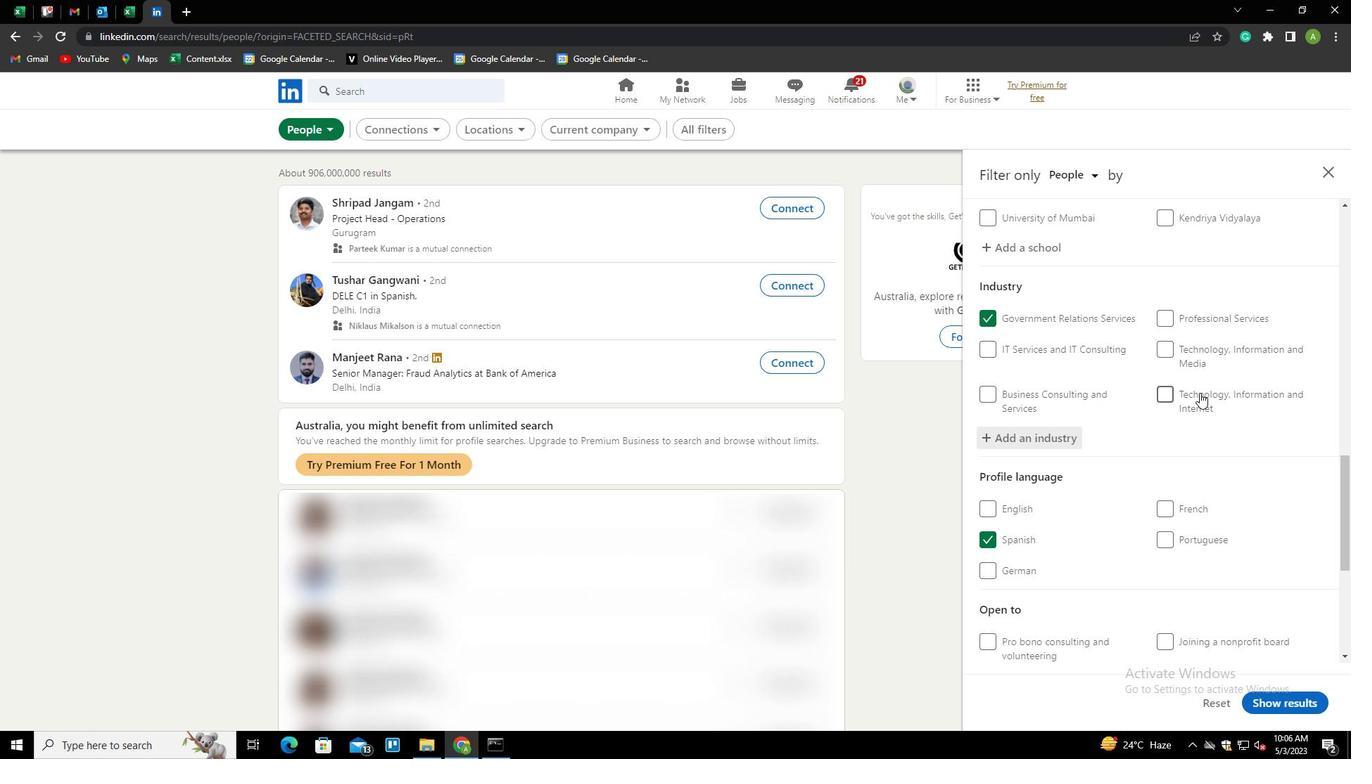 
Action: Mouse scrolled (1199, 392) with delta (0, 0)
Screenshot: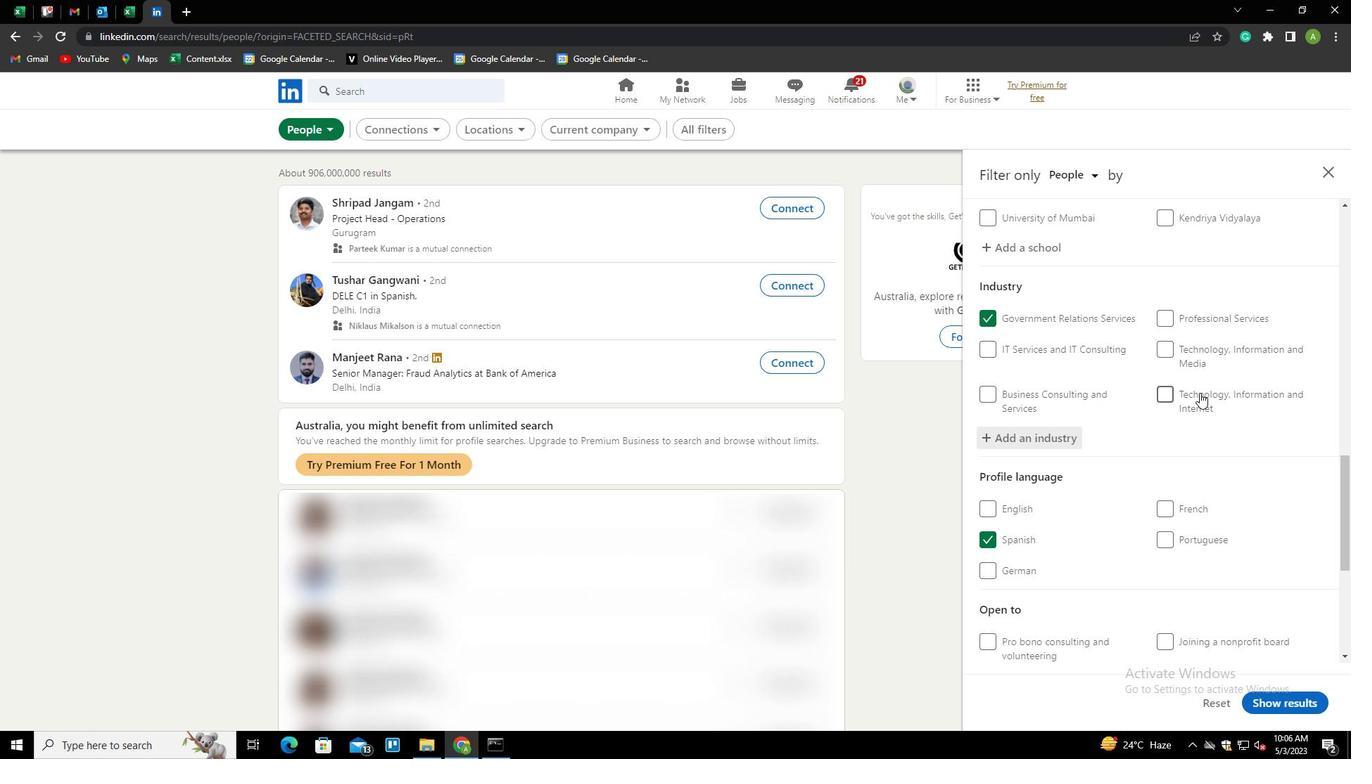 
Action: Mouse scrolled (1199, 392) with delta (0, 0)
Screenshot: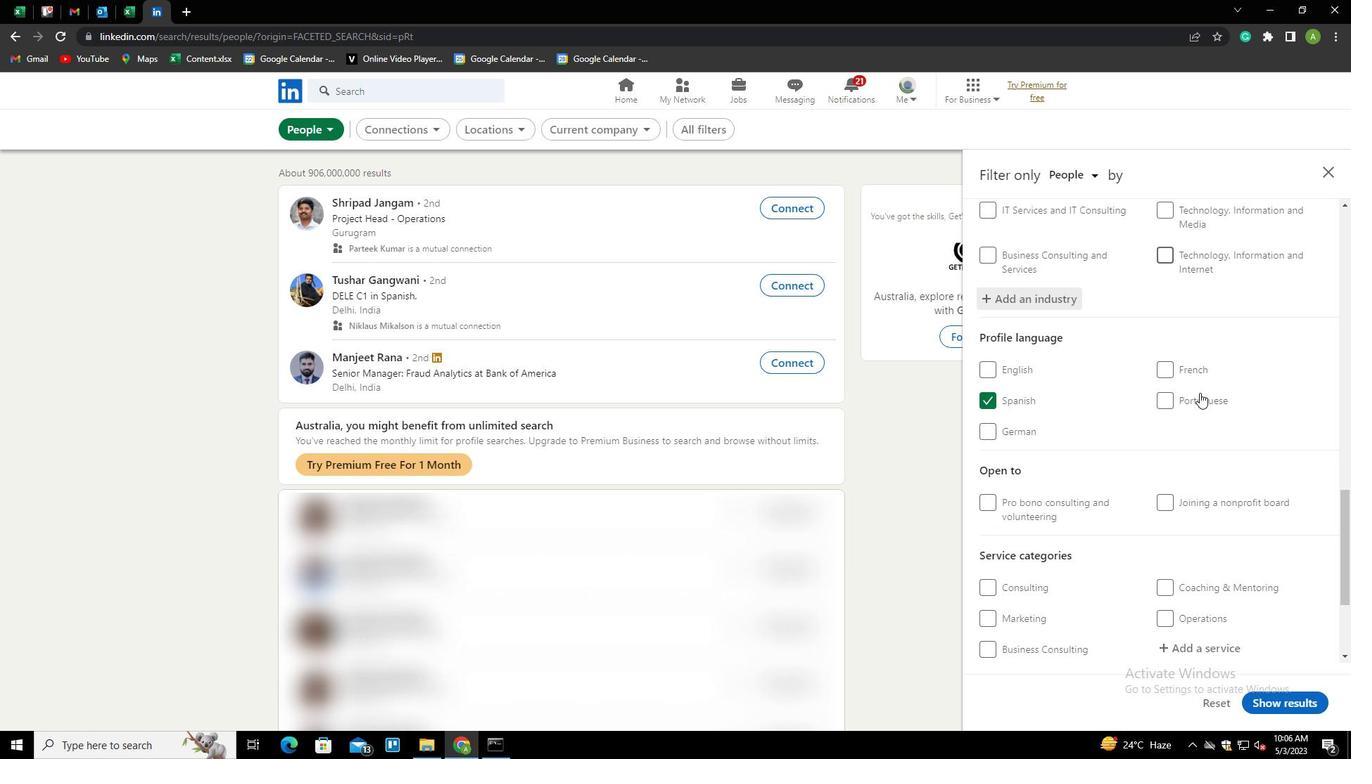 
Action: Mouse scrolled (1199, 392) with delta (0, 0)
Screenshot: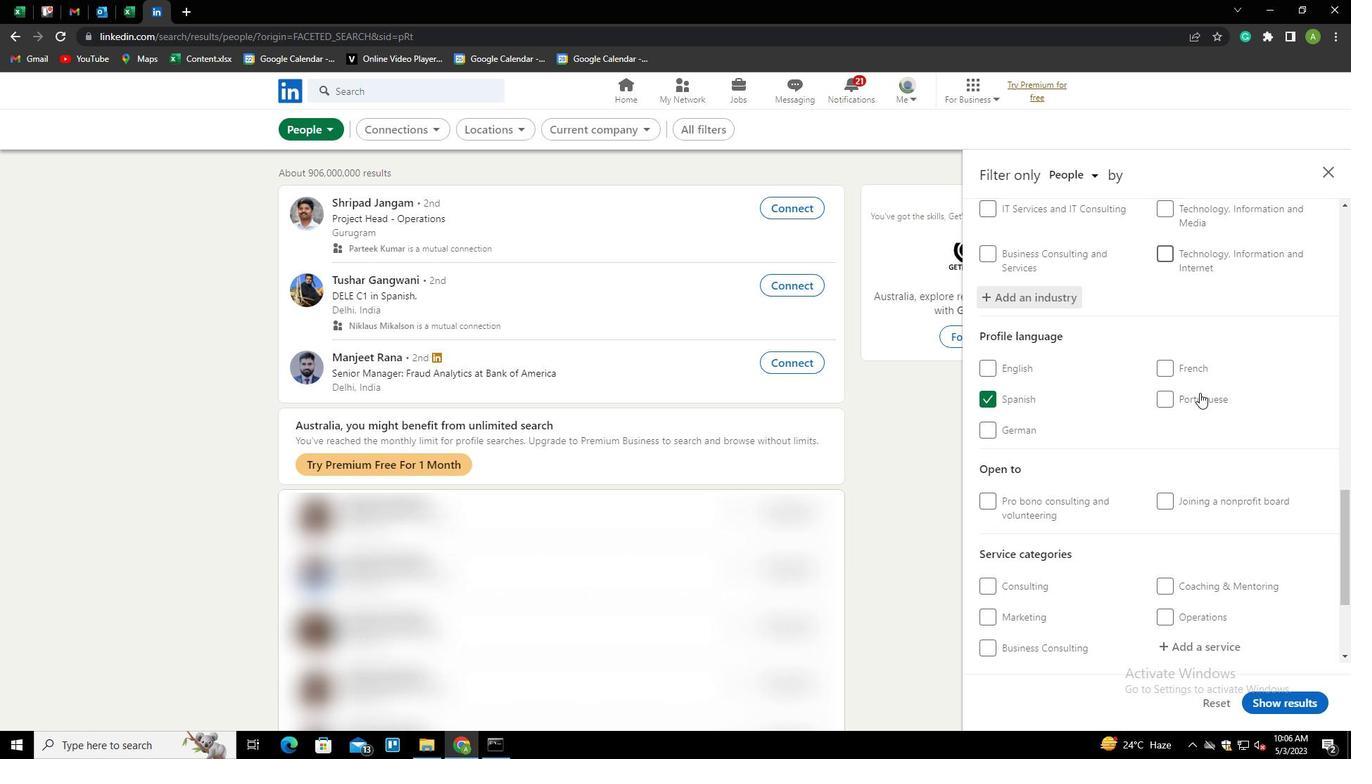 
Action: Mouse scrolled (1199, 392) with delta (0, 0)
Screenshot: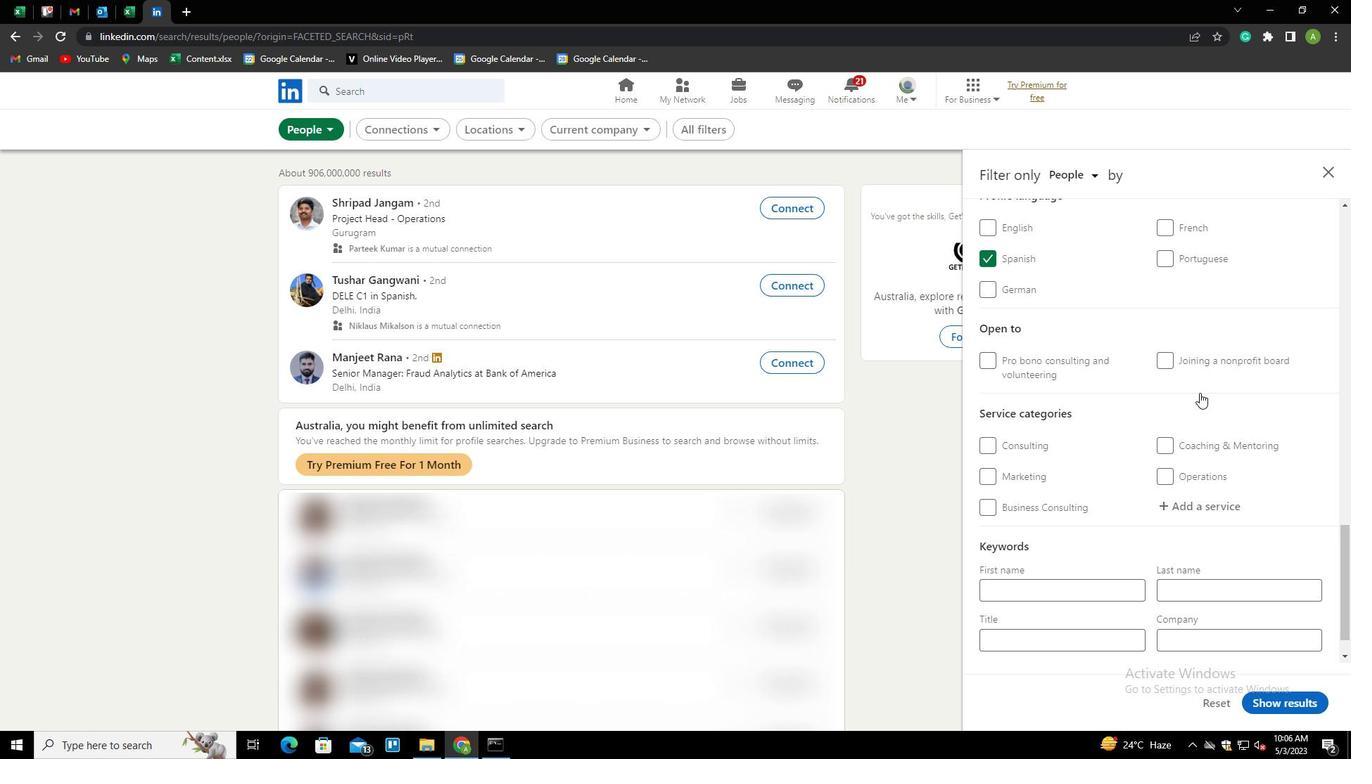 
Action: Mouse scrolled (1199, 392) with delta (0, 0)
Screenshot: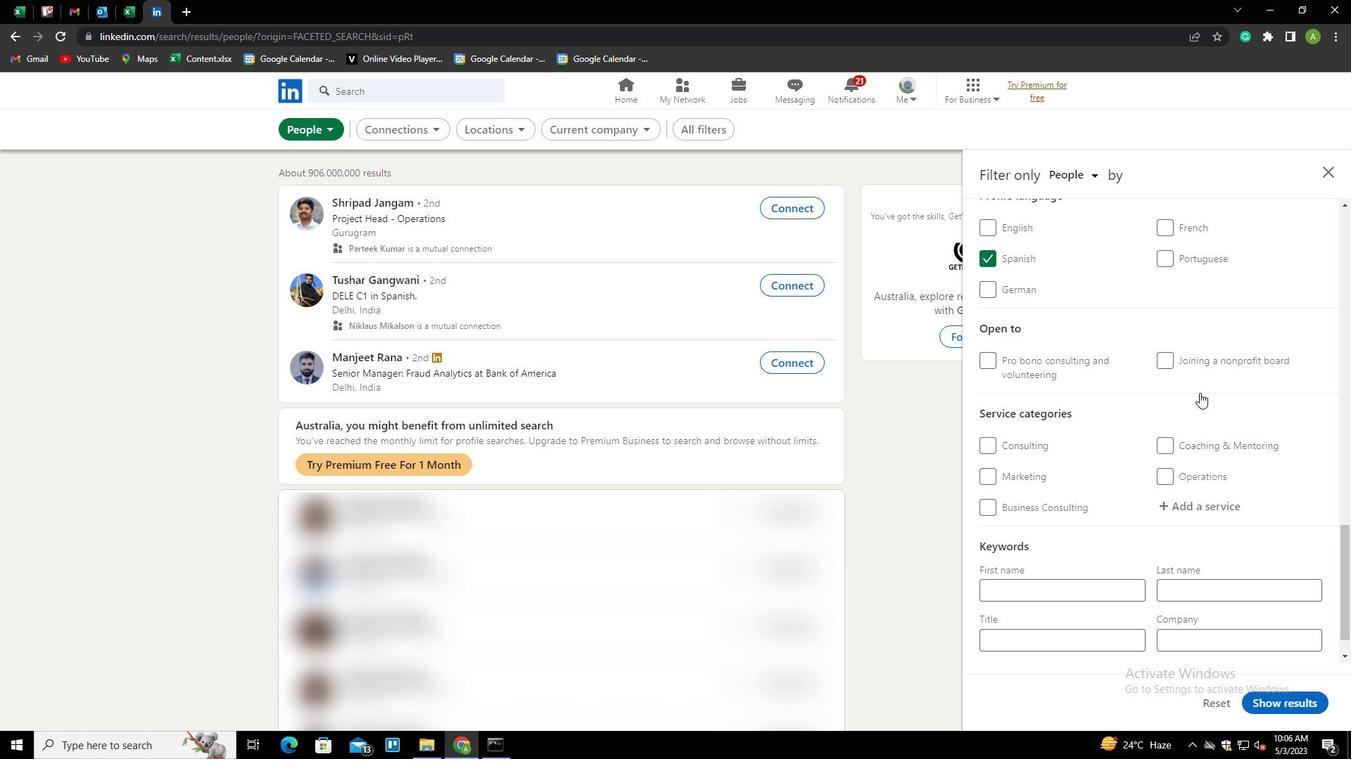 
Action: Mouse moved to (1185, 461)
Screenshot: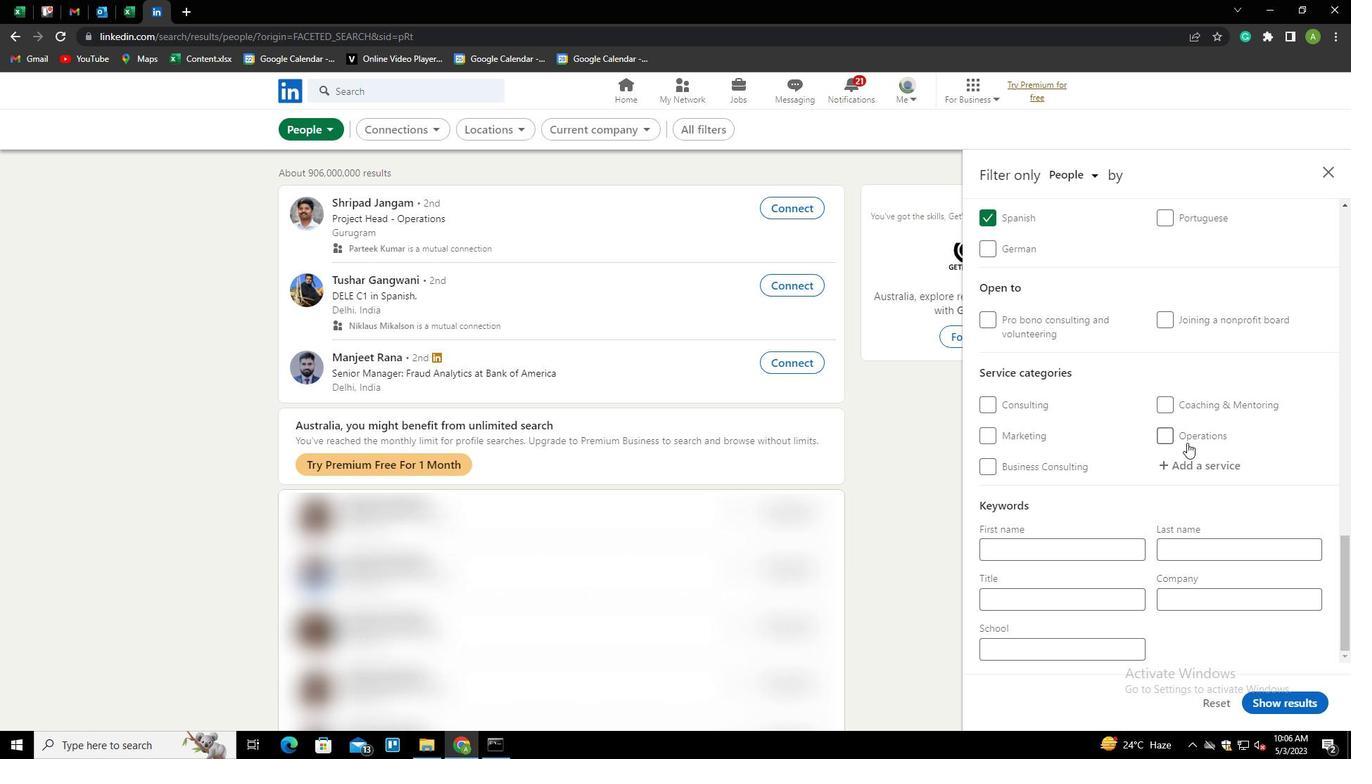 
Action: Mouse pressed left at (1185, 461)
Screenshot: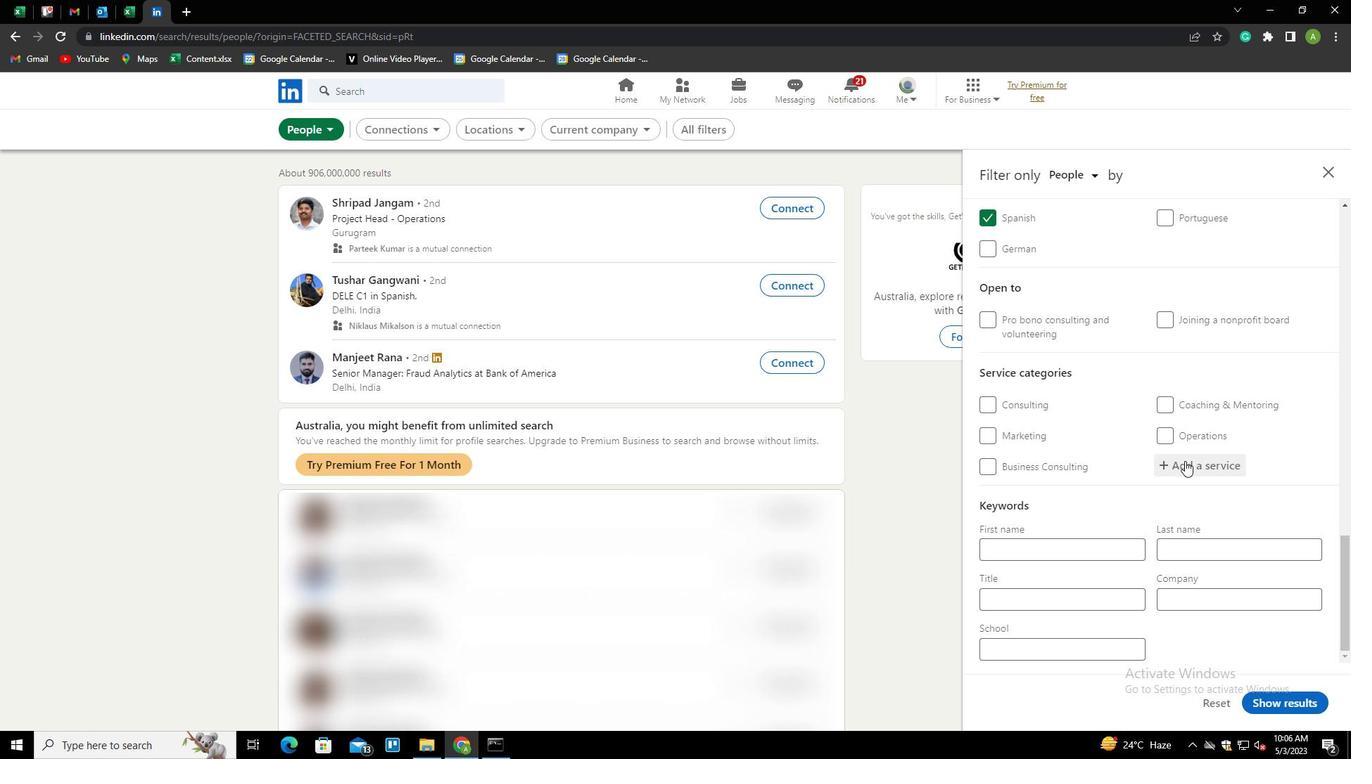 
Action: Mouse moved to (1192, 465)
Screenshot: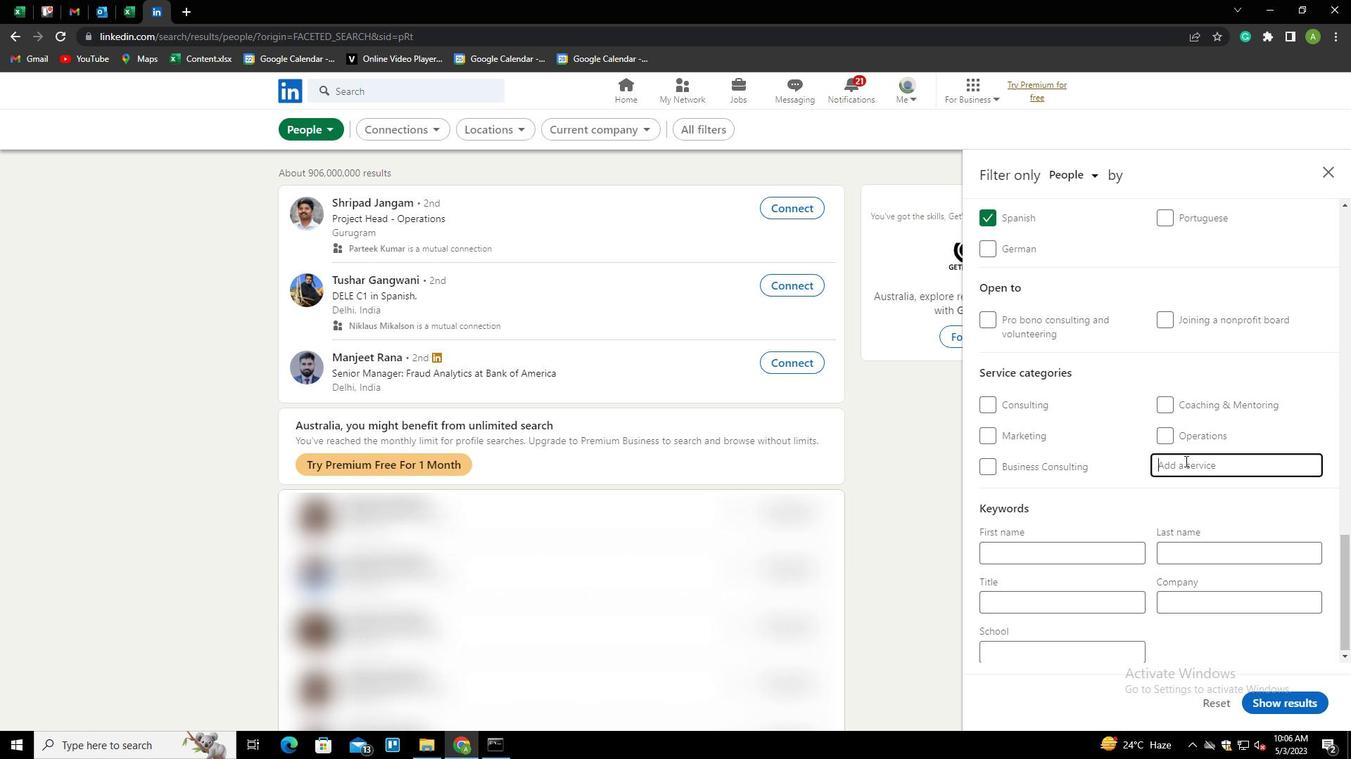 
Action: Mouse pressed left at (1192, 465)
Screenshot: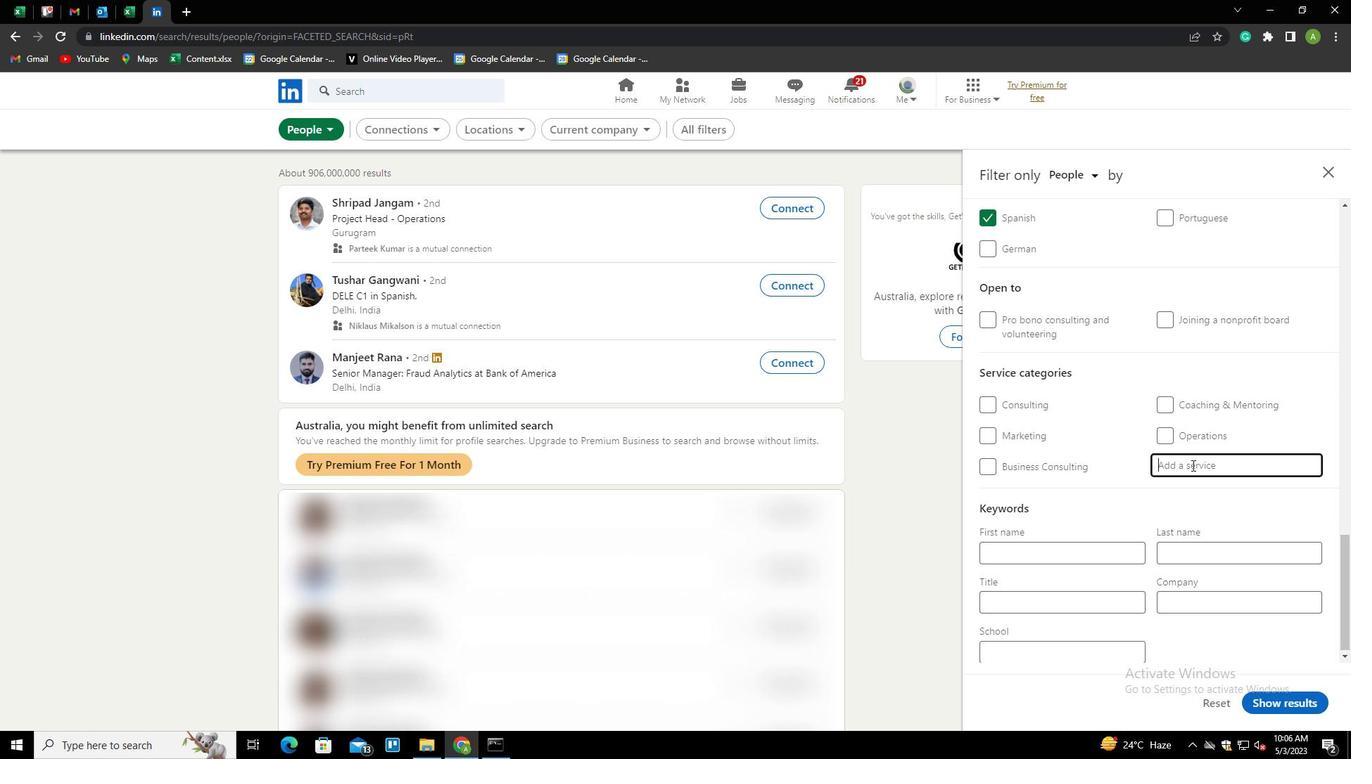 
Action: Key pressed <Key.shift>MARKETING<Key.space><Key.down><Key.down><Key.down><Key.down><Key.down><Key.down><Key.down><Key.down><Key.down><Key.down><Key.down><Key.down><Key.down><Key.down><Key.down><Key.down><Key.down><Key.down>
Screenshot: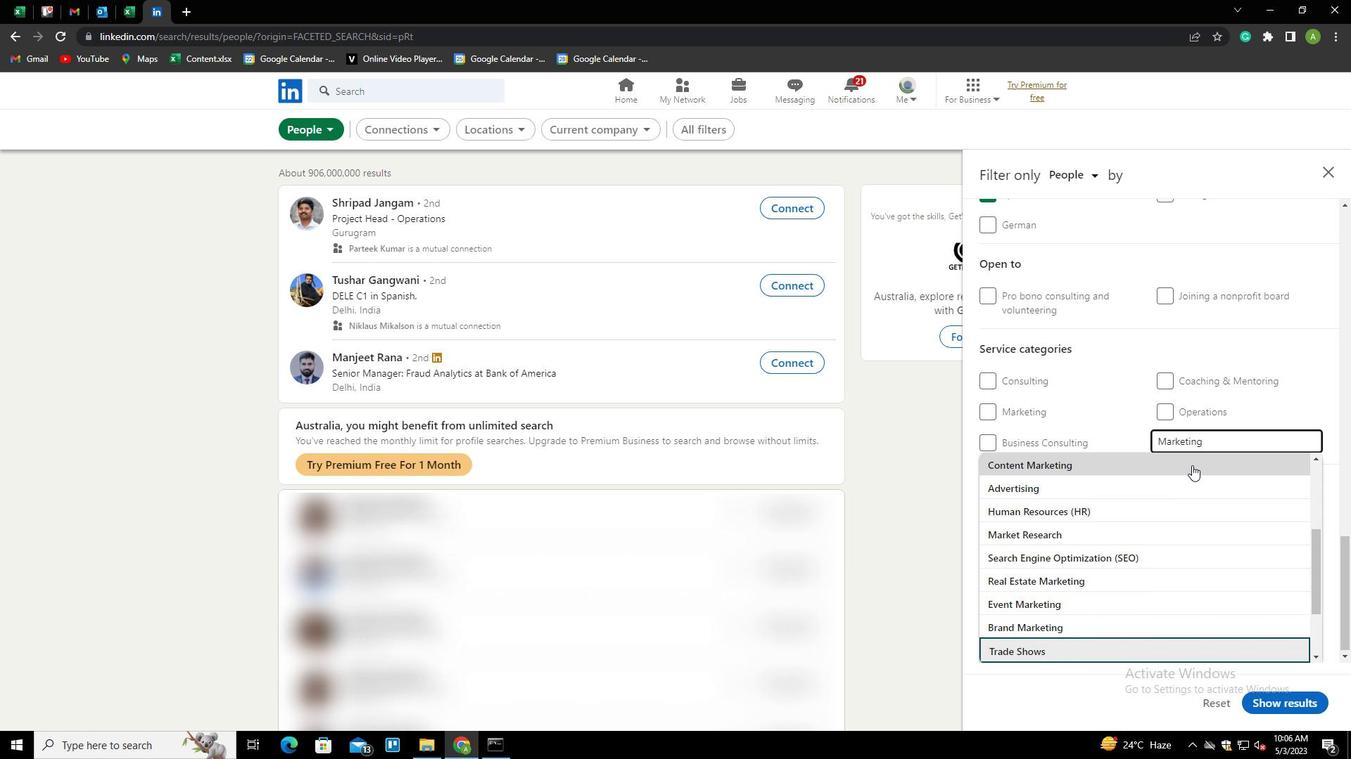 
Action: Mouse moved to (1134, 432)
Screenshot: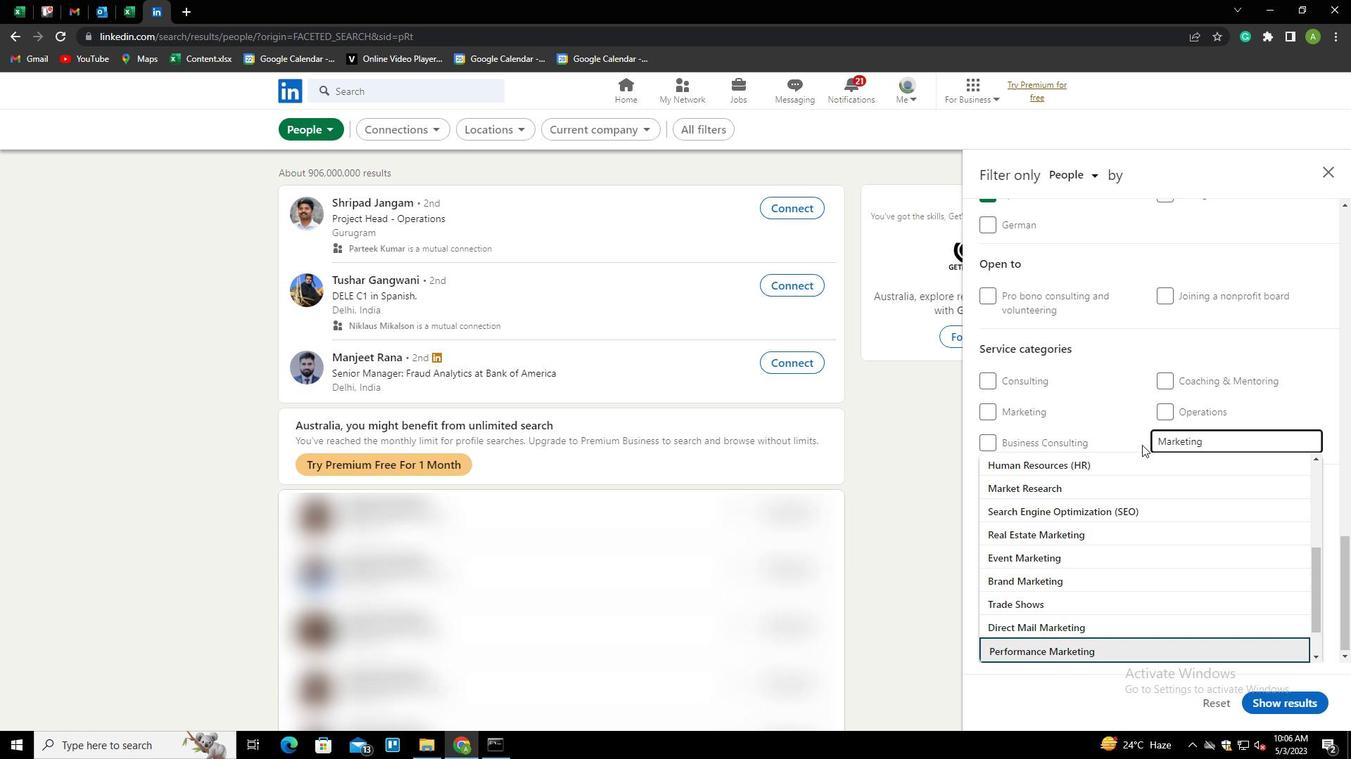 
Action: Mouse pressed left at (1134, 432)
Screenshot: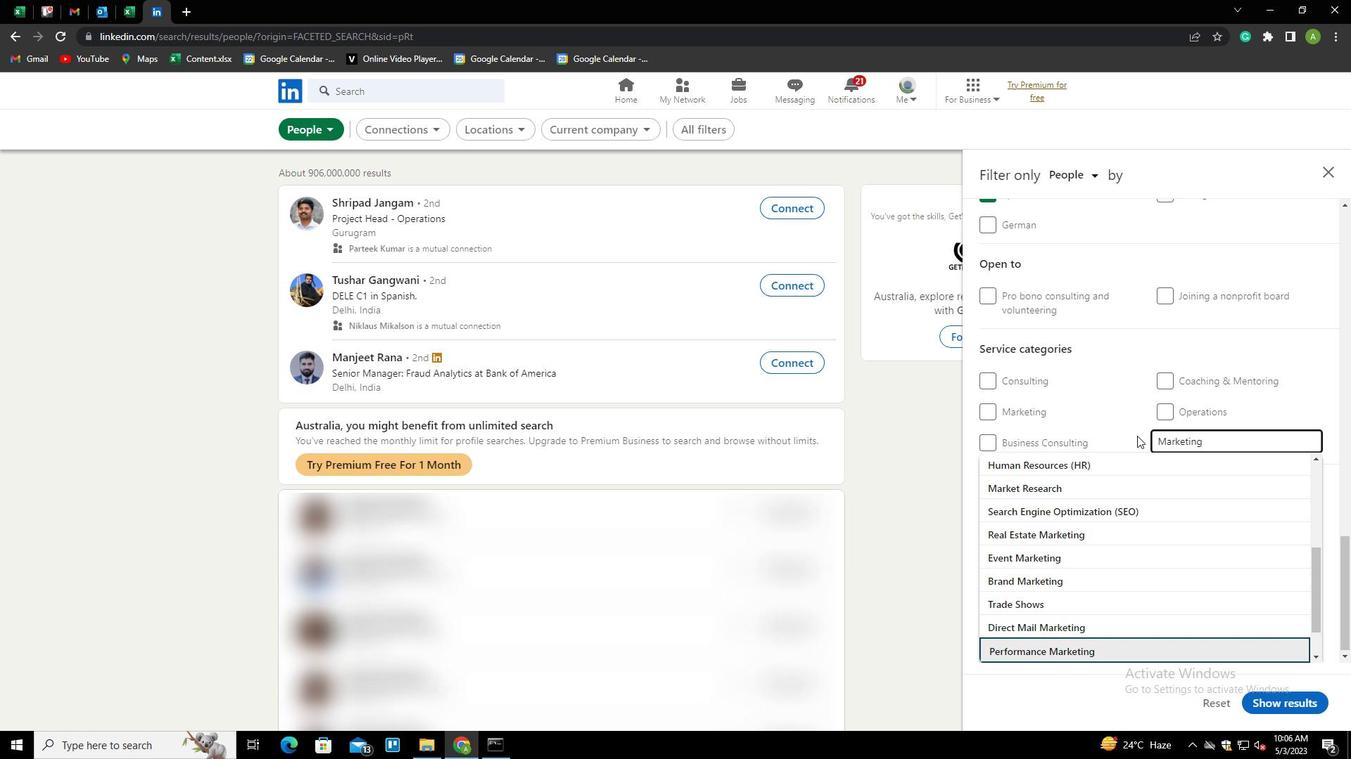 
Action: Mouse scrolled (1134, 432) with delta (0, 0)
Screenshot: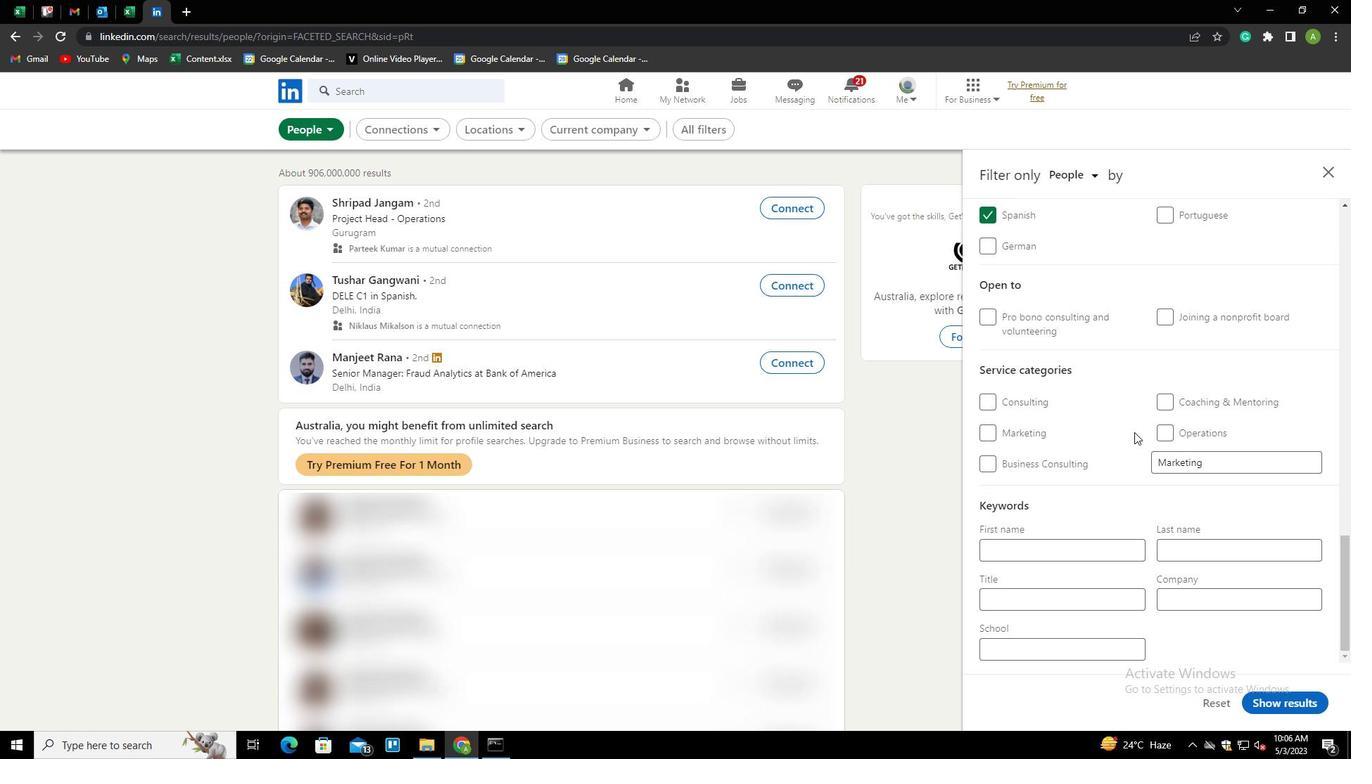 
Action: Mouse scrolled (1134, 432) with delta (0, 0)
Screenshot: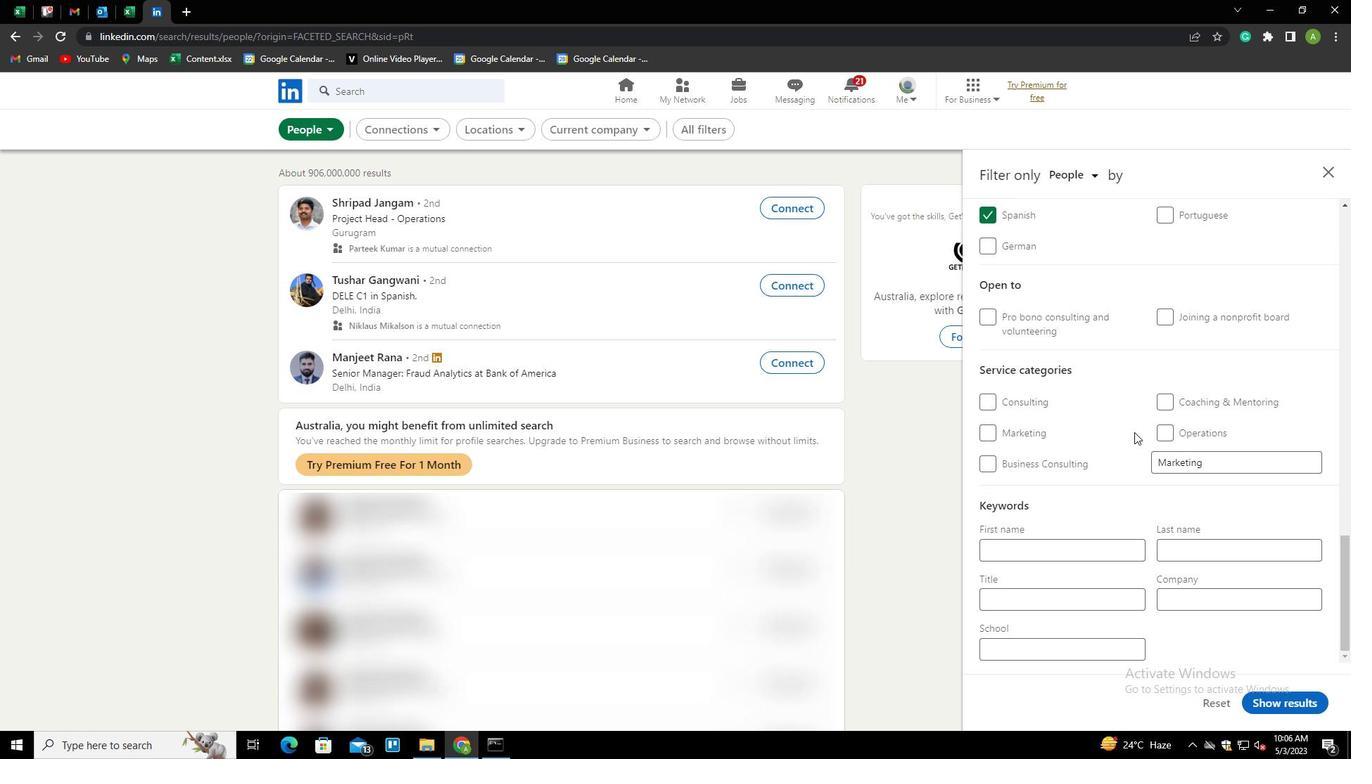 
Action: Mouse scrolled (1134, 432) with delta (0, 0)
Screenshot: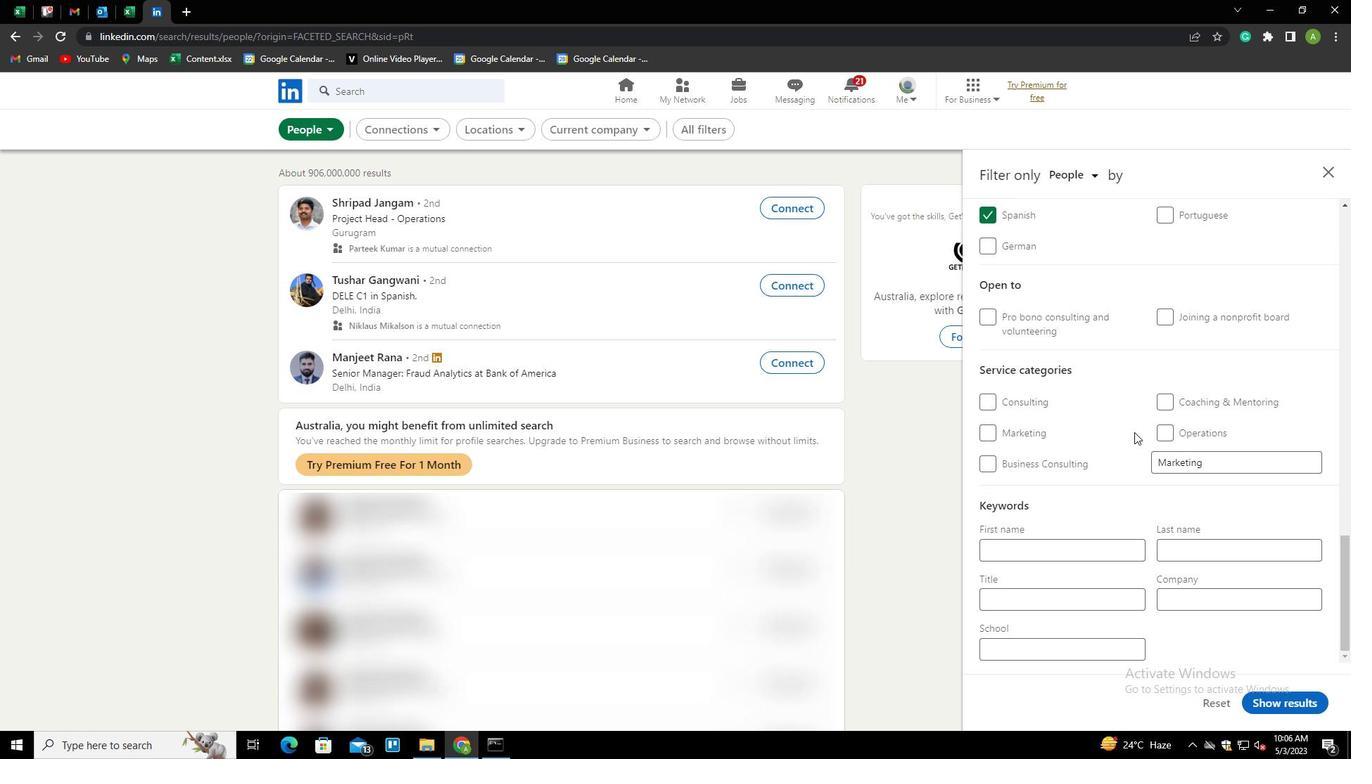 
Action: Mouse scrolled (1134, 432) with delta (0, 0)
Screenshot: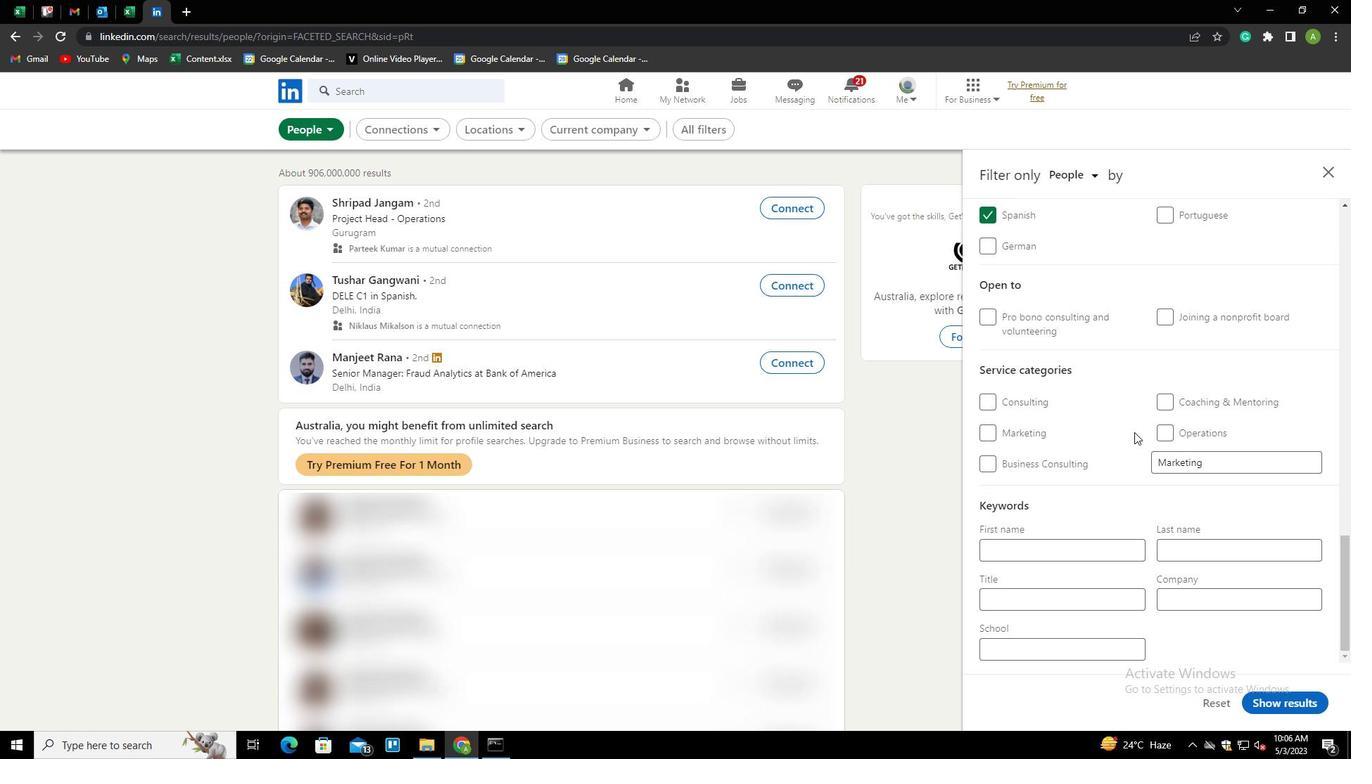 
Action: Mouse moved to (1032, 602)
Screenshot: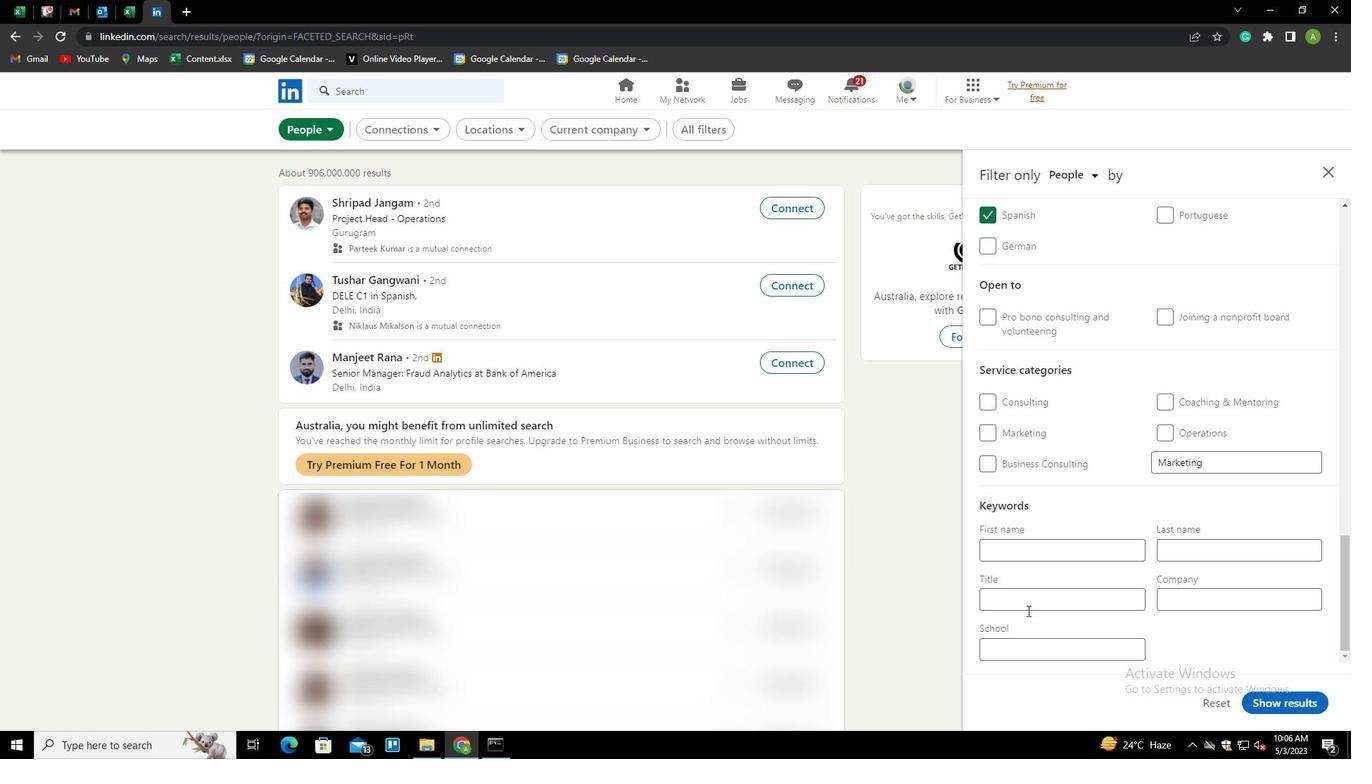 
Action: Mouse pressed left at (1032, 602)
Screenshot: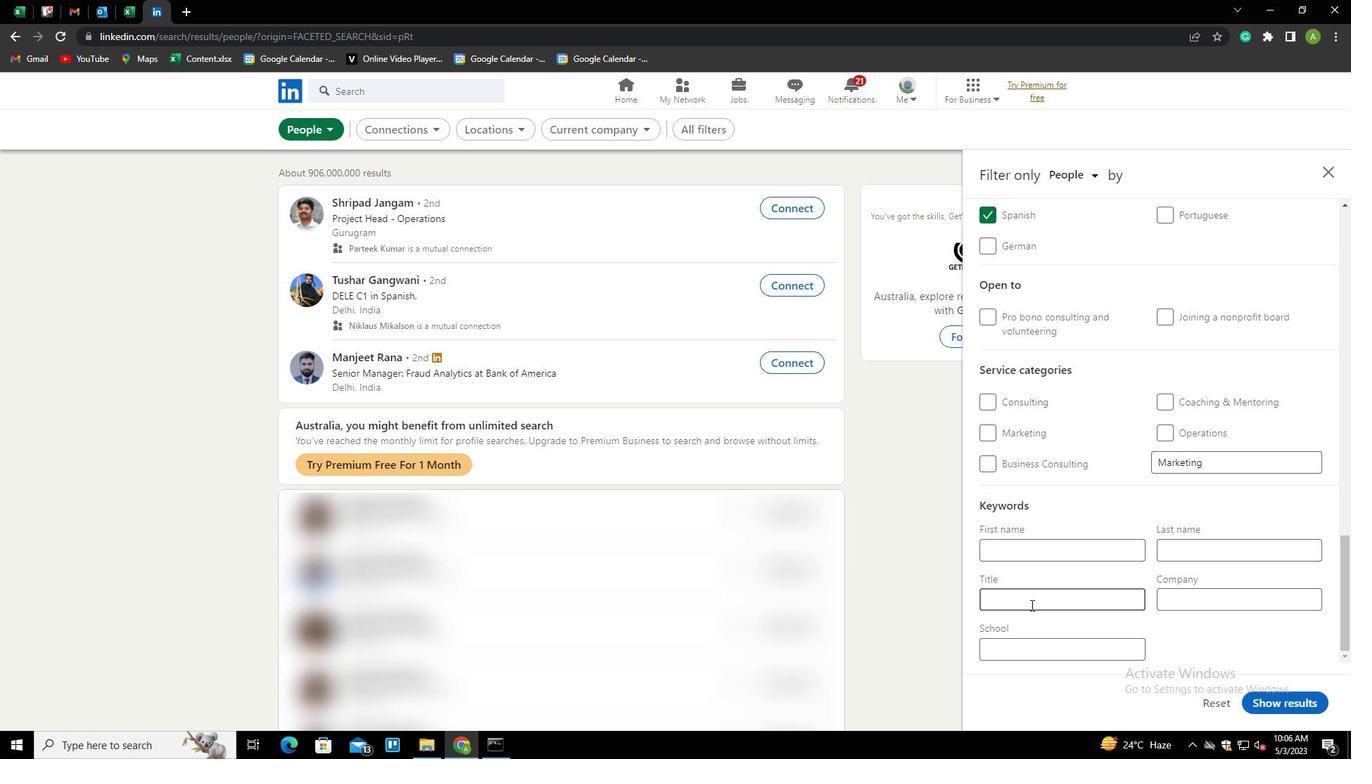 
Action: Key pressed <Key.shift>OFFICE<Key.space><Key.shift><Key.shift><Key.shift><Key.shift><Key.shift><Key.shift><Key.shift>V<Key.backspace>CLERK
Screenshot: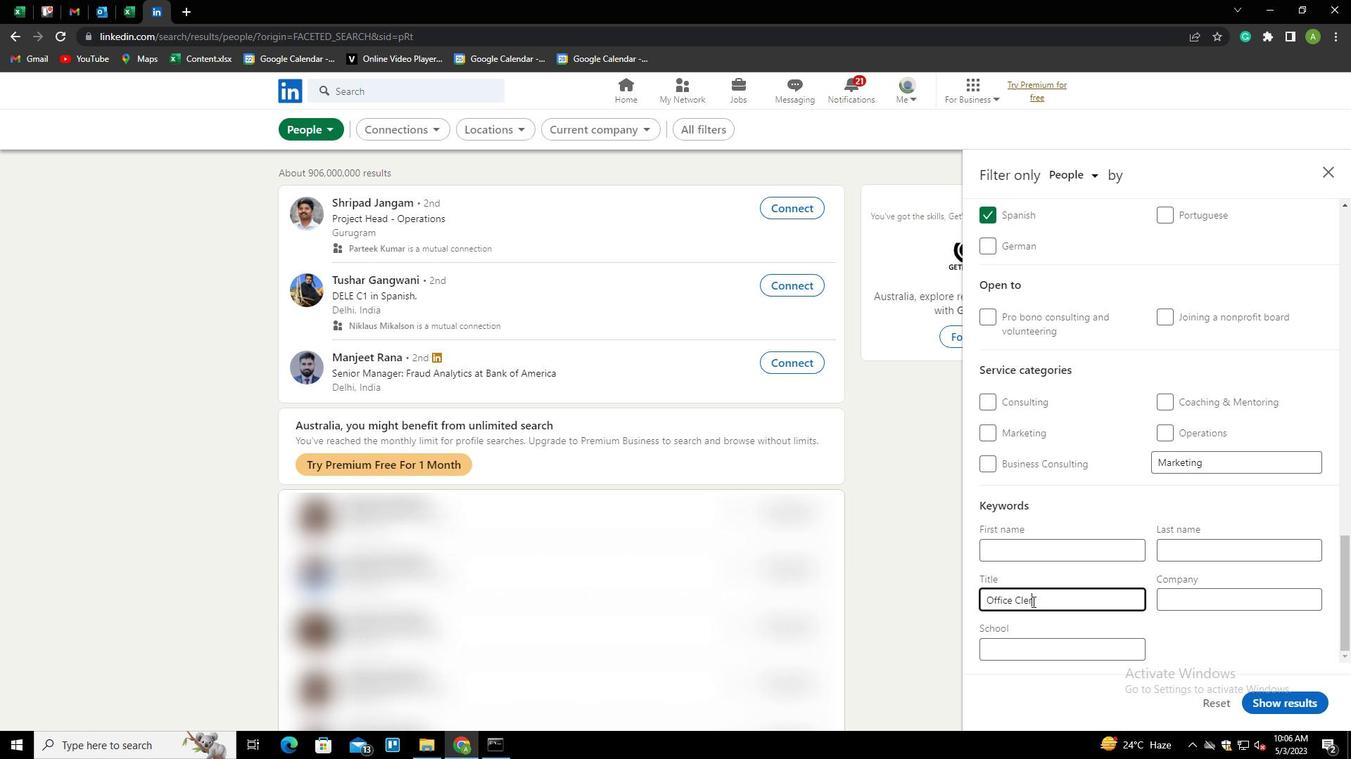 
Action: Mouse moved to (1204, 635)
Screenshot: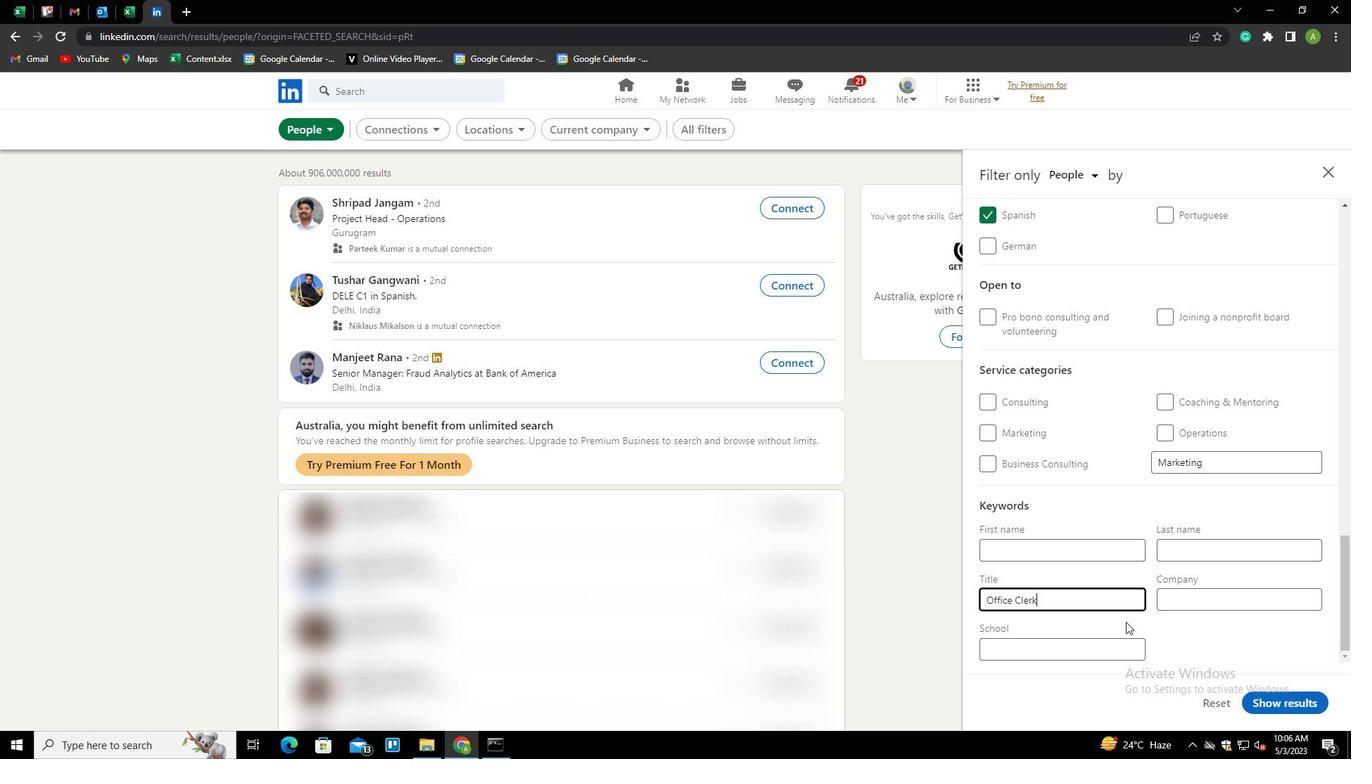 
Action: Mouse pressed left at (1204, 635)
Screenshot: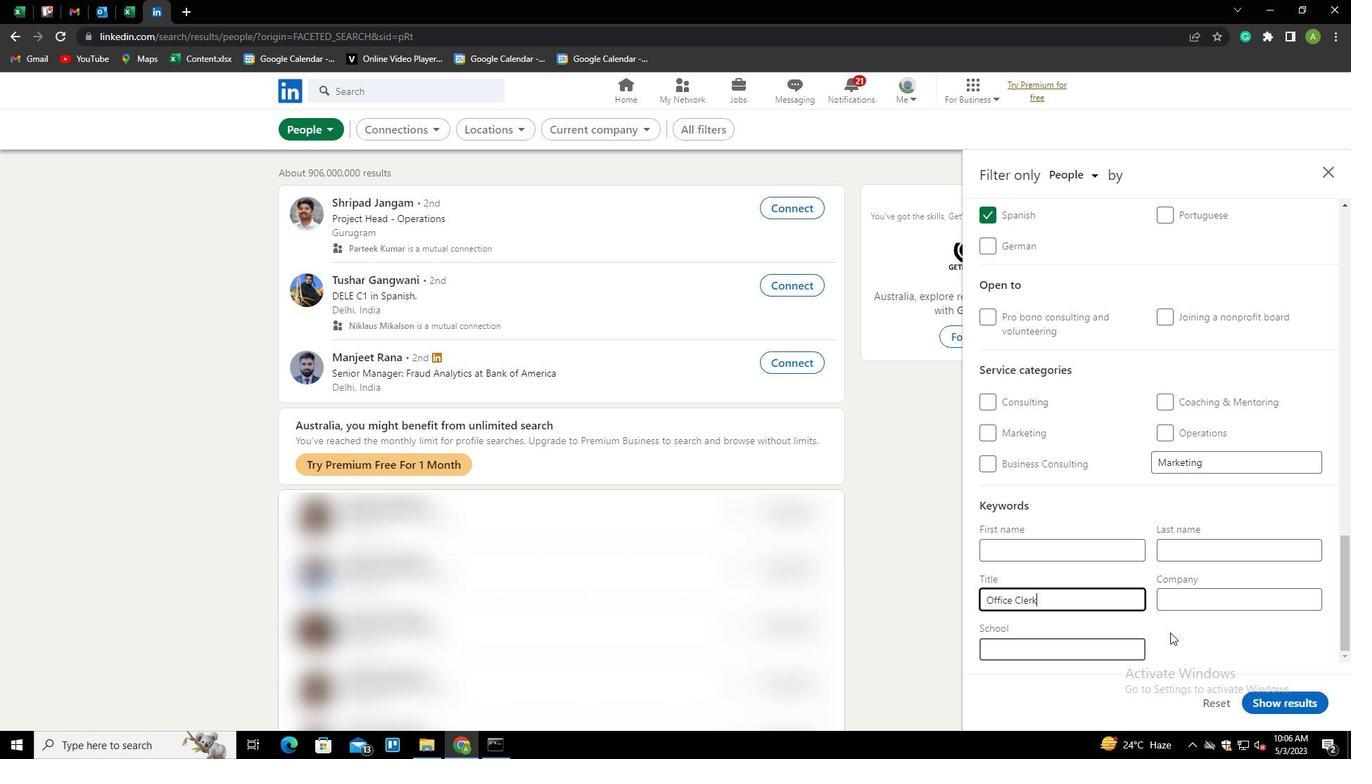 
Action: Mouse moved to (1276, 696)
Screenshot: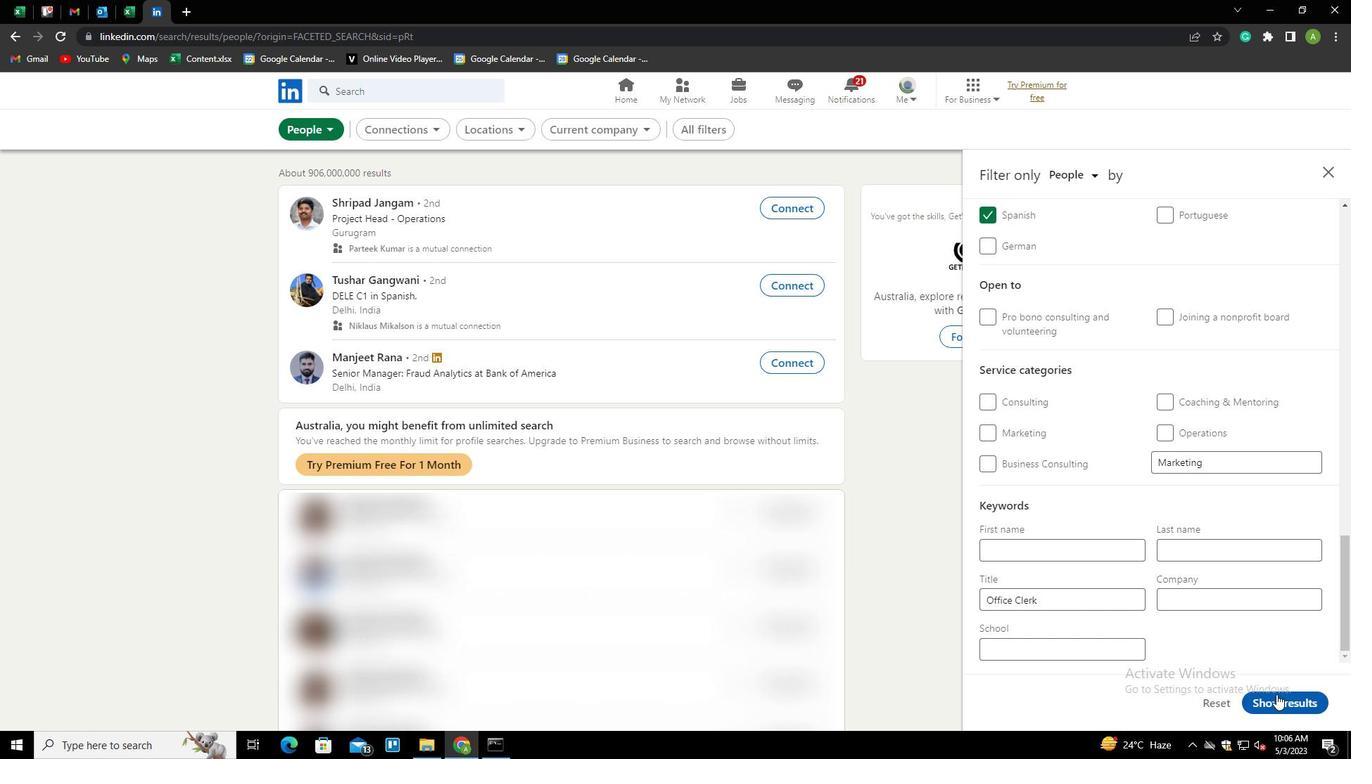 
Action: Mouse pressed left at (1276, 696)
Screenshot: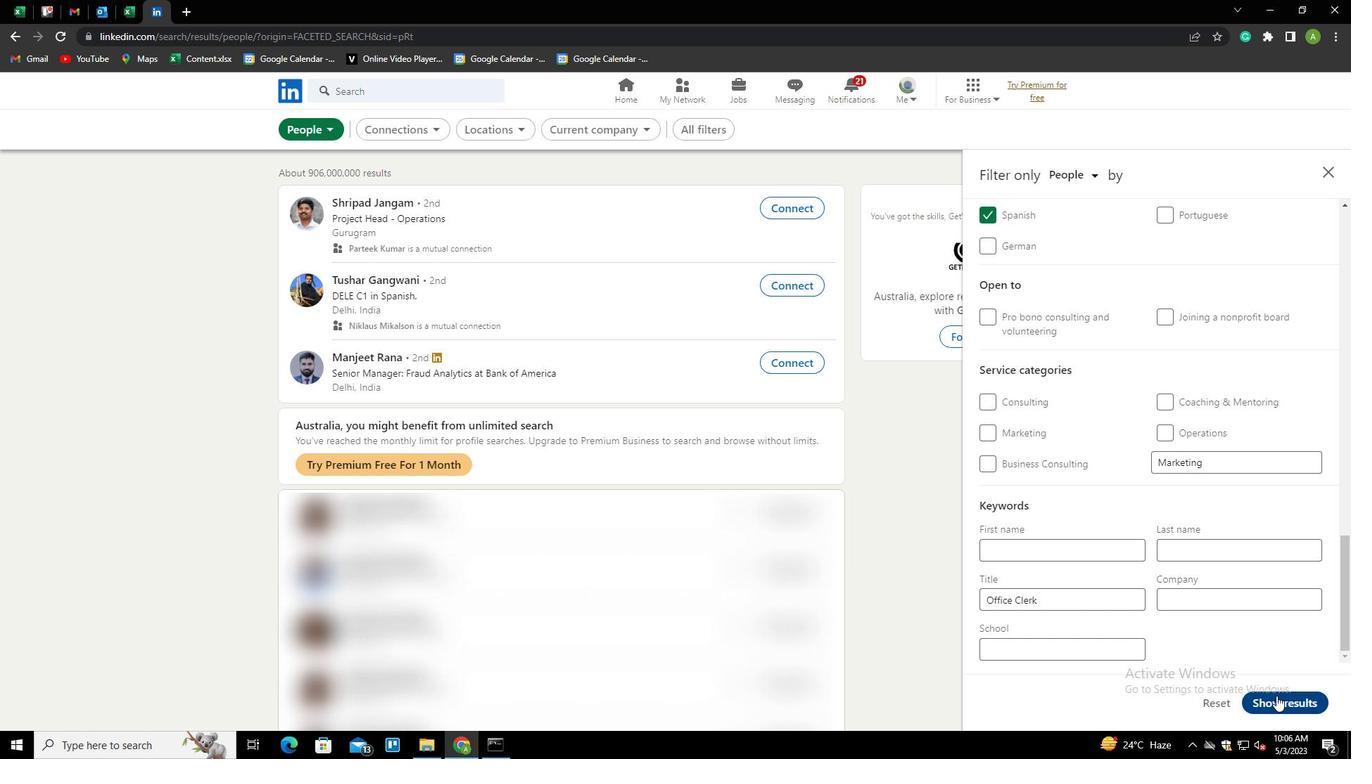 
